 Task: Add a signature Kristen Martinez containing Have a great National Child Health Day, Kristen Martinez to email address softage.3@softage.net and add a label Shipping and receiving
Action: Mouse moved to (84, 157)
Screenshot: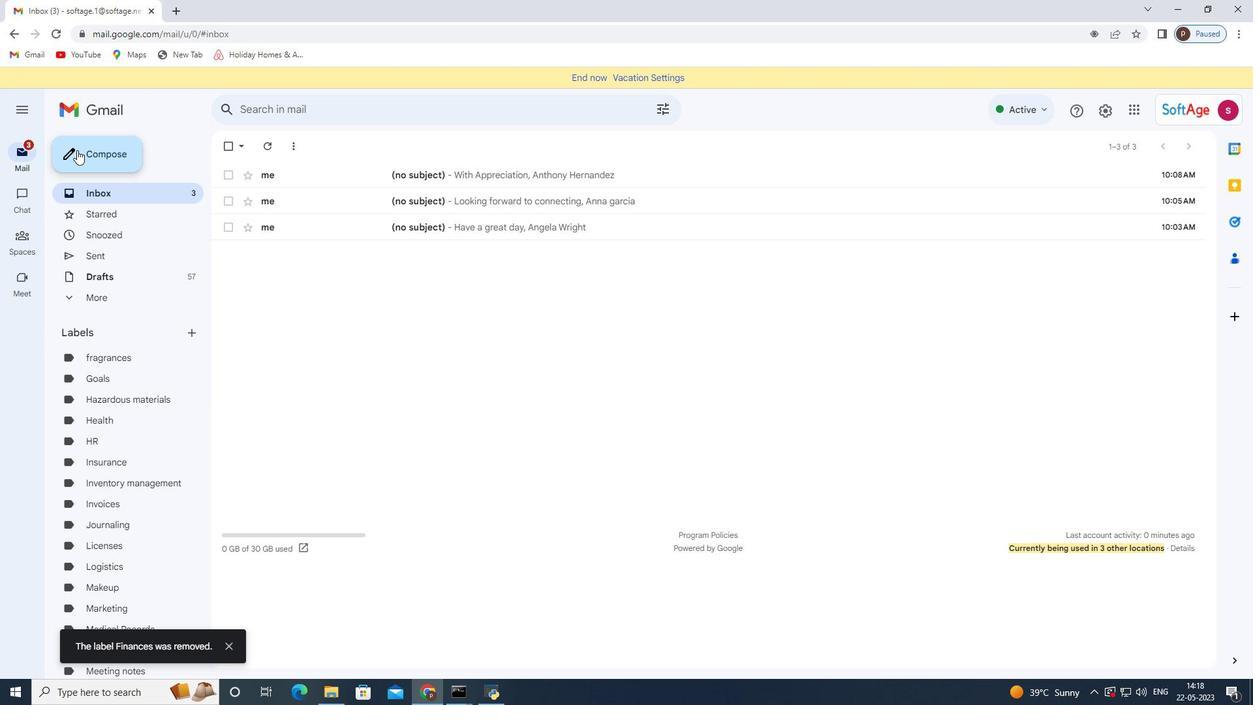 
Action: Mouse pressed left at (84, 157)
Screenshot: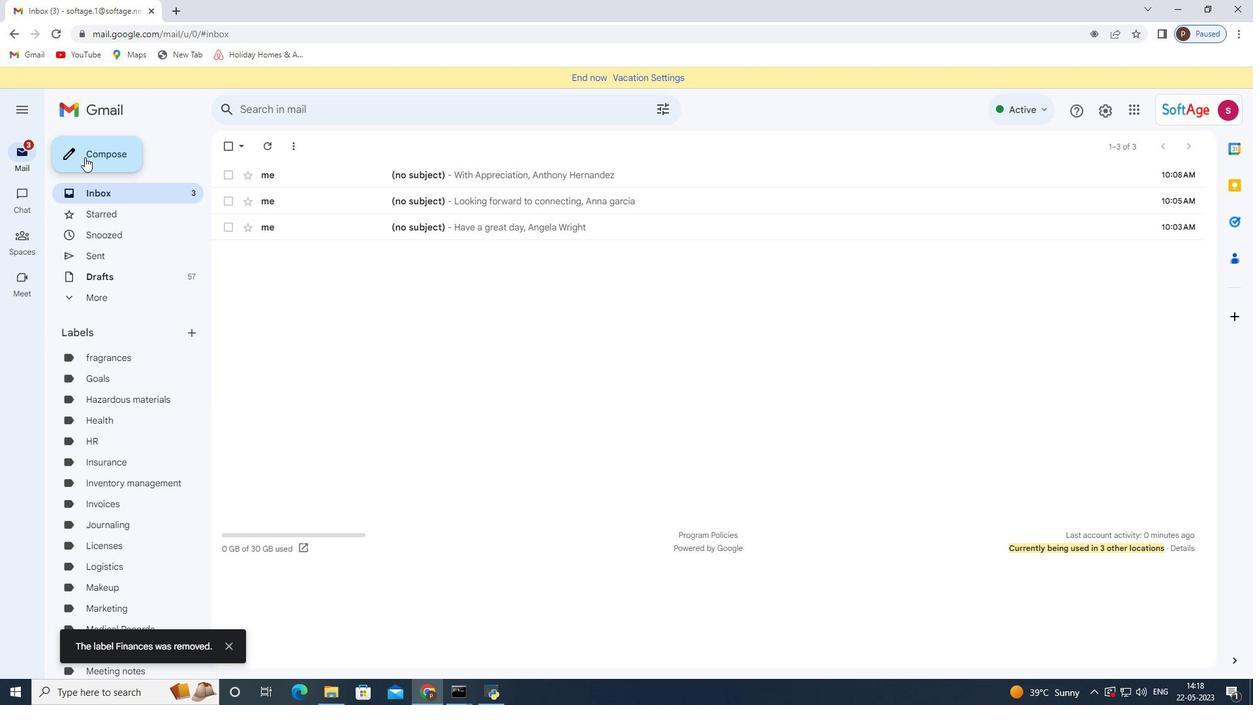 
Action: Mouse moved to (1064, 661)
Screenshot: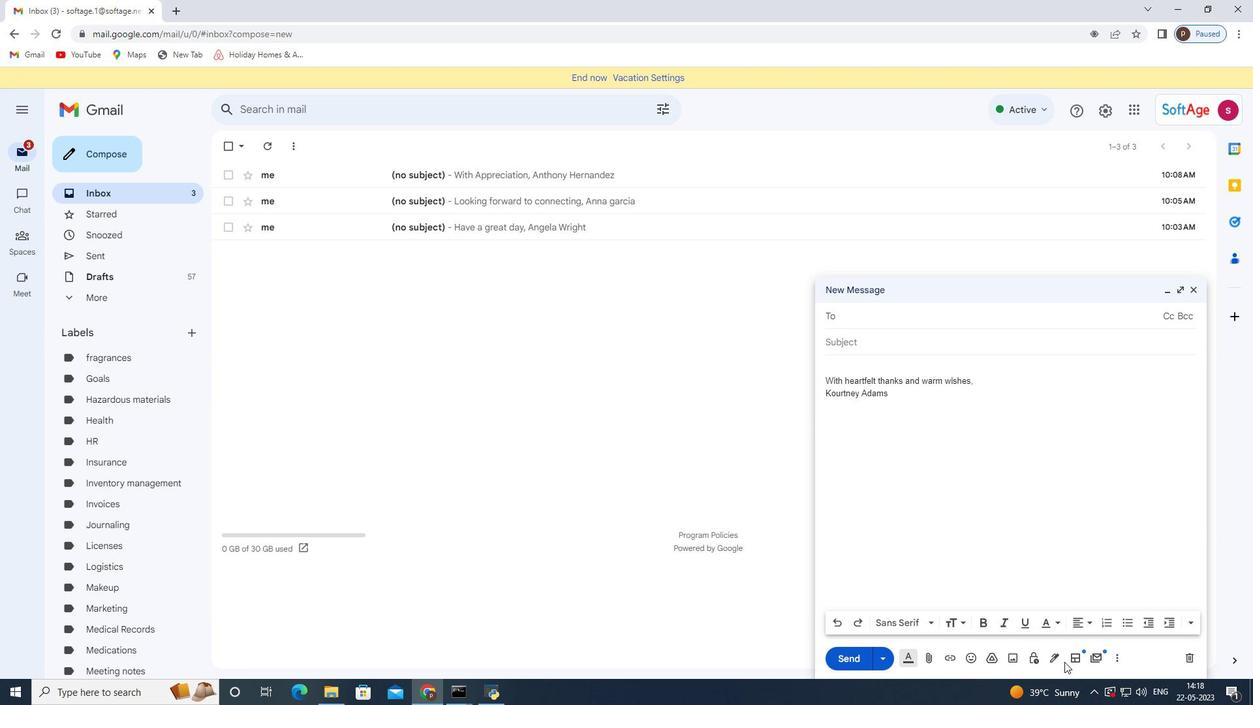 
Action: Mouse pressed left at (1064, 661)
Screenshot: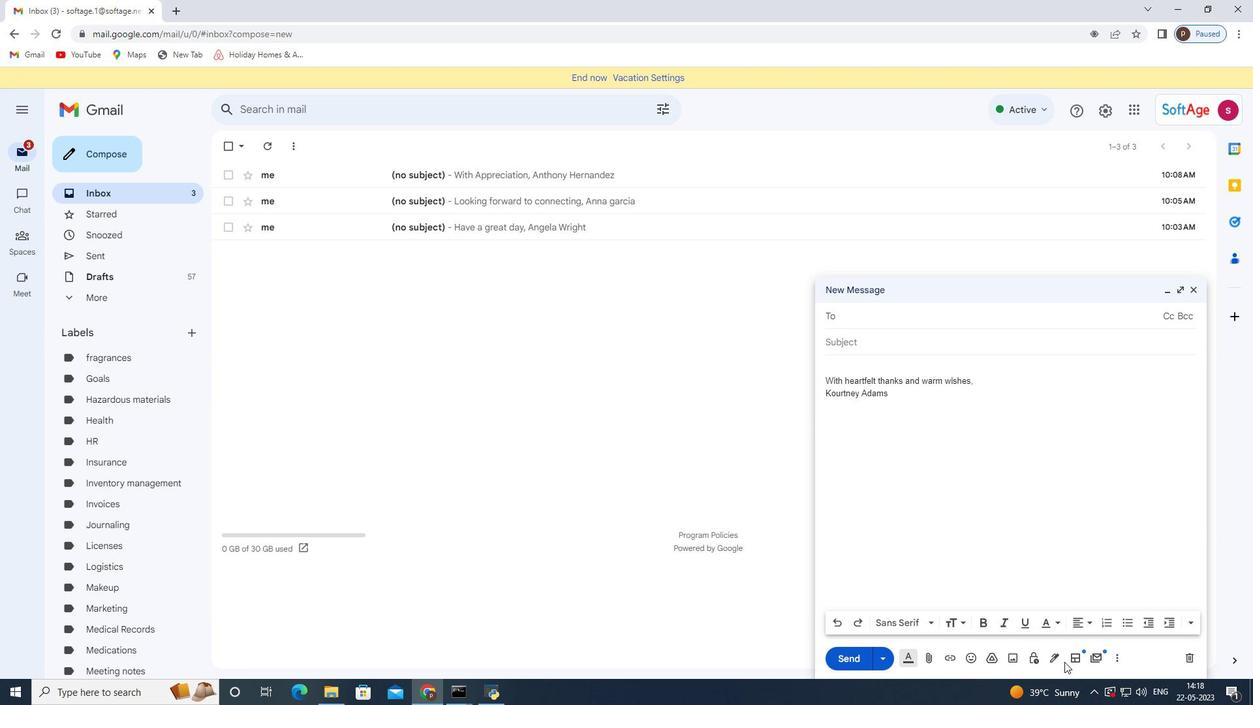 
Action: Mouse moved to (1053, 661)
Screenshot: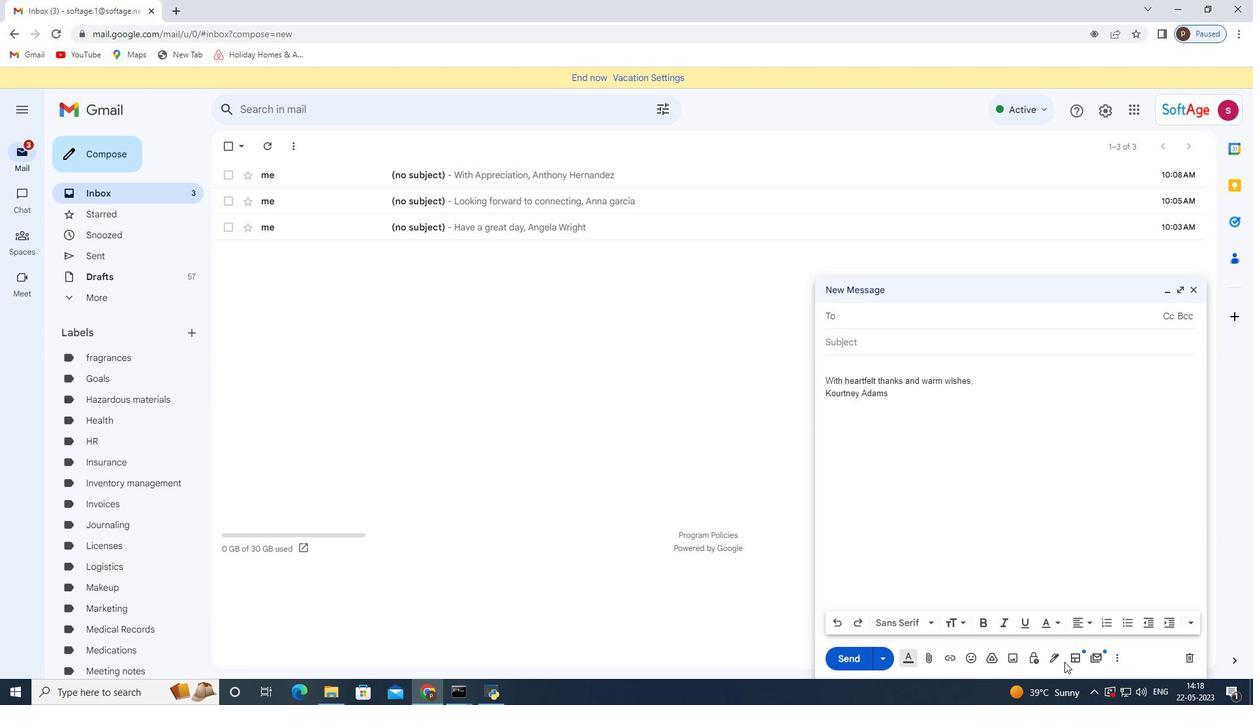 
Action: Mouse pressed left at (1053, 661)
Screenshot: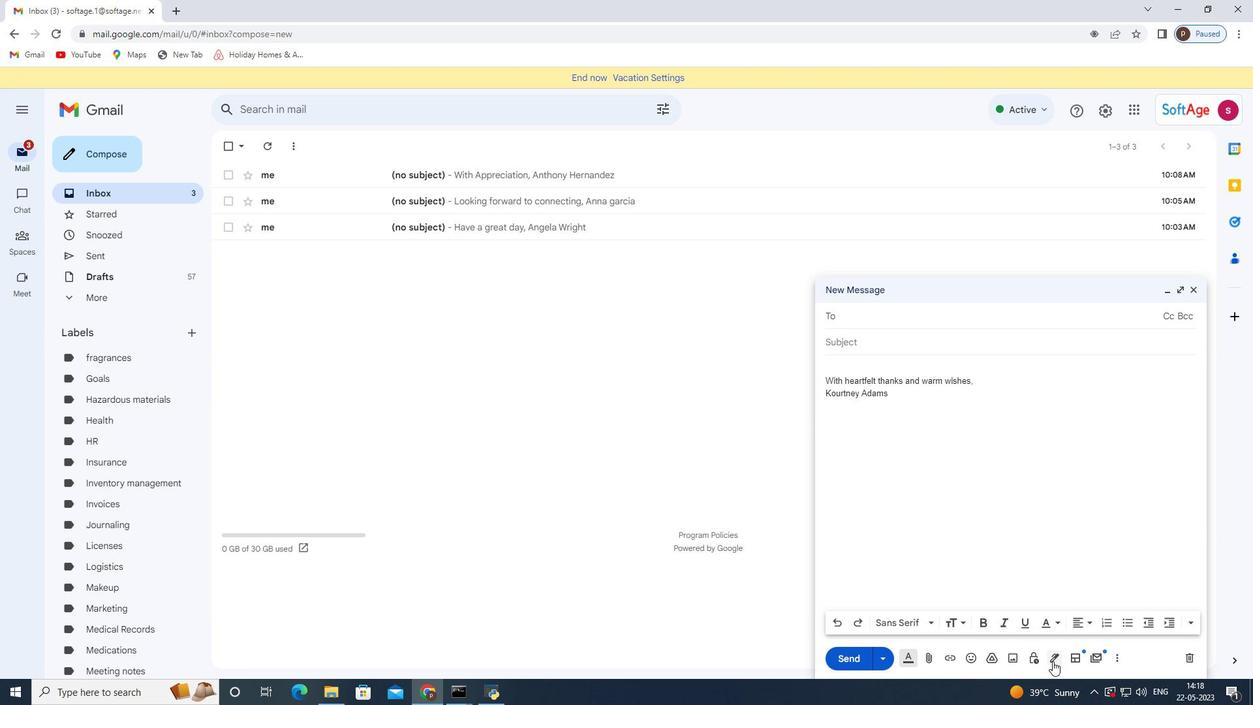 
Action: Mouse moved to (1103, 588)
Screenshot: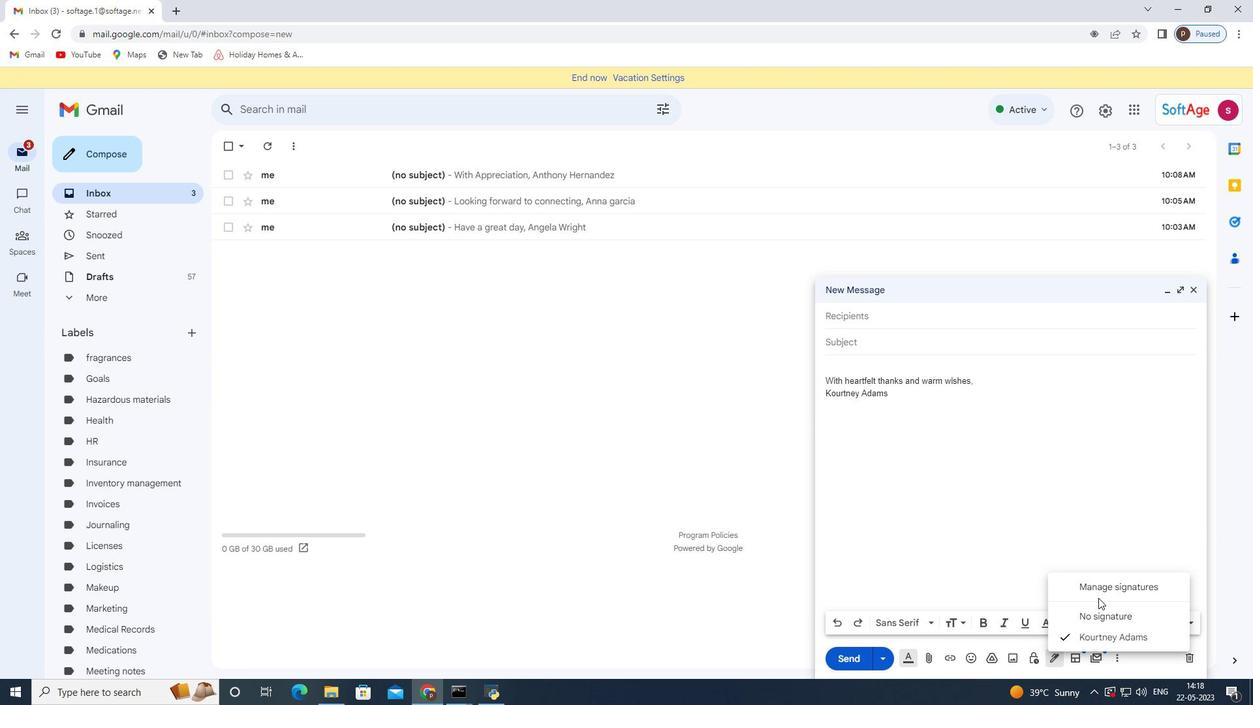 
Action: Mouse pressed left at (1103, 588)
Screenshot: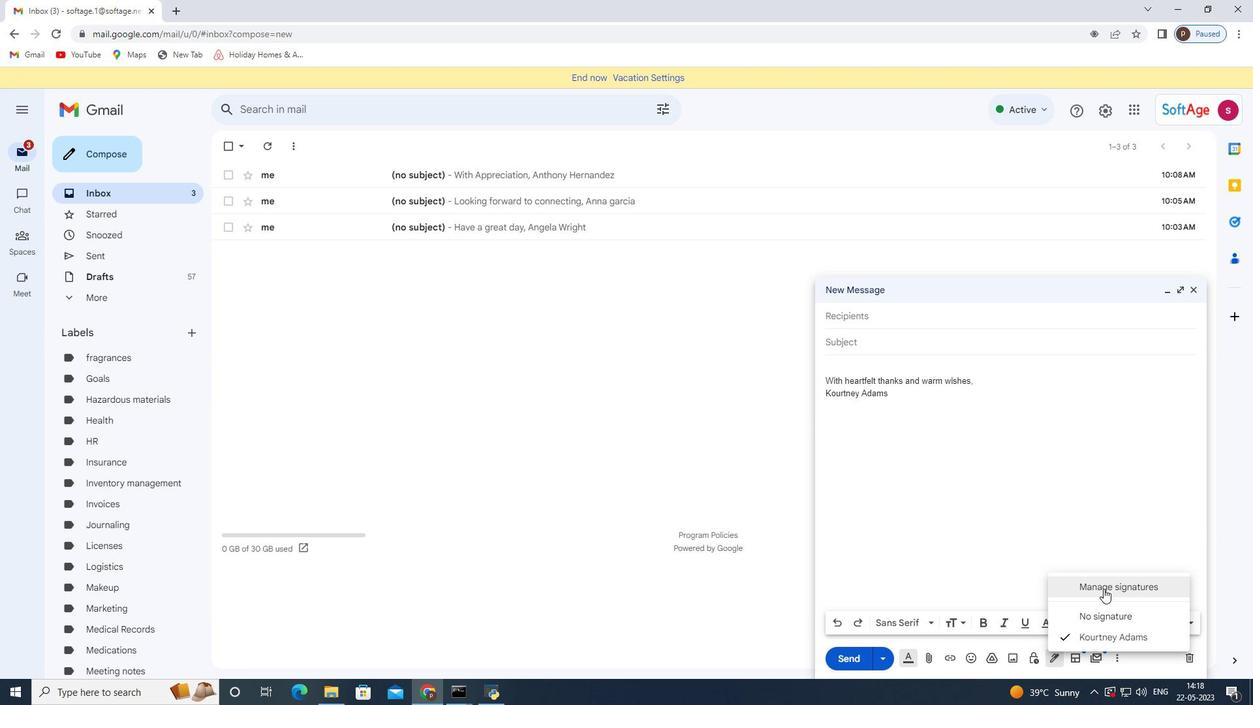 
Action: Mouse moved to (479, 511)
Screenshot: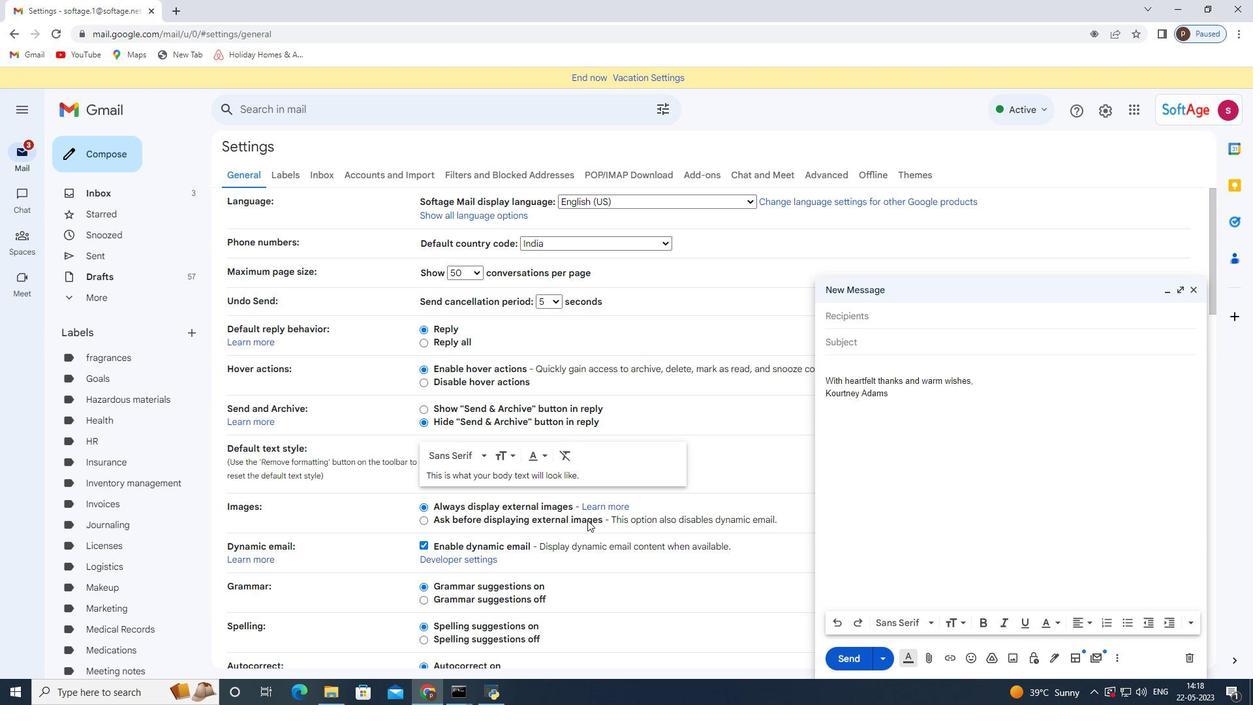 
Action: Mouse scrolled (479, 510) with delta (0, 0)
Screenshot: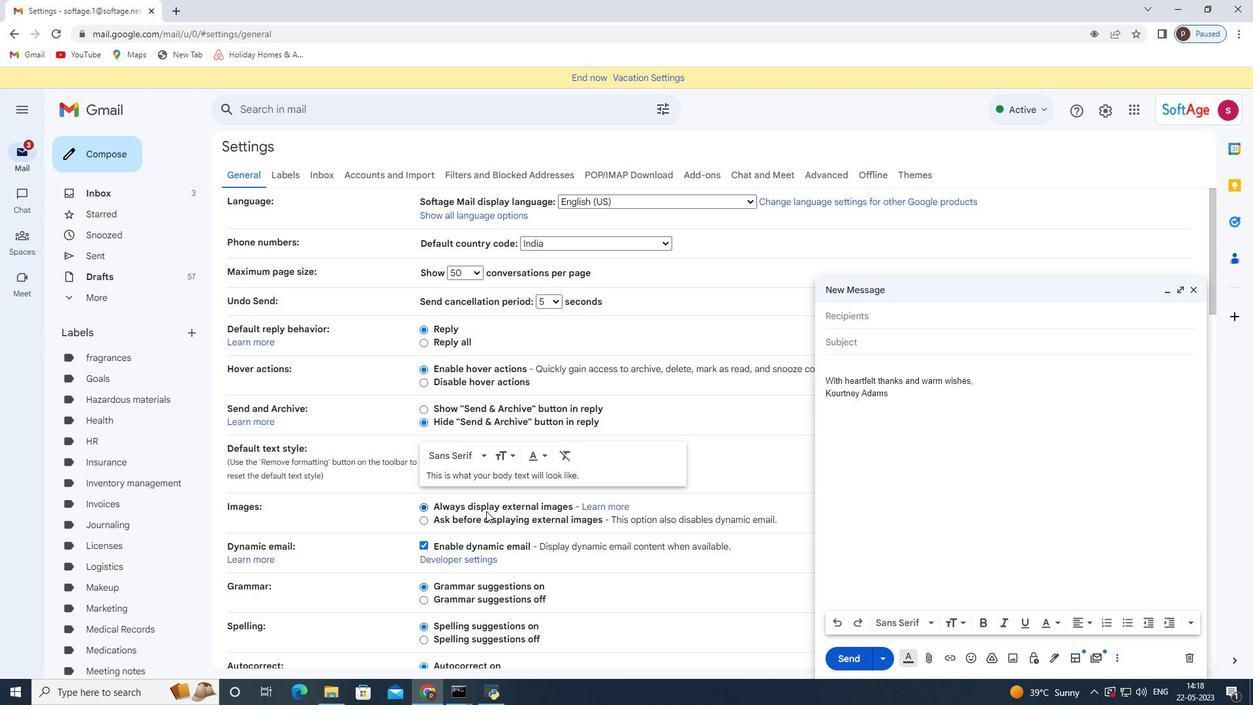 
Action: Mouse scrolled (479, 510) with delta (0, 0)
Screenshot: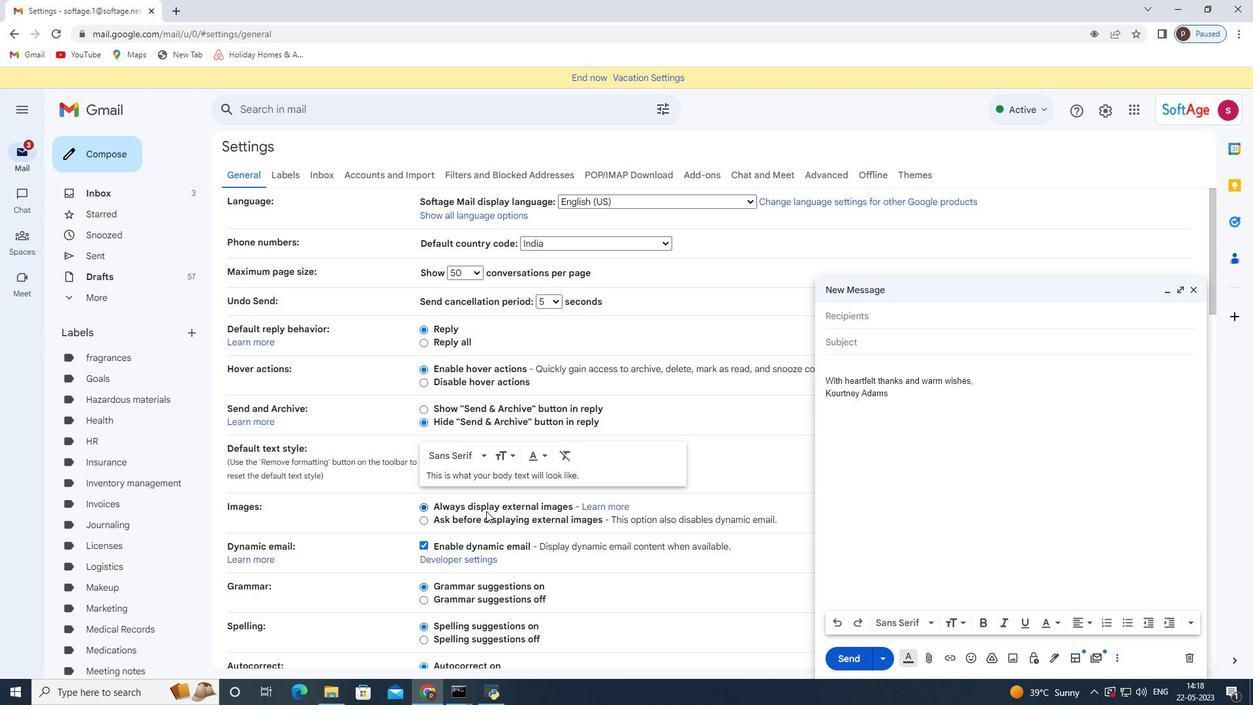 
Action: Mouse moved to (479, 511)
Screenshot: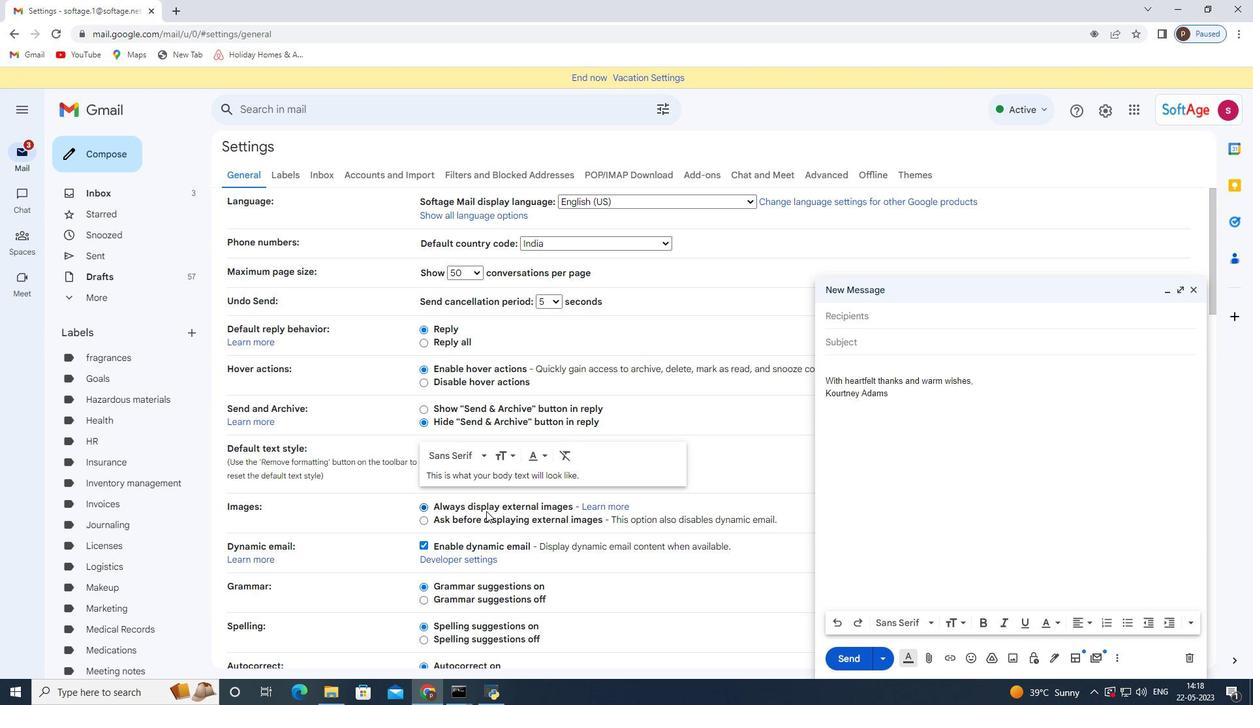 
Action: Mouse scrolled (479, 510) with delta (0, 0)
Screenshot: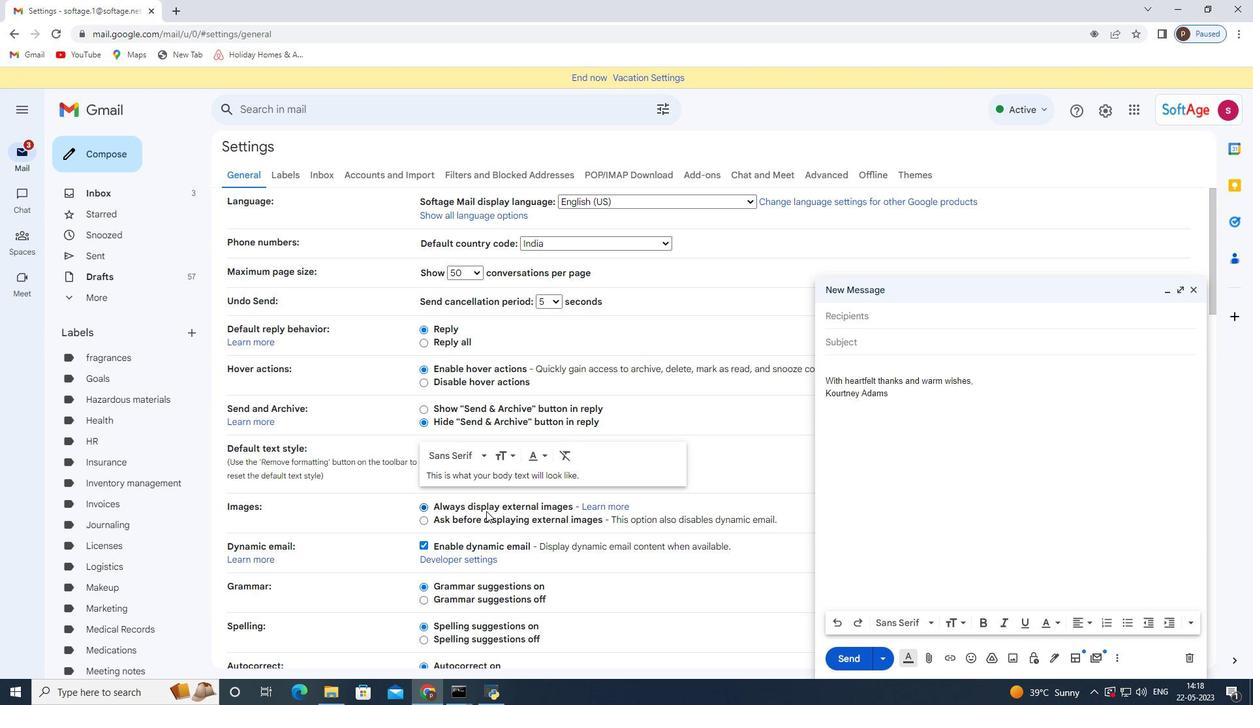 
Action: Mouse scrolled (479, 510) with delta (0, 0)
Screenshot: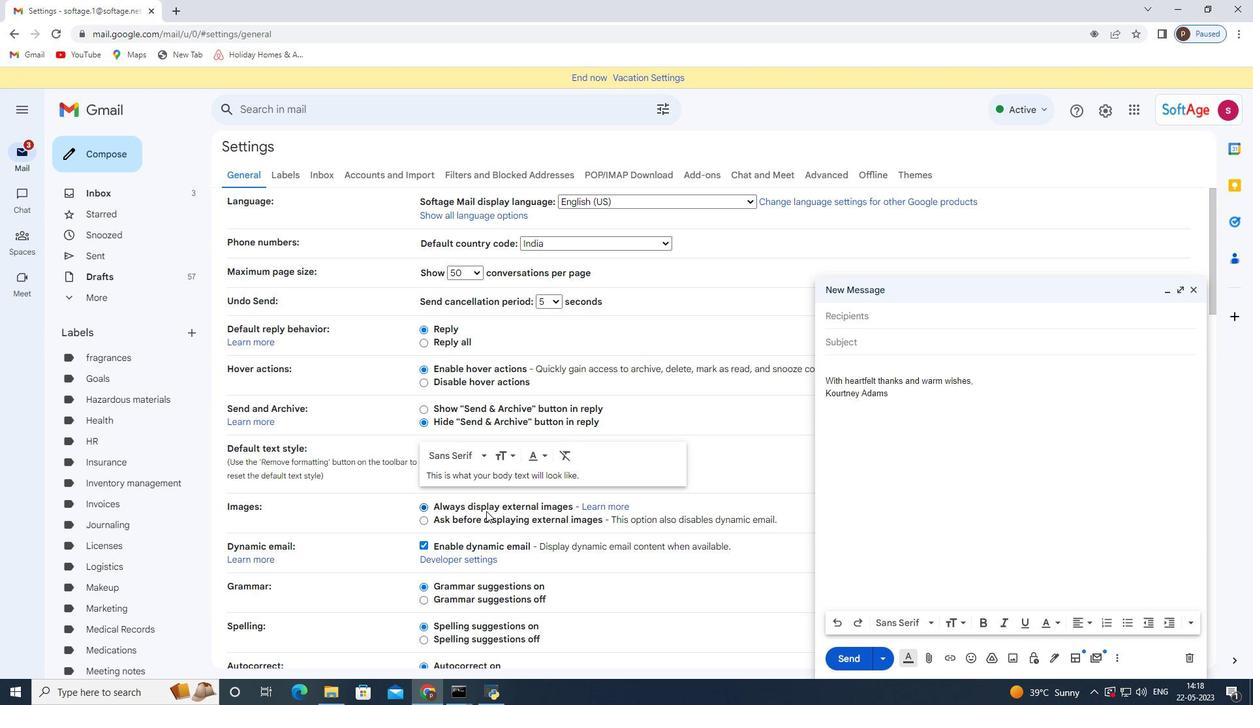 
Action: Mouse scrolled (479, 510) with delta (0, 0)
Screenshot: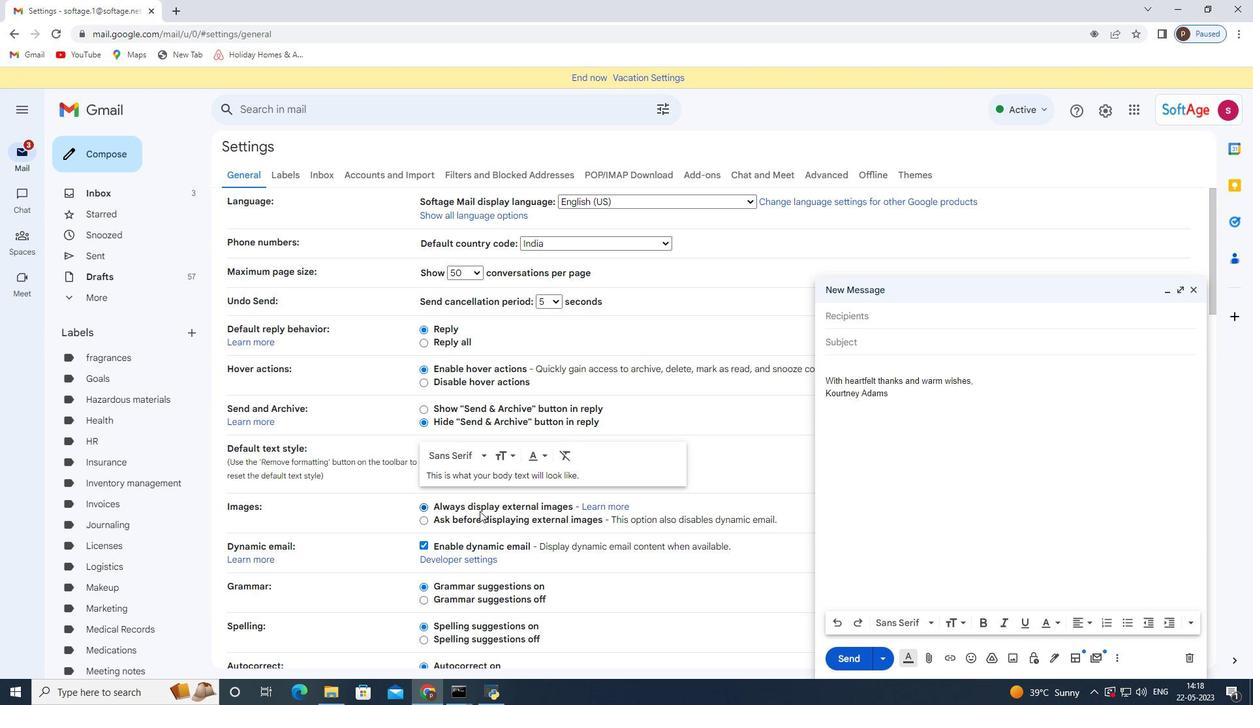 
Action: Mouse moved to (478, 511)
Screenshot: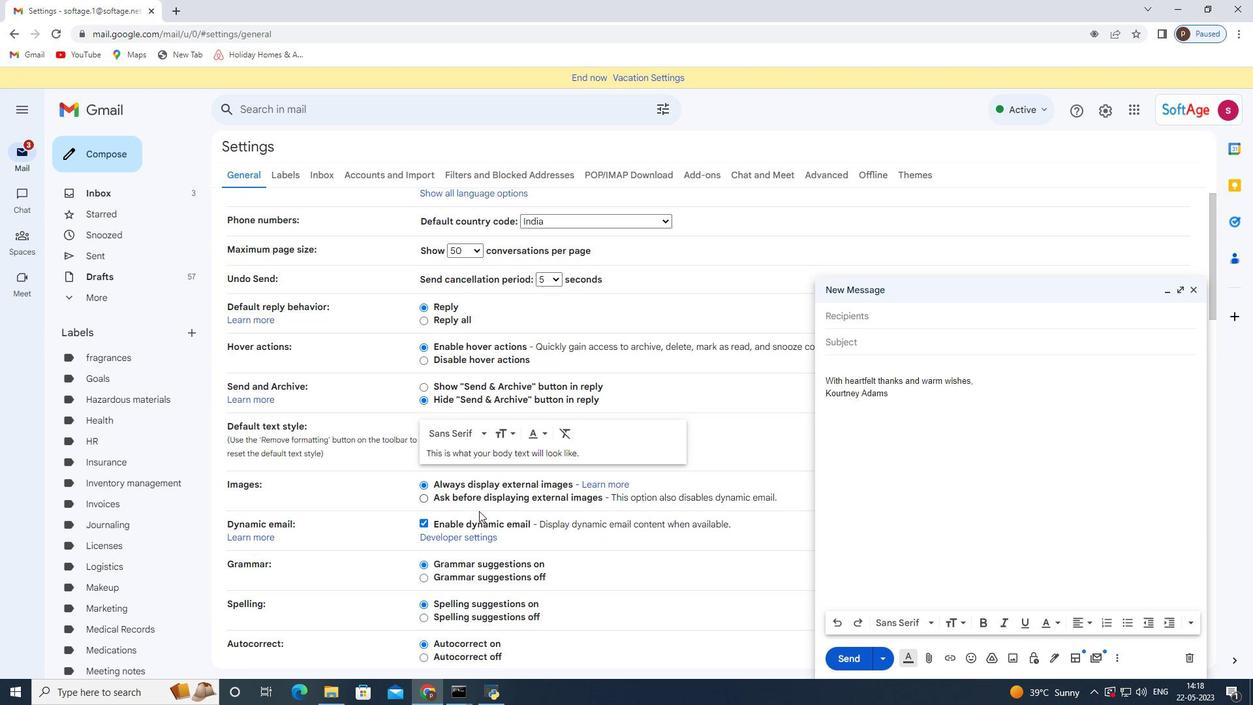 
Action: Mouse scrolled (478, 510) with delta (0, 0)
Screenshot: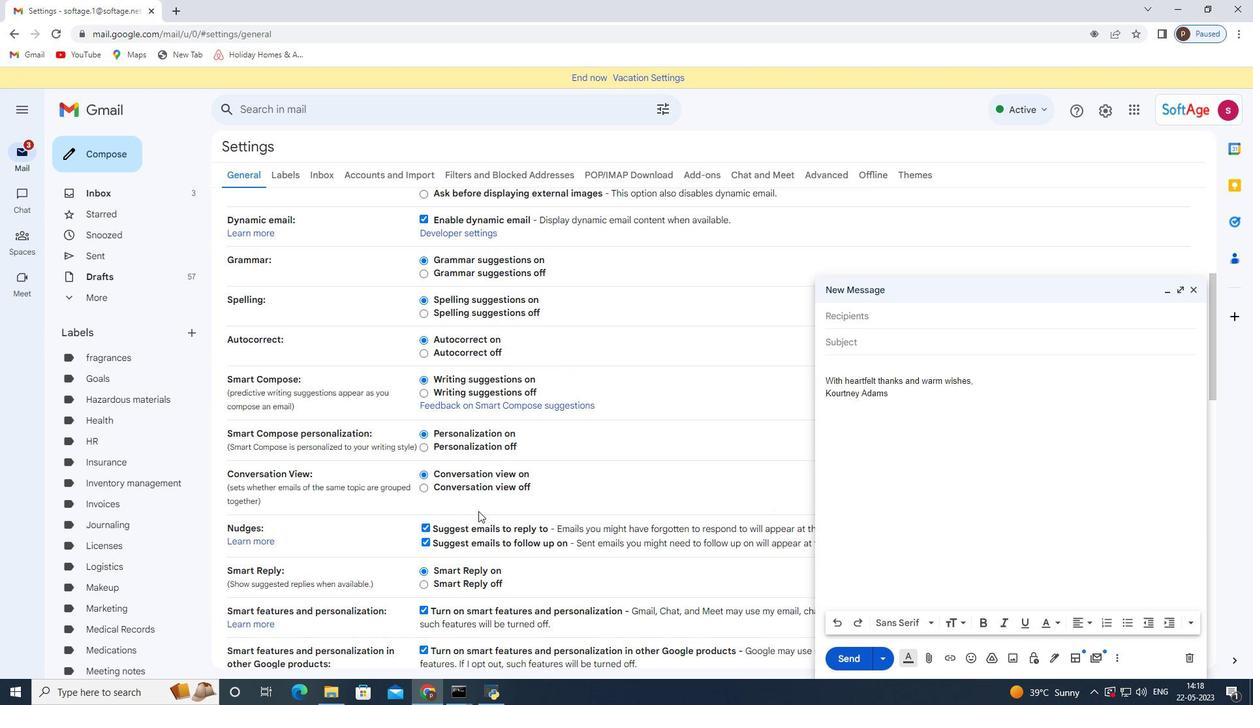 
Action: Mouse scrolled (478, 510) with delta (0, 0)
Screenshot: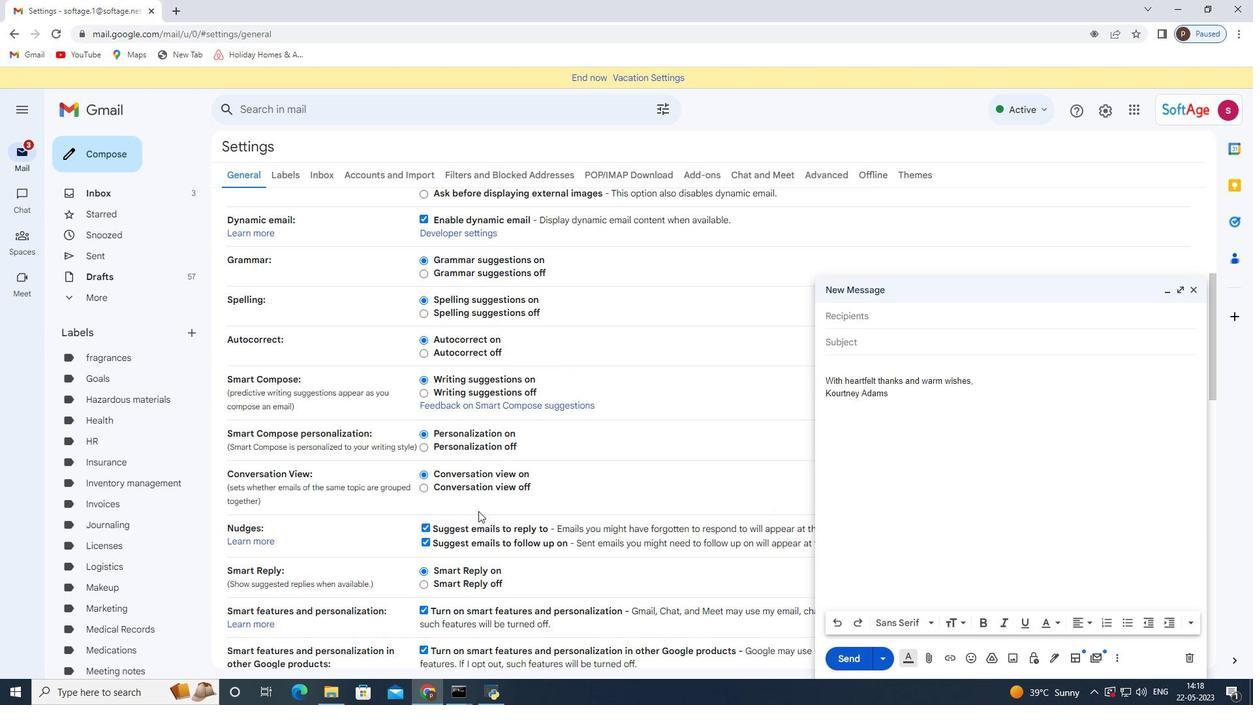 
Action: Mouse scrolled (478, 510) with delta (0, 0)
Screenshot: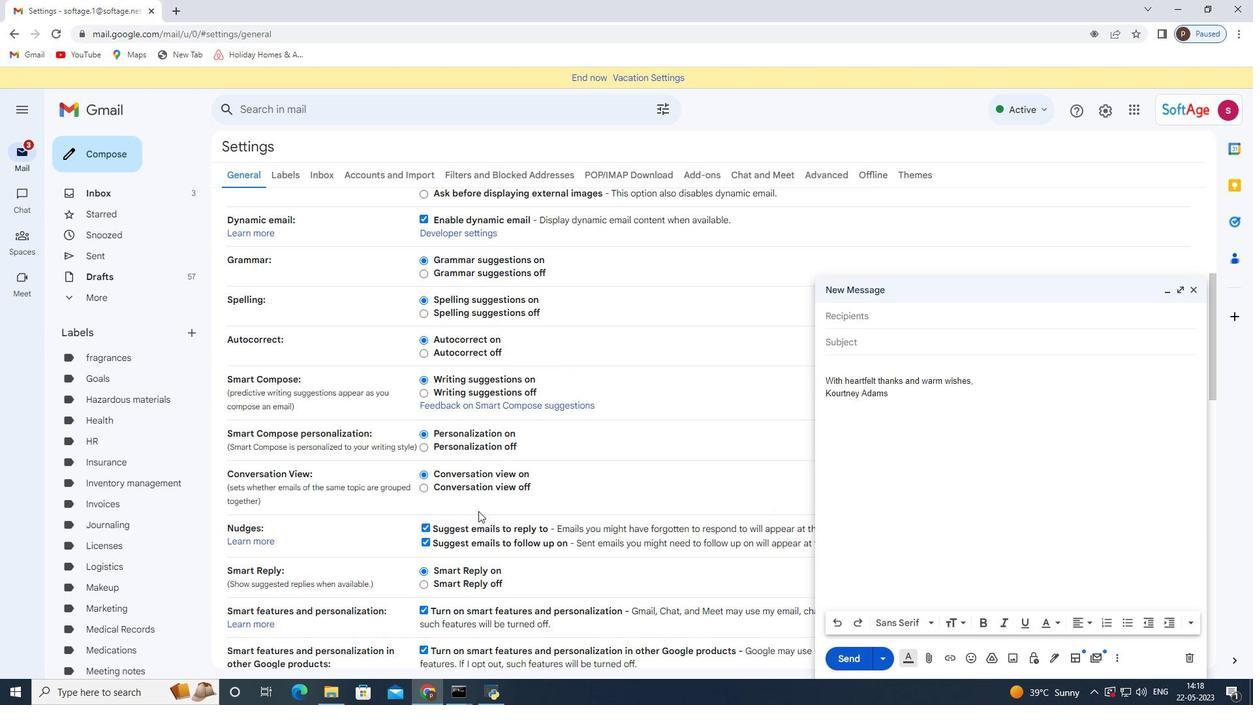 
Action: Mouse scrolled (478, 510) with delta (0, 0)
Screenshot: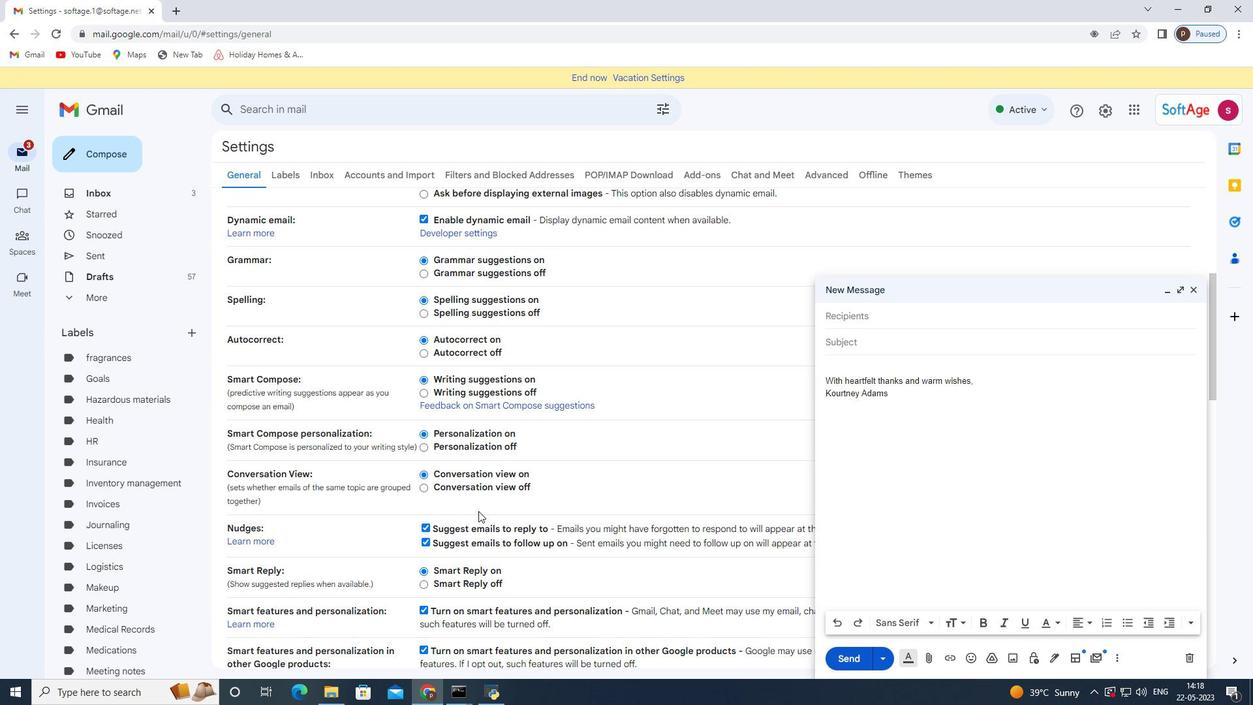 
Action: Mouse moved to (478, 511)
Screenshot: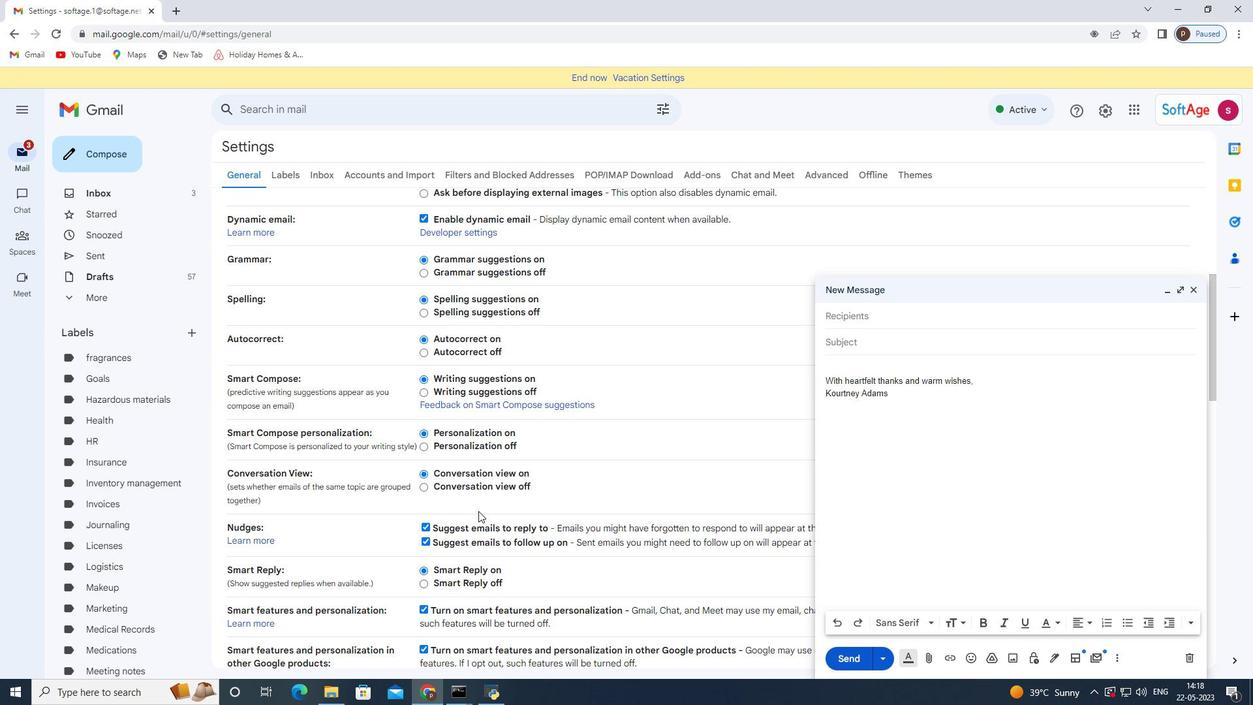 
Action: Mouse scrolled (478, 510) with delta (0, 0)
Screenshot: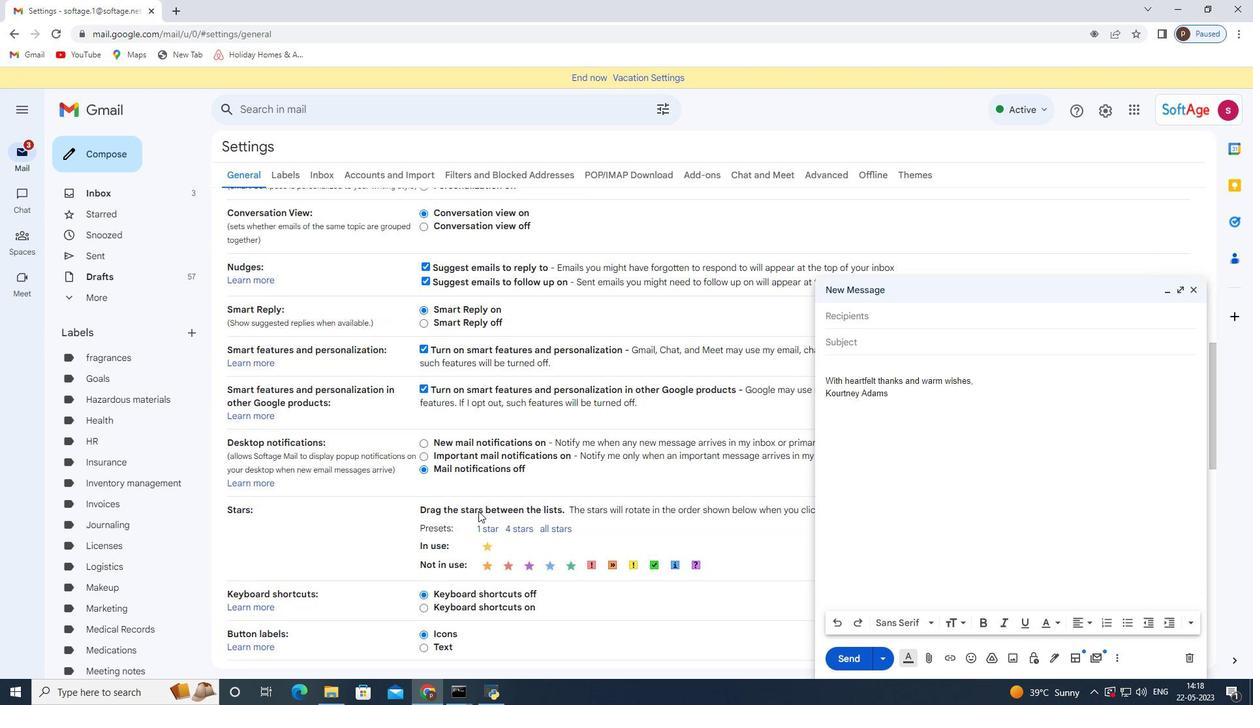 
Action: Mouse scrolled (478, 510) with delta (0, 0)
Screenshot: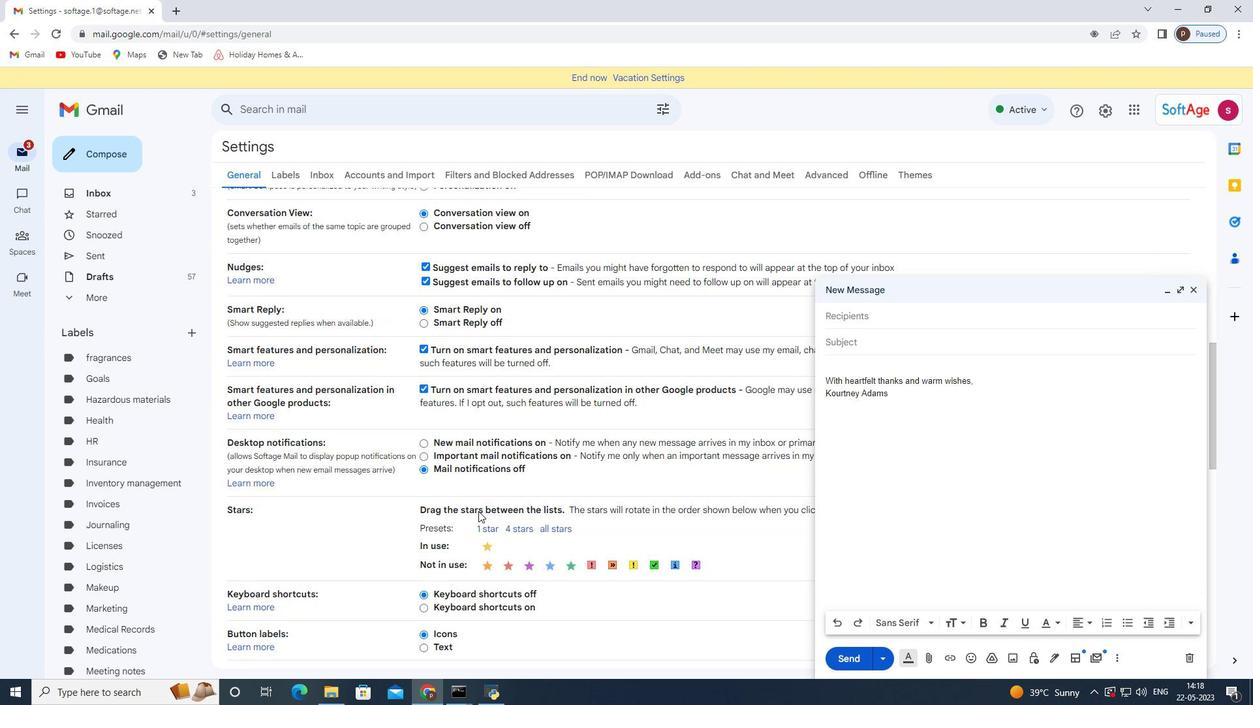 
Action: Mouse scrolled (478, 511) with delta (0, 0)
Screenshot: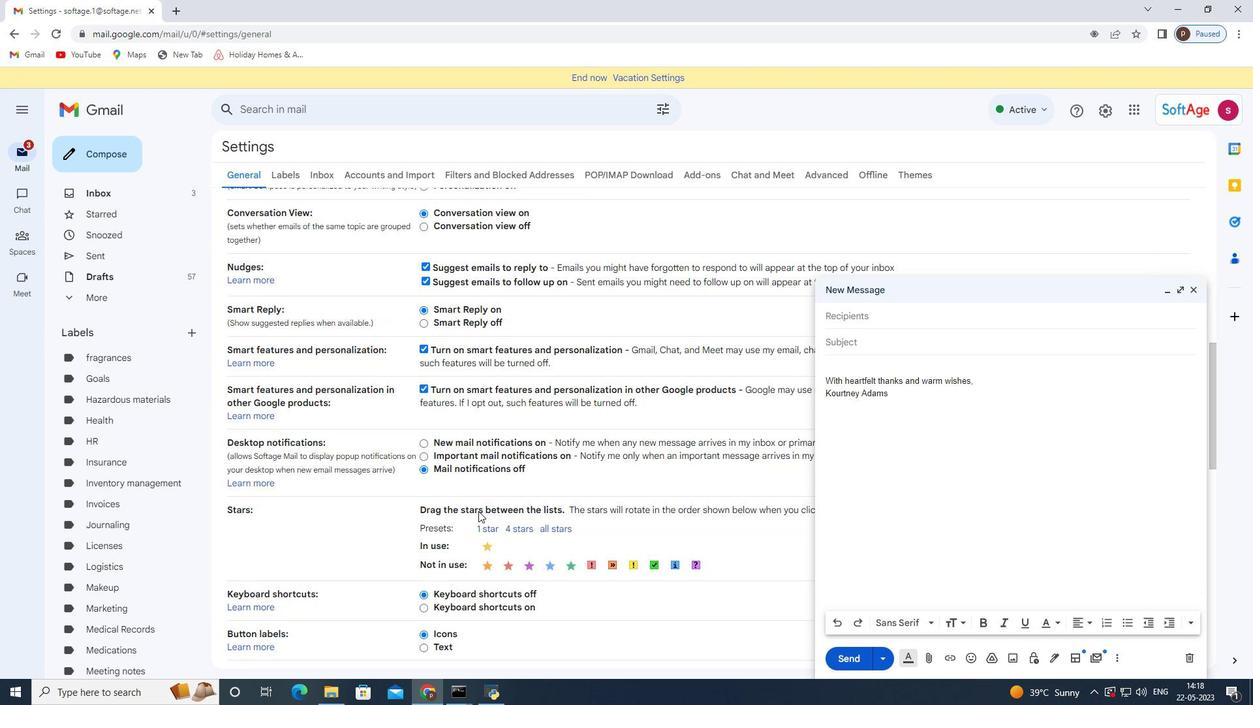 
Action: Mouse scrolled (478, 510) with delta (0, 0)
Screenshot: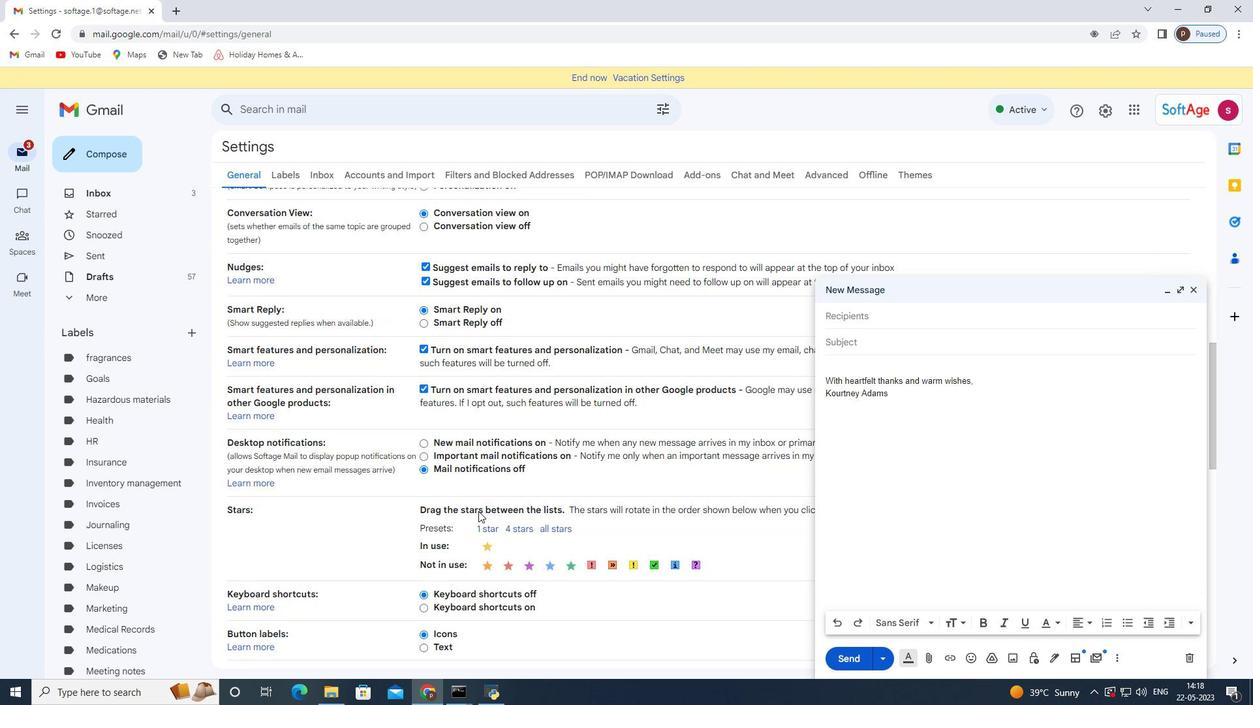 
Action: Mouse moved to (545, 506)
Screenshot: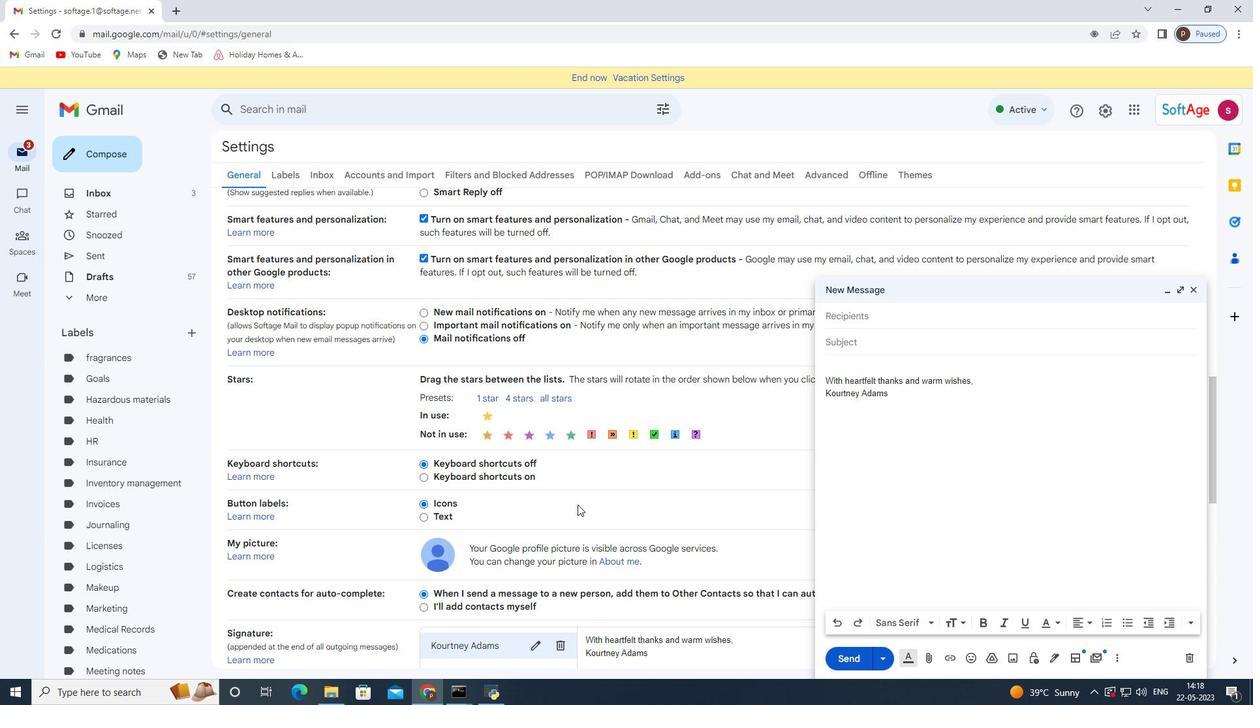 
Action: Mouse scrolled (545, 505) with delta (0, 0)
Screenshot: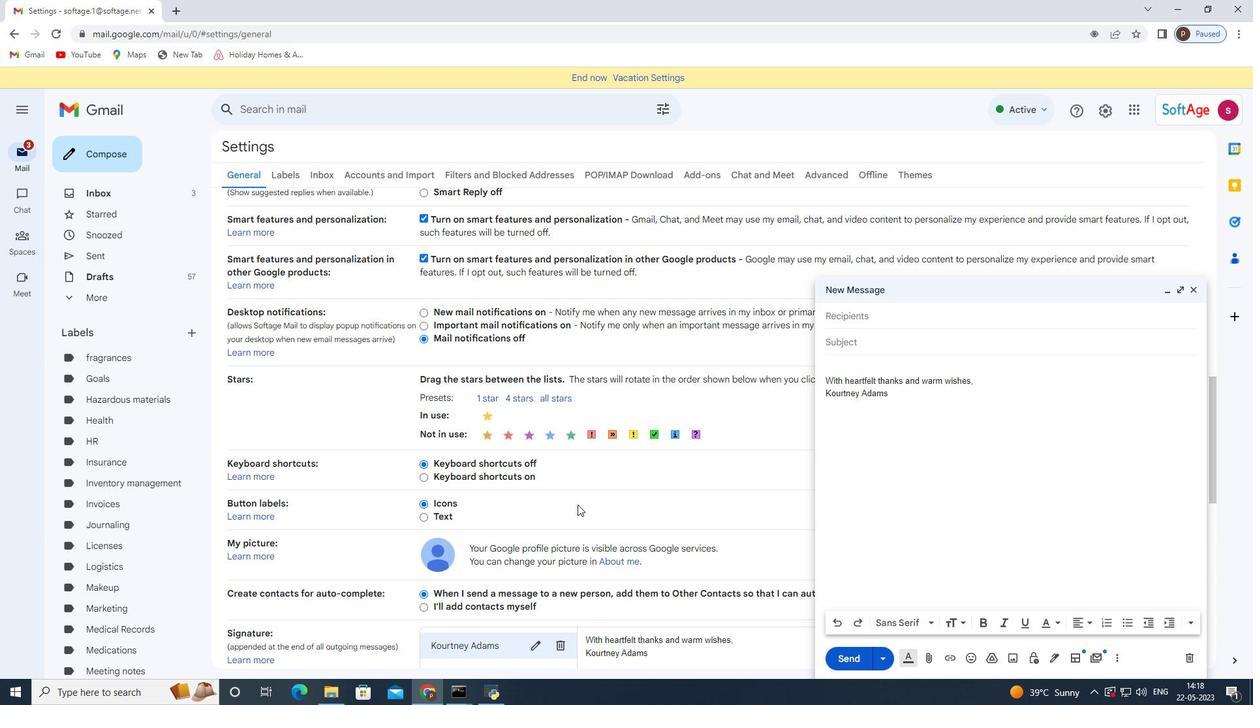 
Action: Mouse moved to (537, 506)
Screenshot: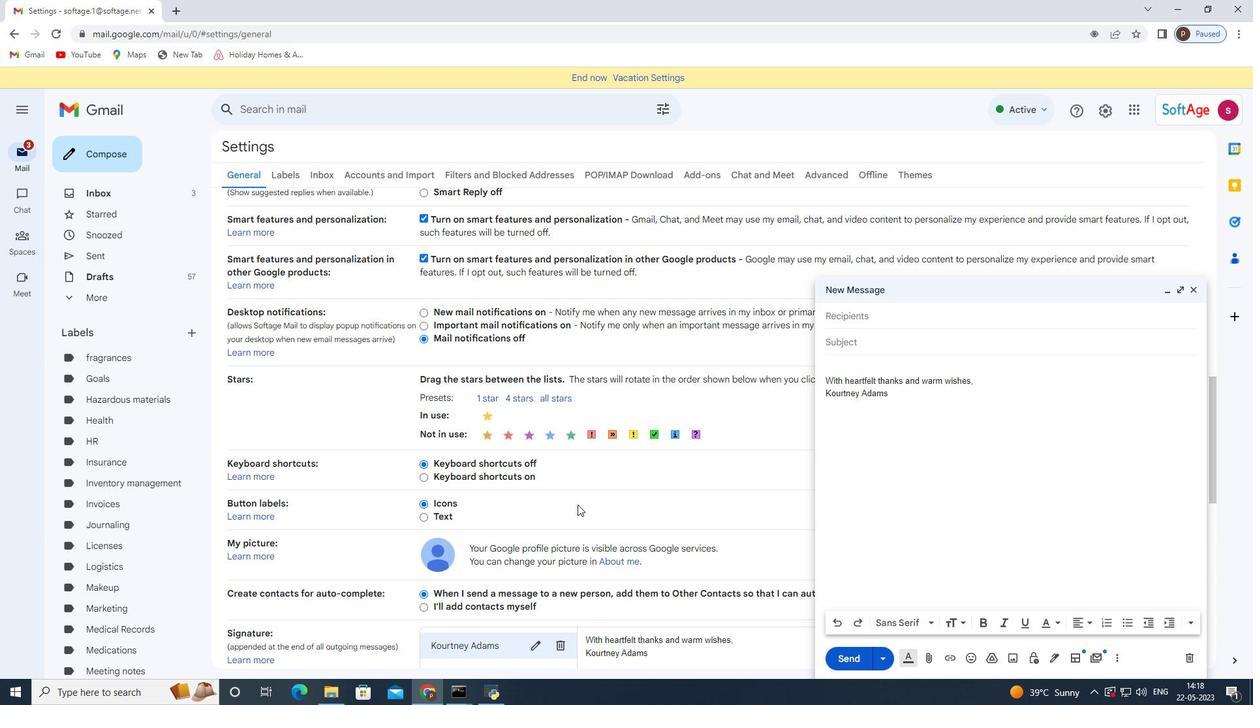 
Action: Mouse scrolled (537, 505) with delta (0, 0)
Screenshot: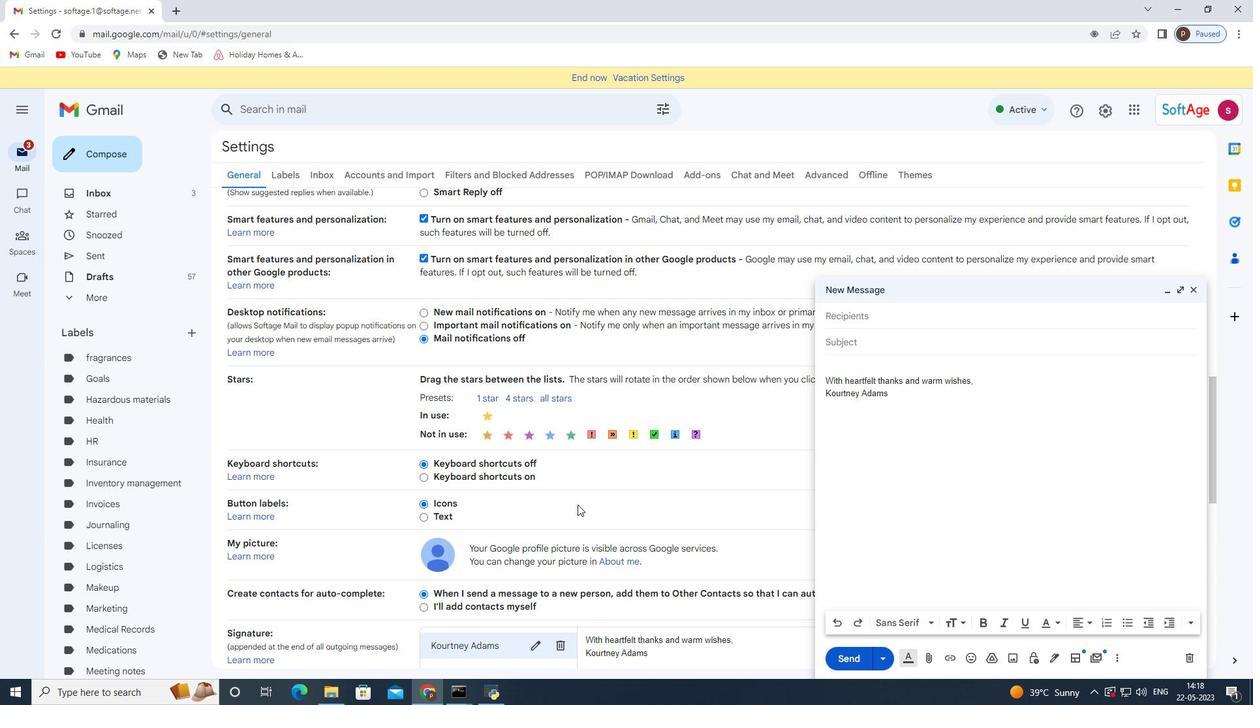 
Action: Mouse moved to (530, 506)
Screenshot: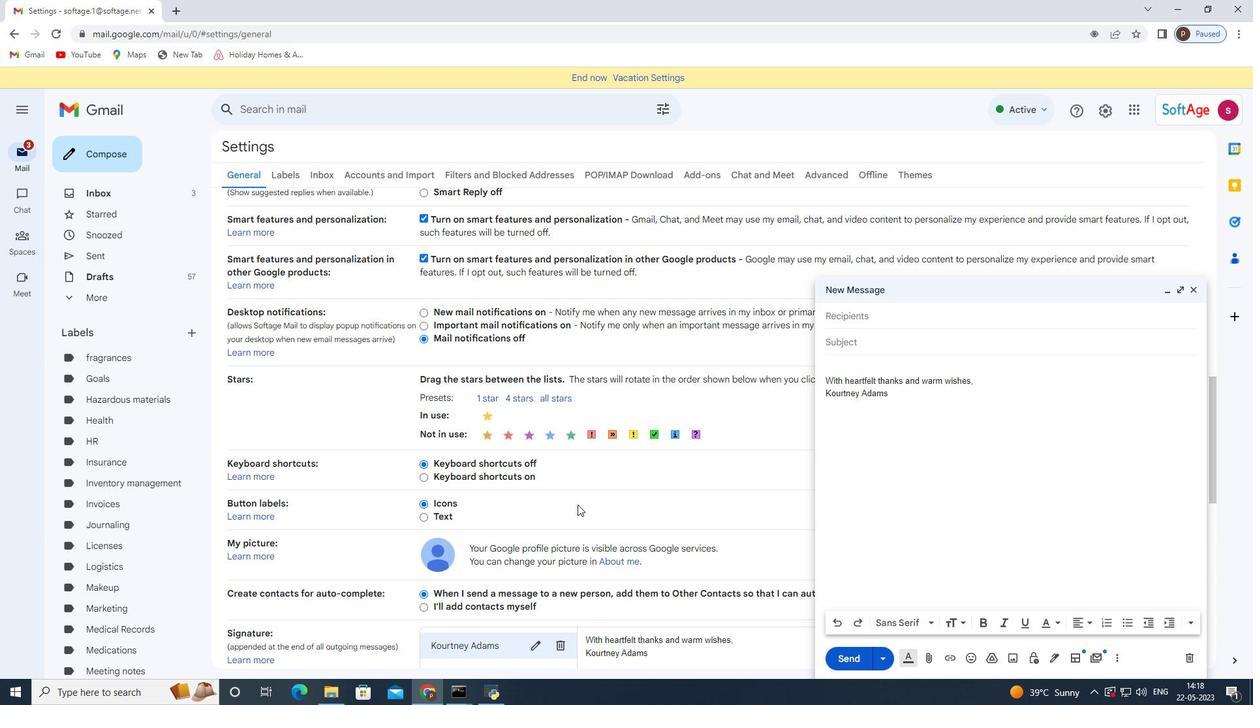 
Action: Mouse scrolled (530, 505) with delta (0, 0)
Screenshot: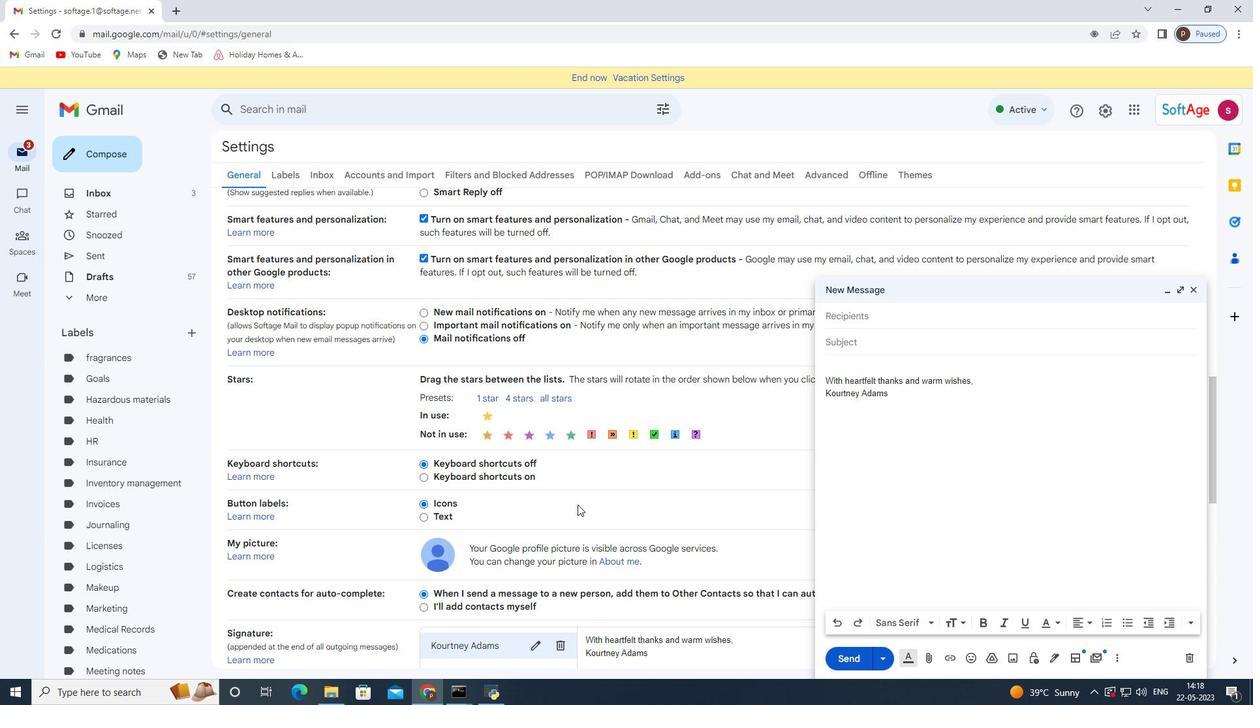 
Action: Mouse moved to (530, 506)
Screenshot: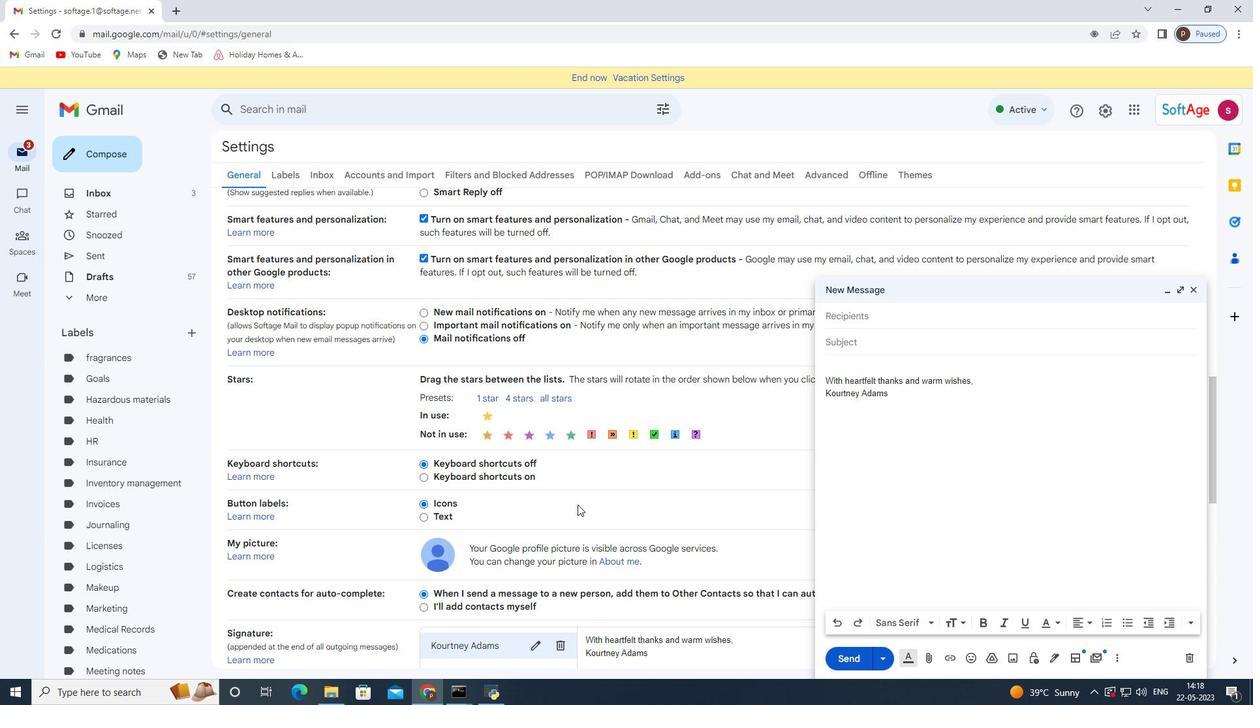 
Action: Mouse scrolled (530, 505) with delta (0, 0)
Screenshot: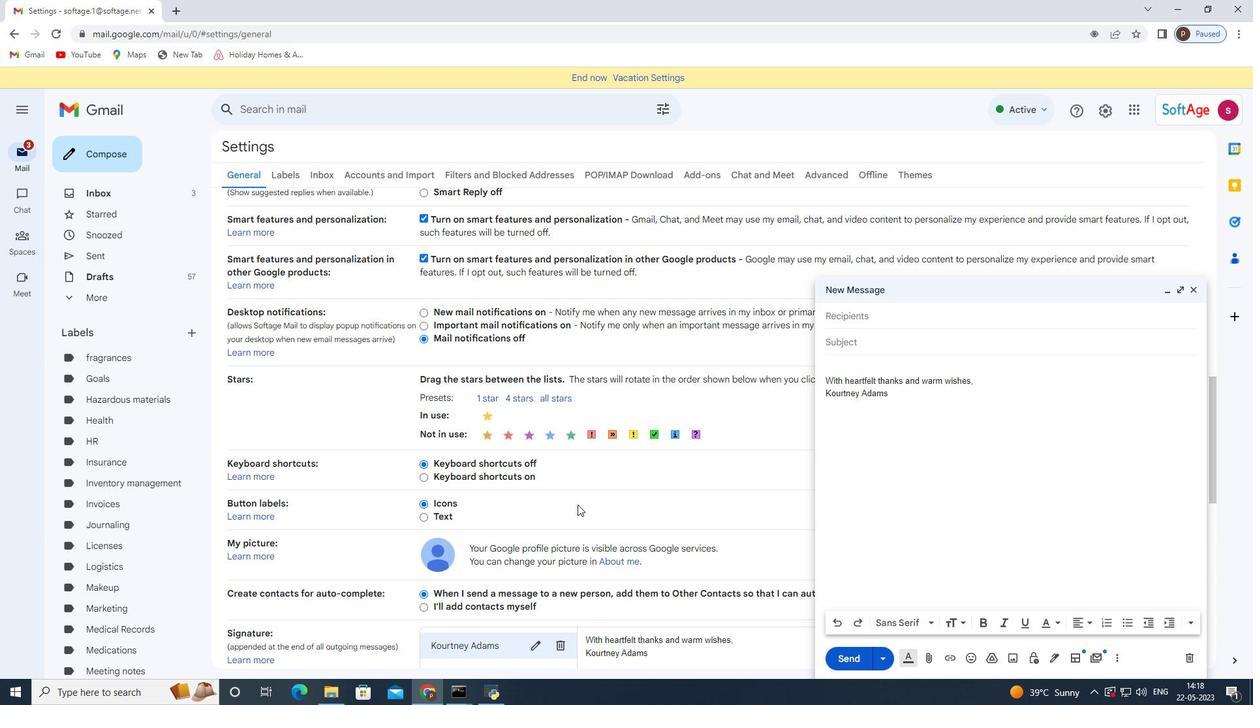 
Action: Mouse moved to (563, 389)
Screenshot: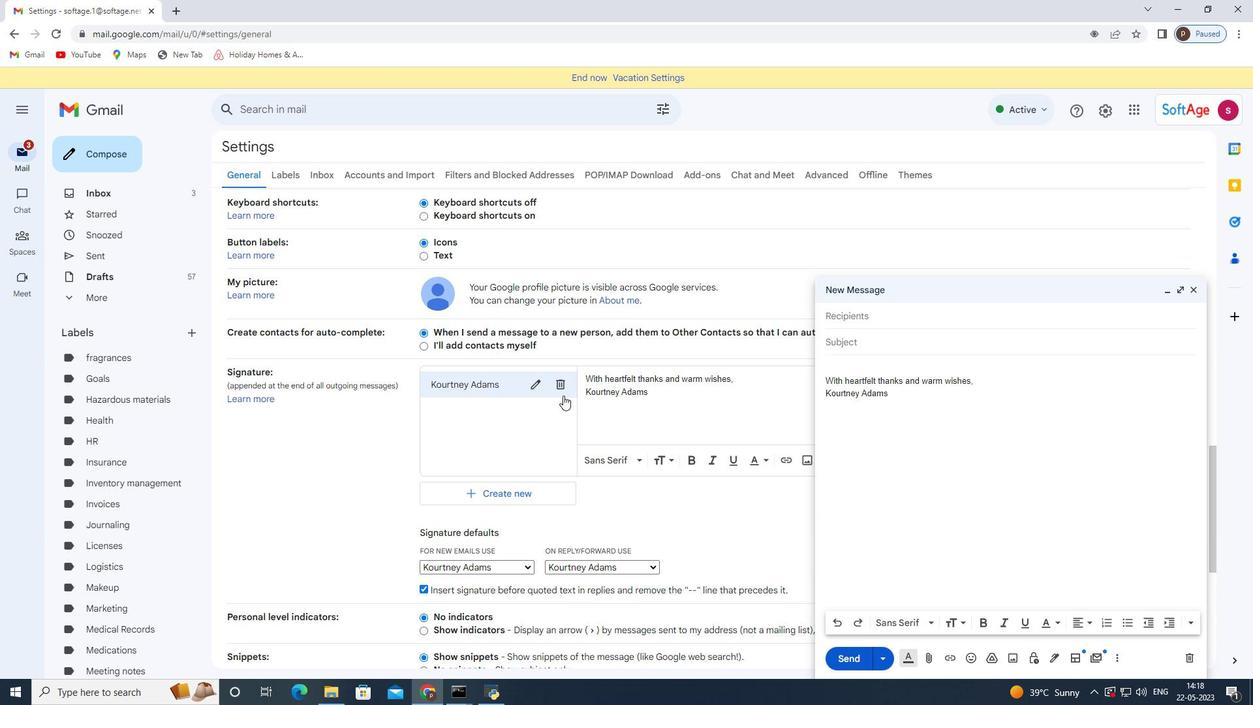 
Action: Mouse pressed left at (563, 389)
Screenshot: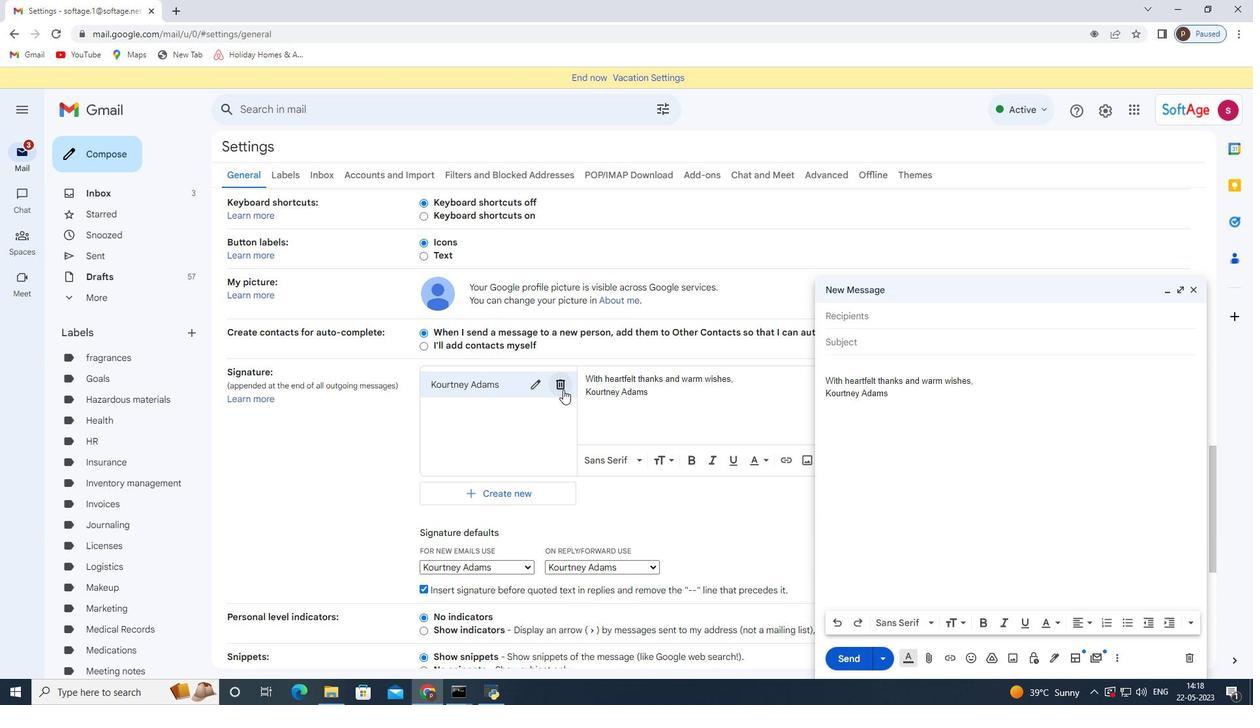 
Action: Mouse moved to (744, 402)
Screenshot: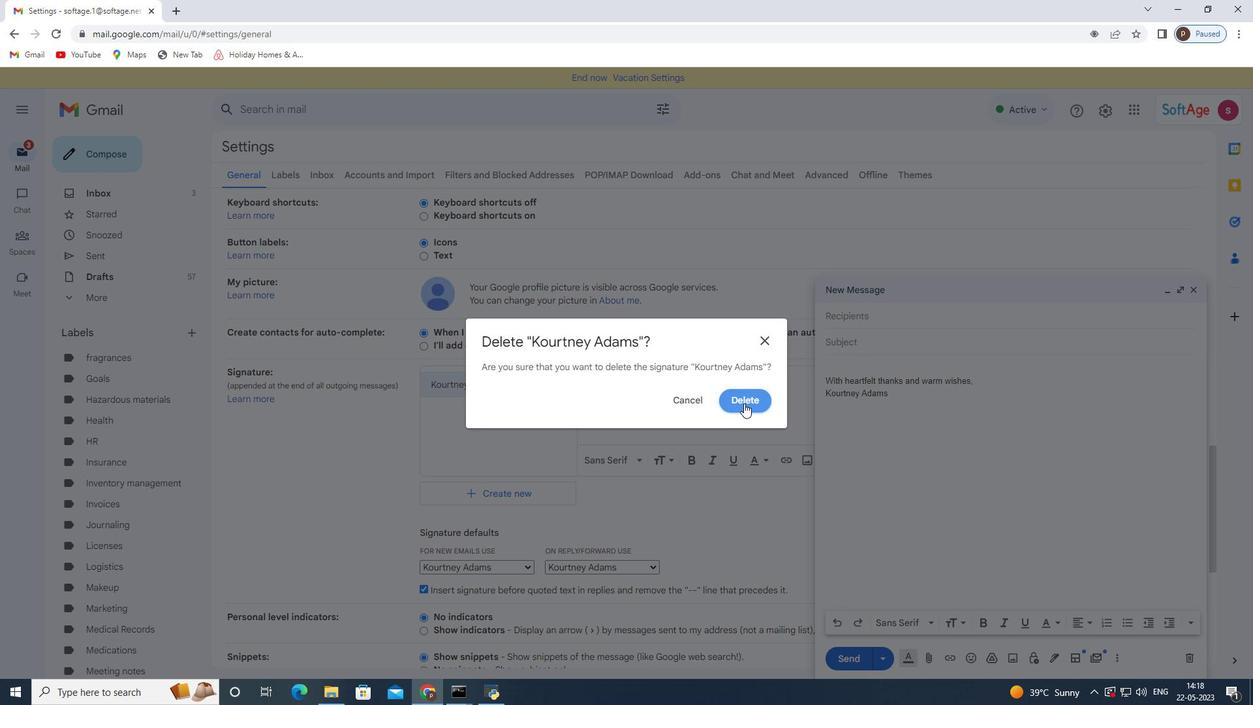 
Action: Mouse pressed left at (744, 402)
Screenshot: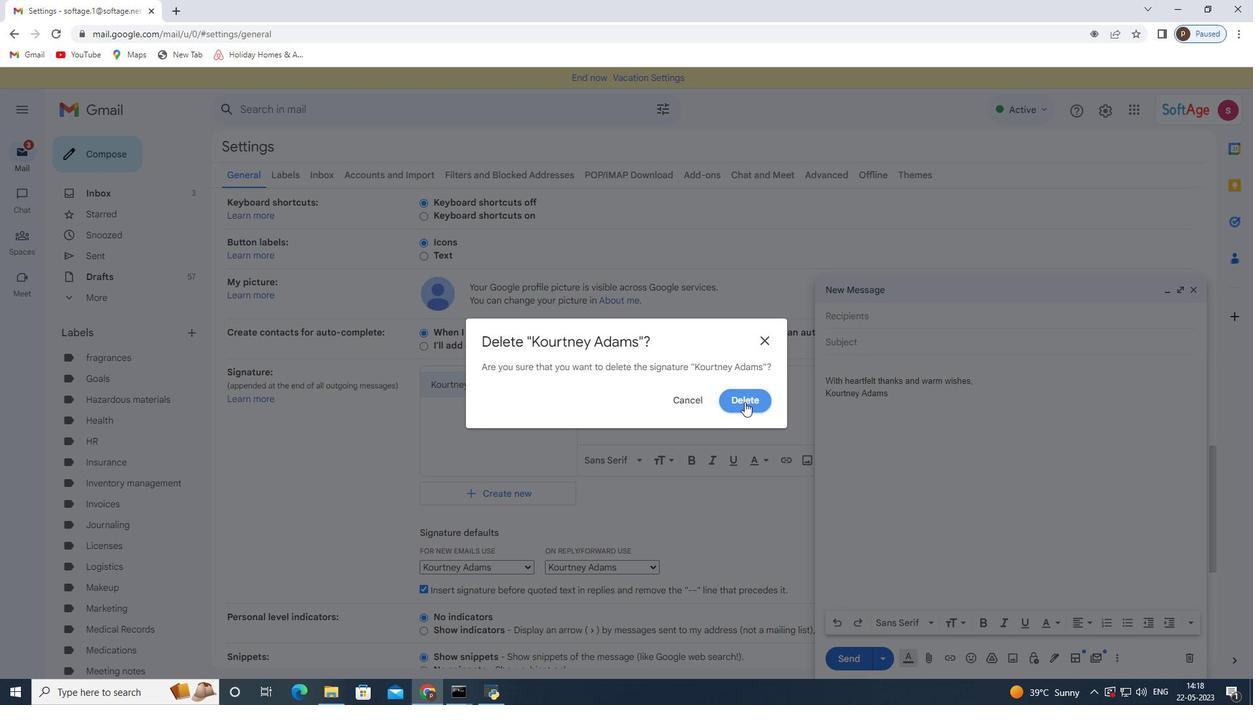 
Action: Mouse moved to (466, 396)
Screenshot: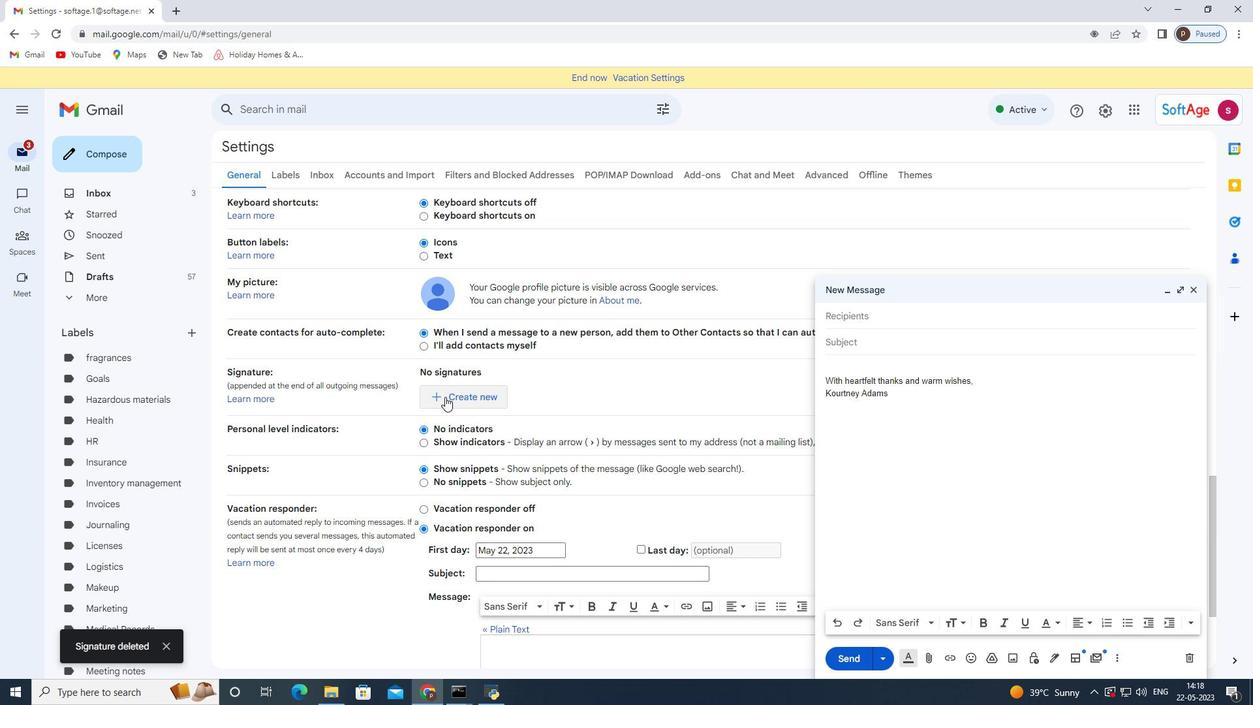 
Action: Mouse pressed left at (466, 396)
Screenshot: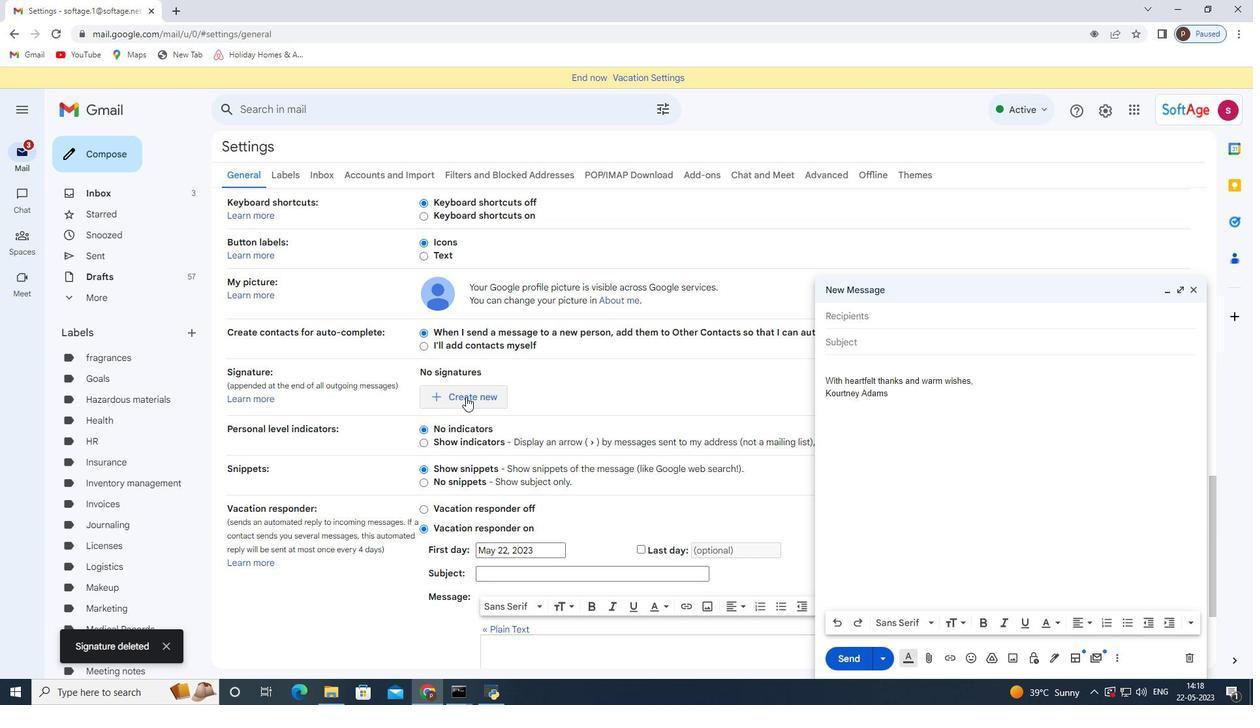
Action: Mouse moved to (505, 368)
Screenshot: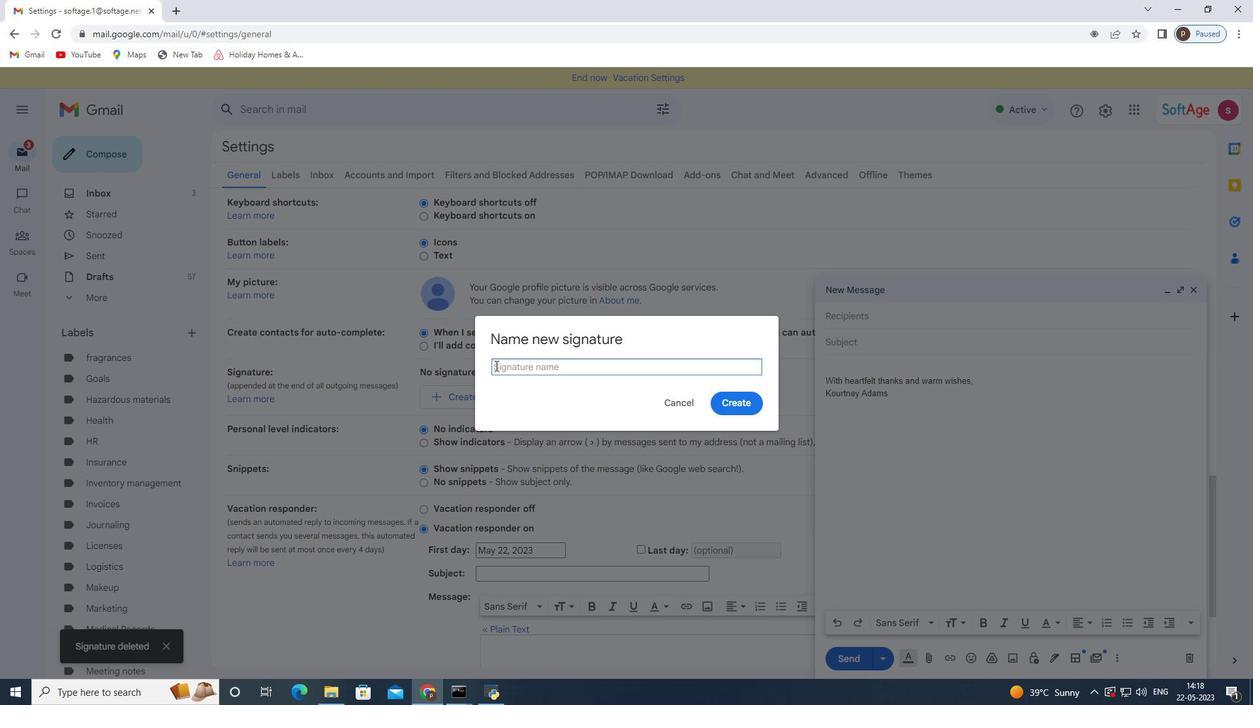 
Action: Mouse pressed left at (505, 368)
Screenshot: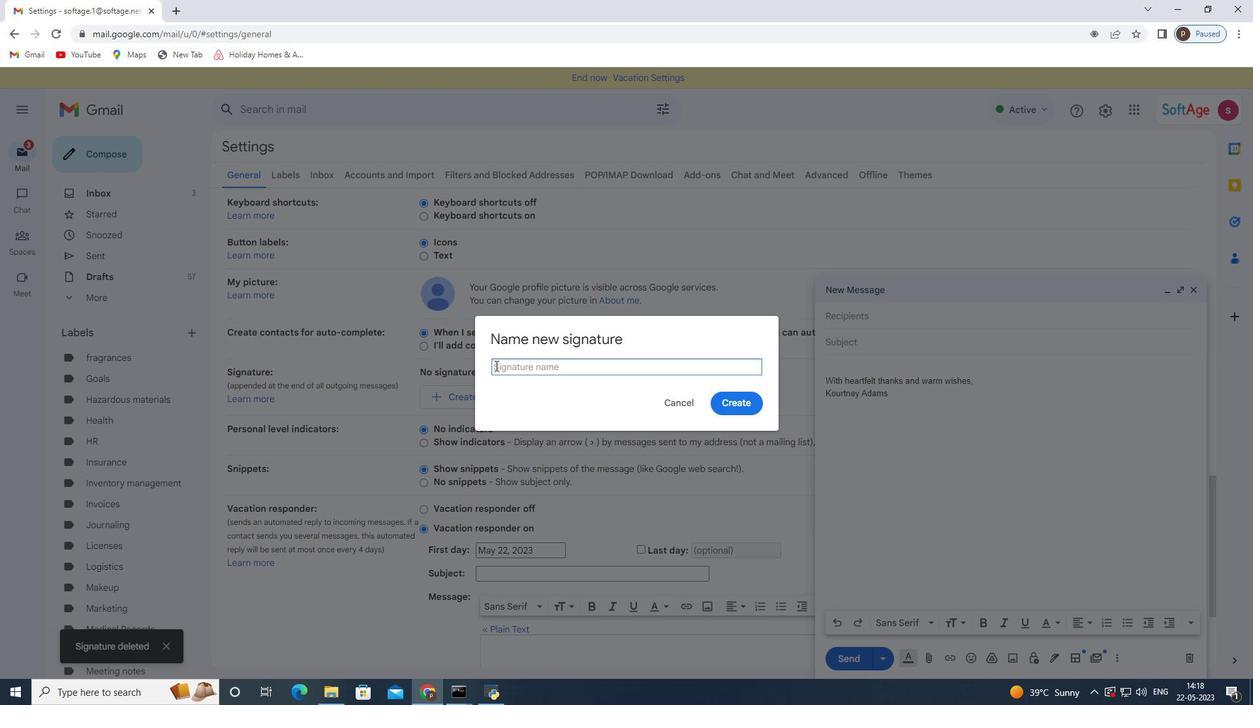 
Action: Key pressed <Key.shift><Key.shift>Kristen<Key.space><Key.shift>Martinez
Screenshot: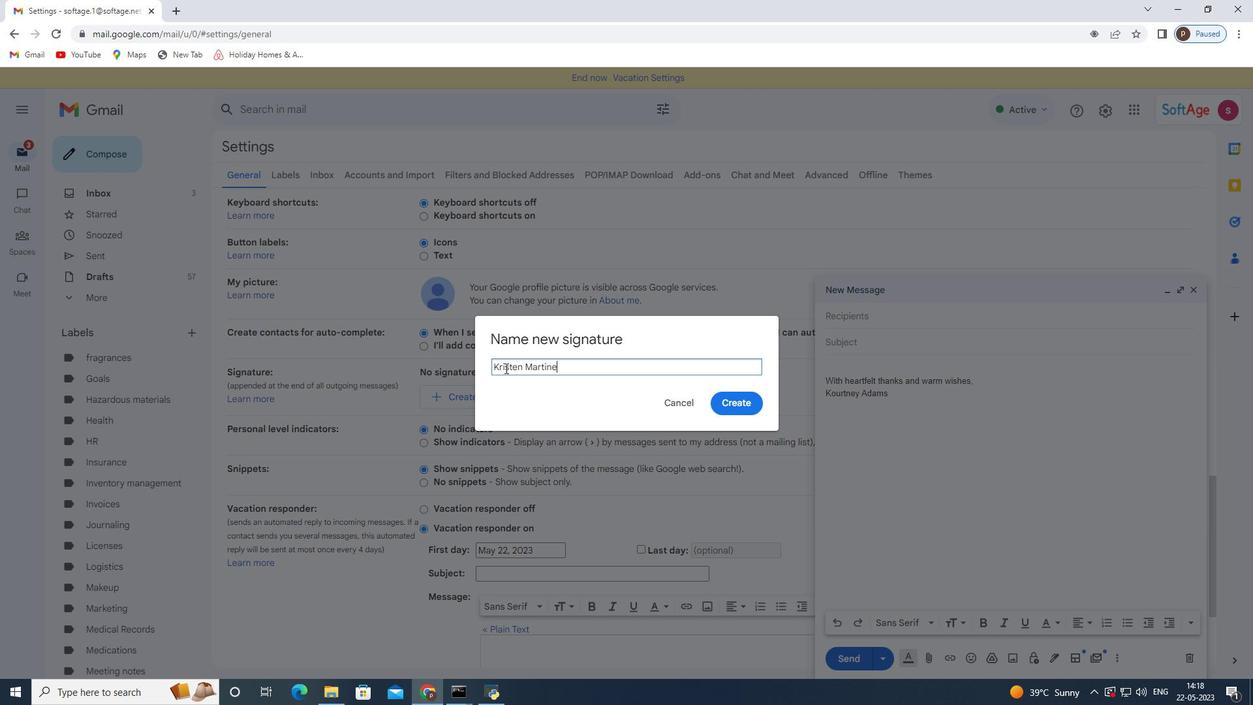 
Action: Mouse moved to (740, 411)
Screenshot: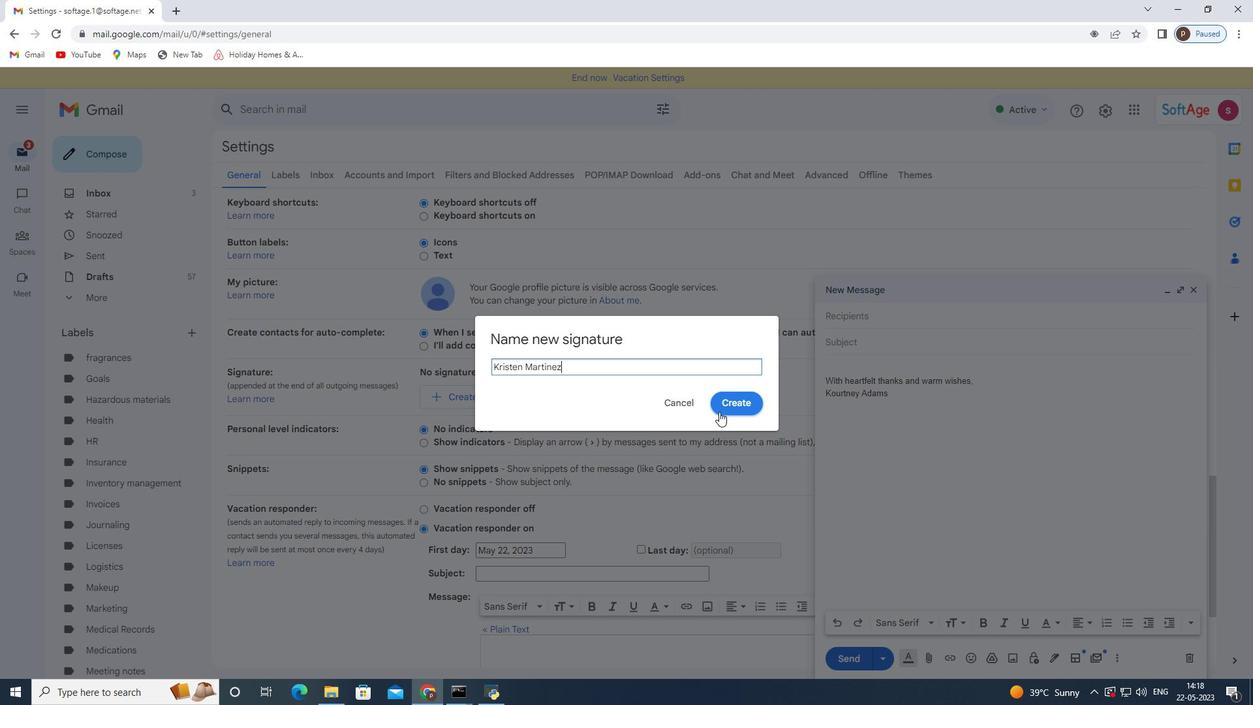 
Action: Mouse pressed left at (740, 411)
Screenshot: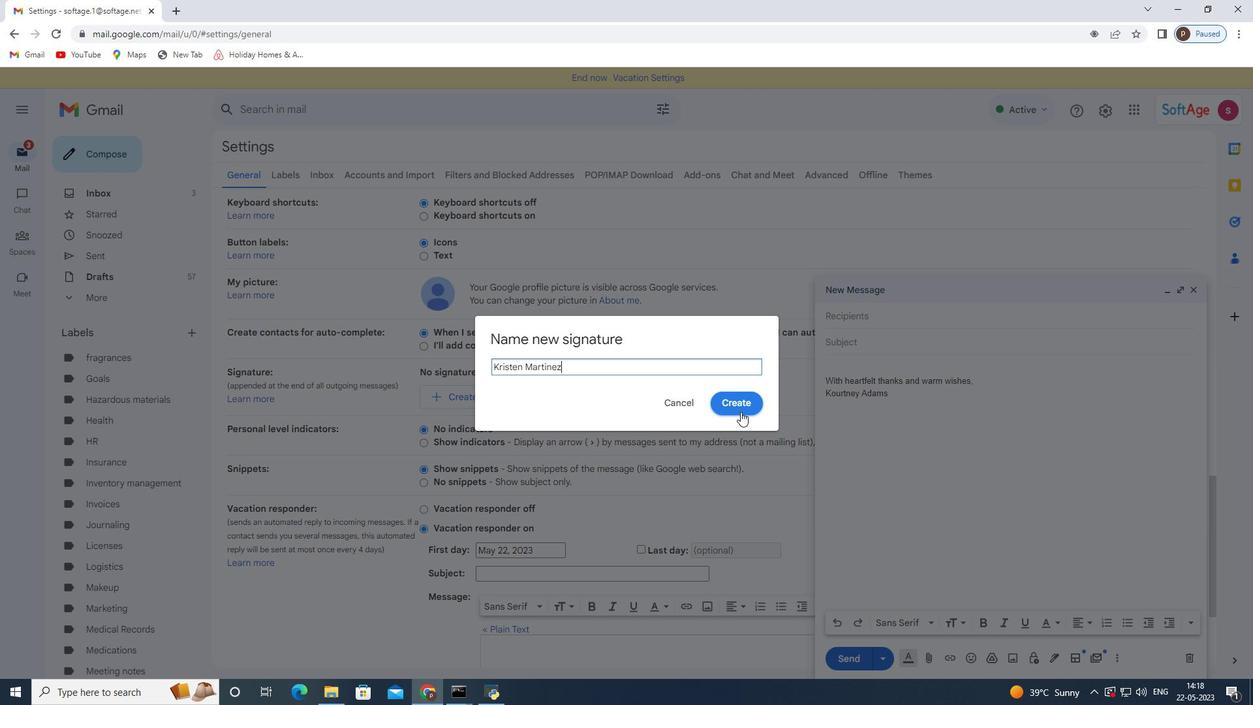 
Action: Mouse moved to (628, 386)
Screenshot: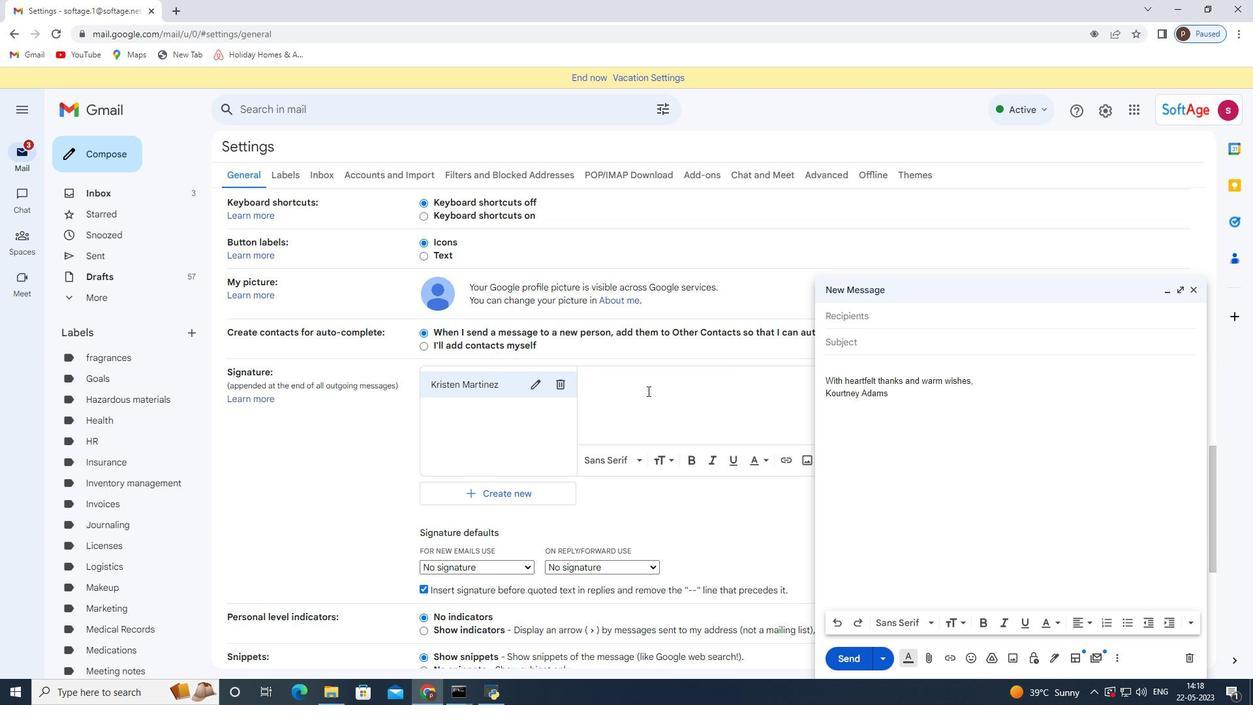 
Action: Mouse pressed left at (628, 386)
Screenshot: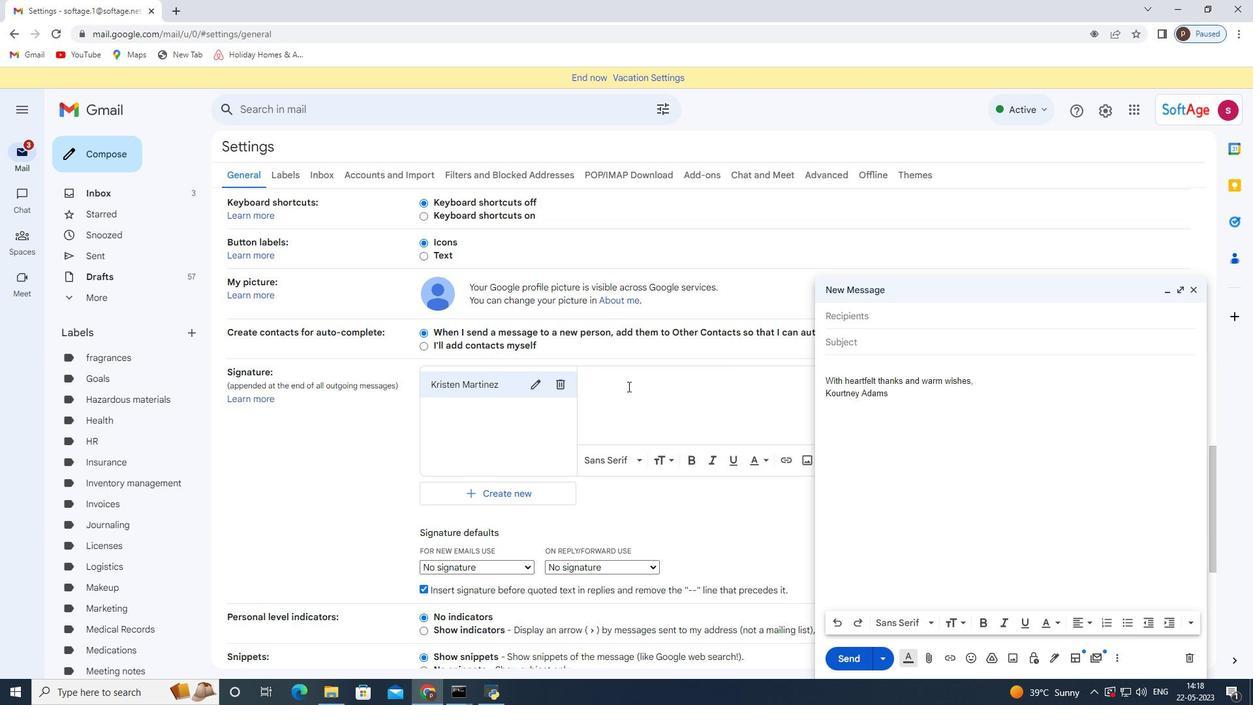 
Action: Key pressed <Key.shift>Have<Key.space>a<Key.space>great<Key.space><Key.shift>National<Key.space><Key.shift>Child<Key.space><Key.shift>Health<Key.space><Key.shift>Day,<Key.enter><Key.shift><Key.shift><Key.shift><Key.shift><Key.shift><Key.shift><Key.shift><Key.shift><Key.shift><Key.shift><Key.shift><Key.shift><Key.shift><Key.shift><Key.shift><Key.shift><Key.shift><Key.shift><Key.shift><Key.shift><Key.shift><Key.shift><Key.shift><Key.shift><Key.shift><Key.shift><Key.shift><Key.shift><Key.shift><Key.shift><Key.shift><Key.shift><Key.shift><Key.shift><Key.shift><Key.shift><Key.shift><Key.shift><Key.shift><Key.shift><Key.shift>Kristen<Key.space><Key.shift>Martinez
Screenshot: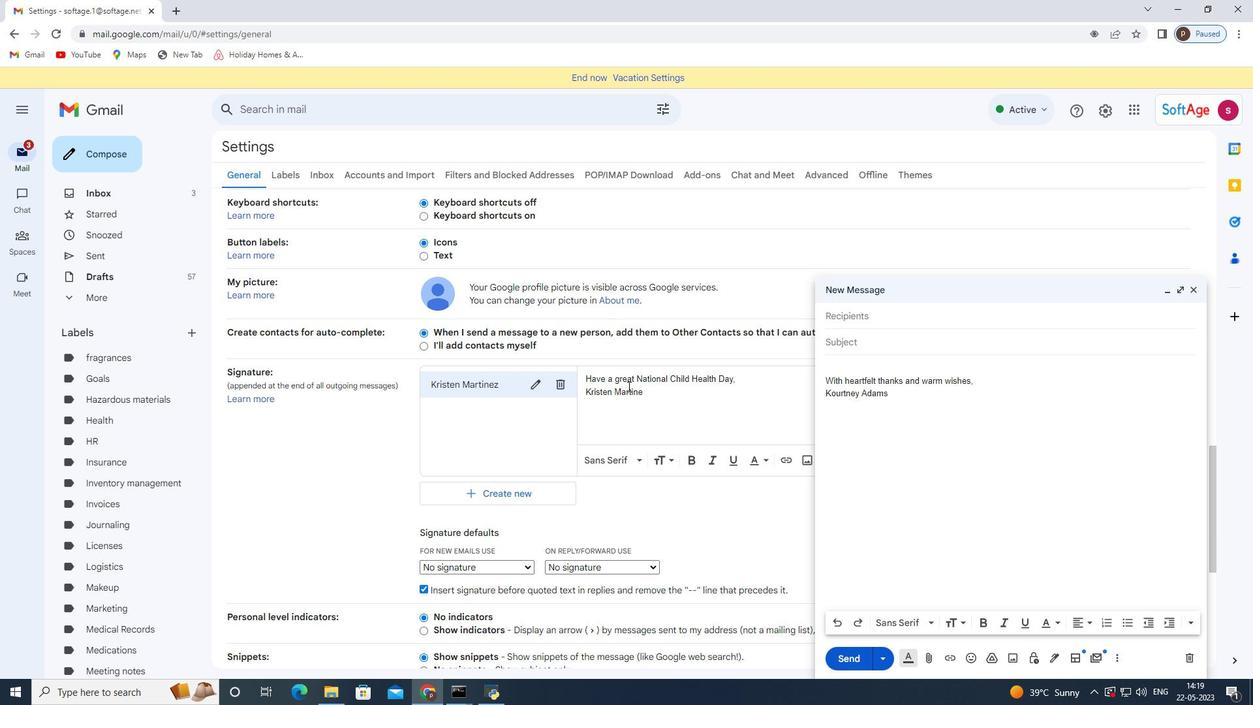 
Action: Mouse moved to (647, 373)
Screenshot: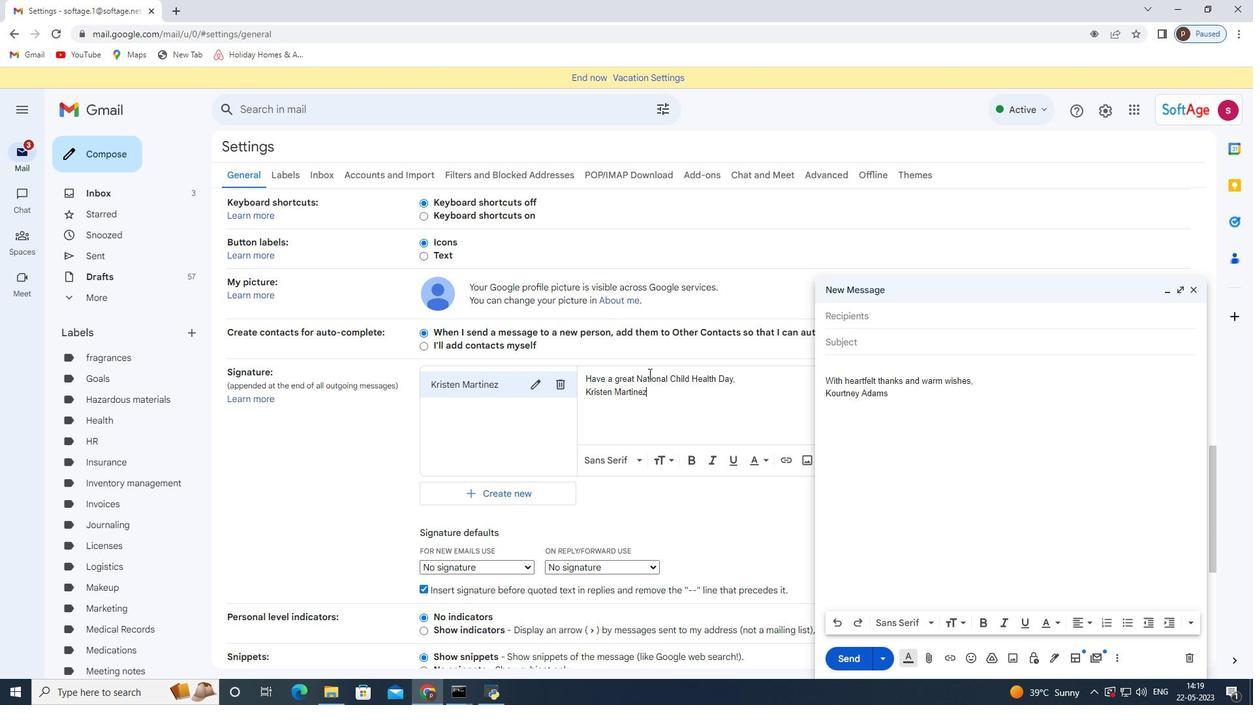 
Action: Mouse scrolled (647, 372) with delta (0, 0)
Screenshot: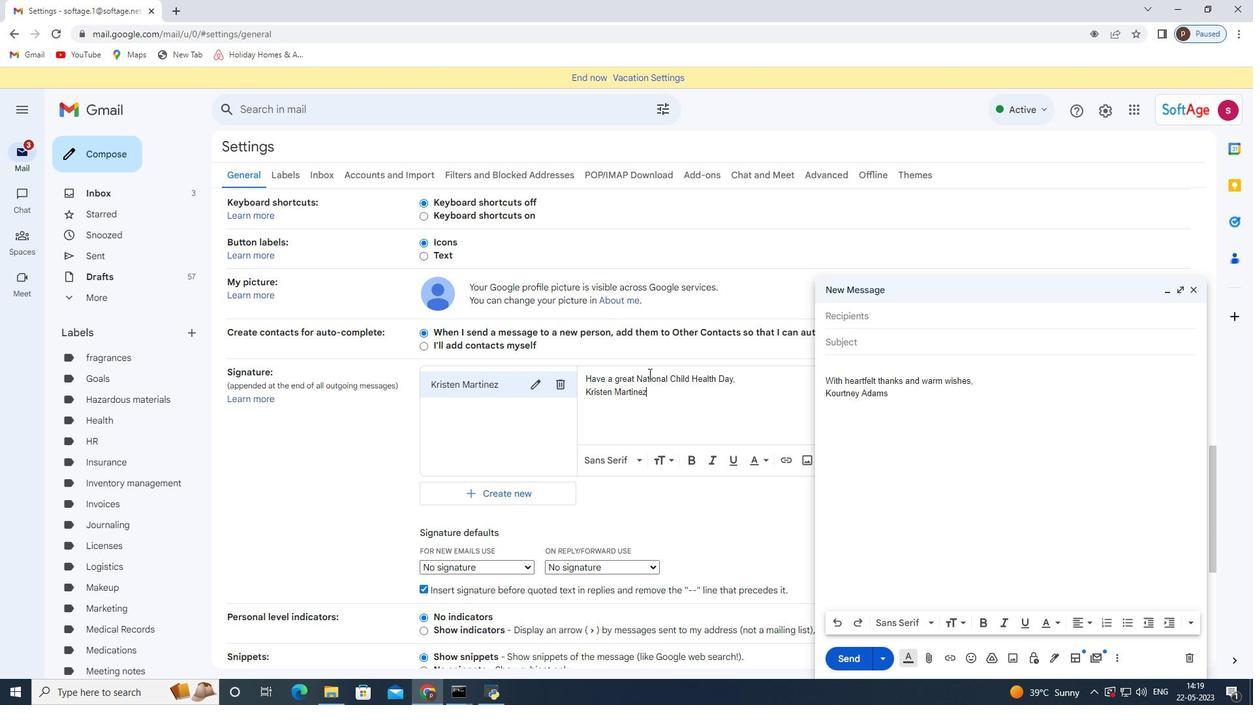 
Action: Mouse moved to (646, 374)
Screenshot: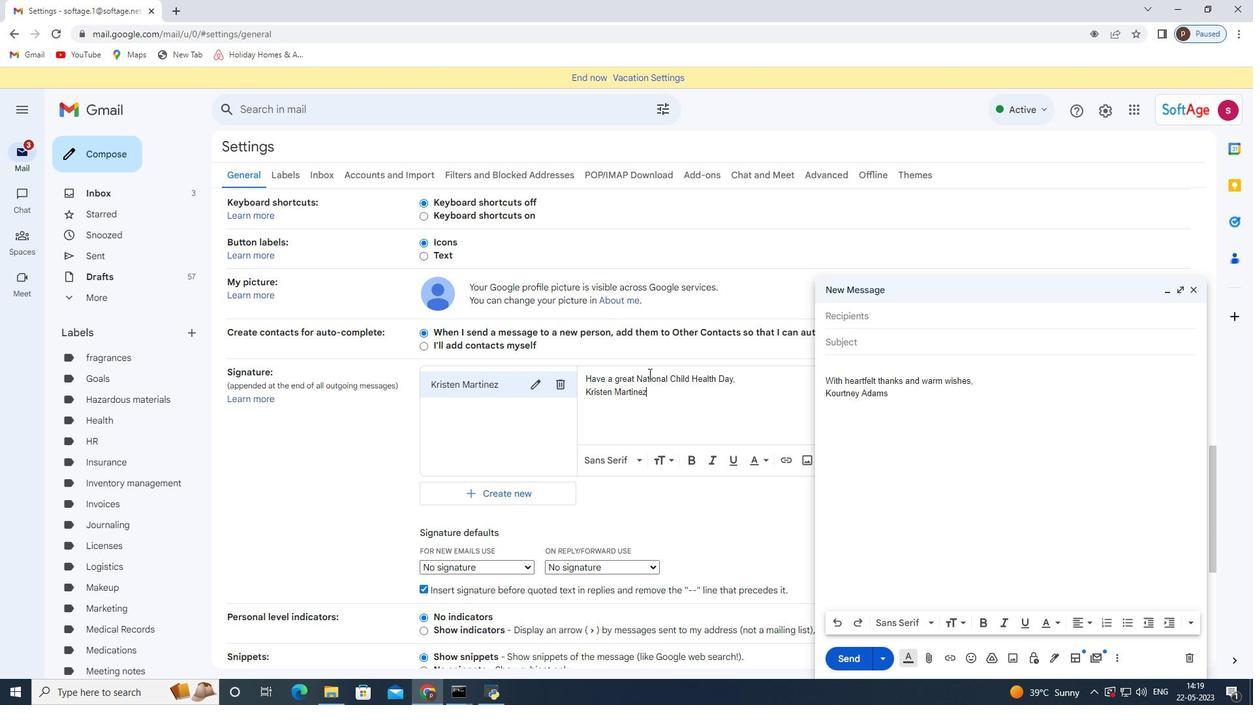 
Action: Mouse scrolled (646, 373) with delta (0, 0)
Screenshot: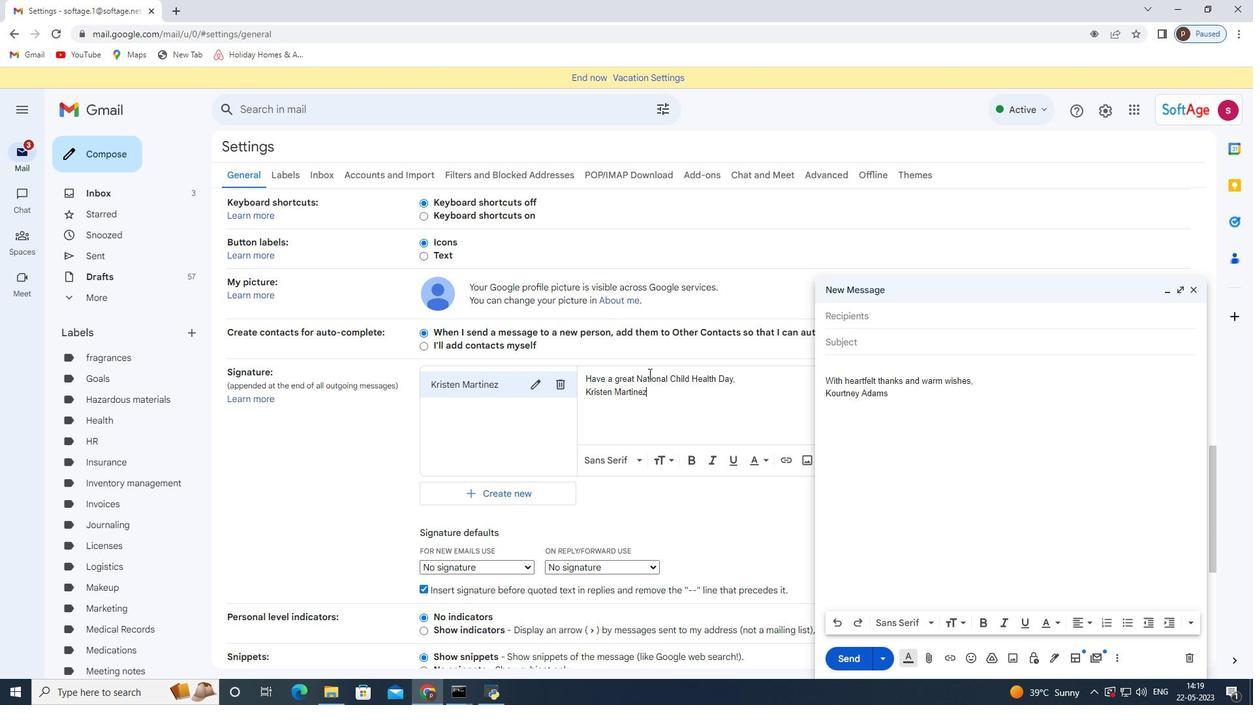 
Action: Mouse moved to (646, 374)
Screenshot: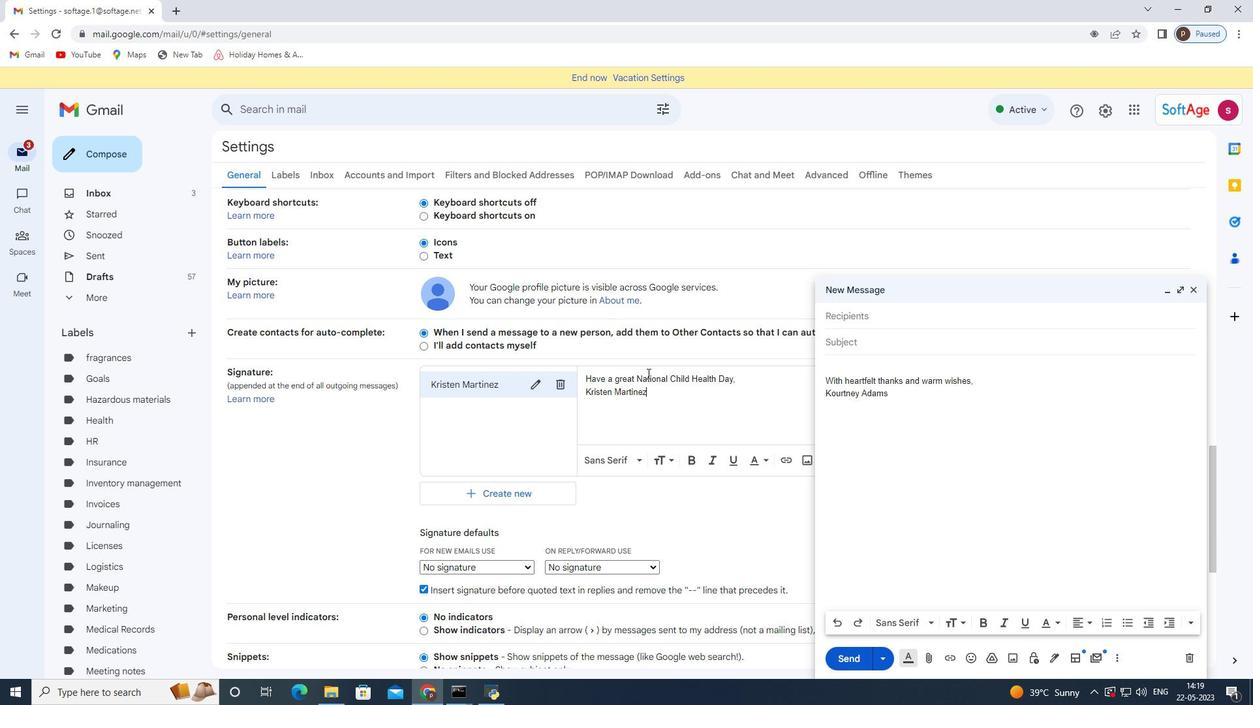 
Action: Mouse scrolled (646, 373) with delta (0, 0)
Screenshot: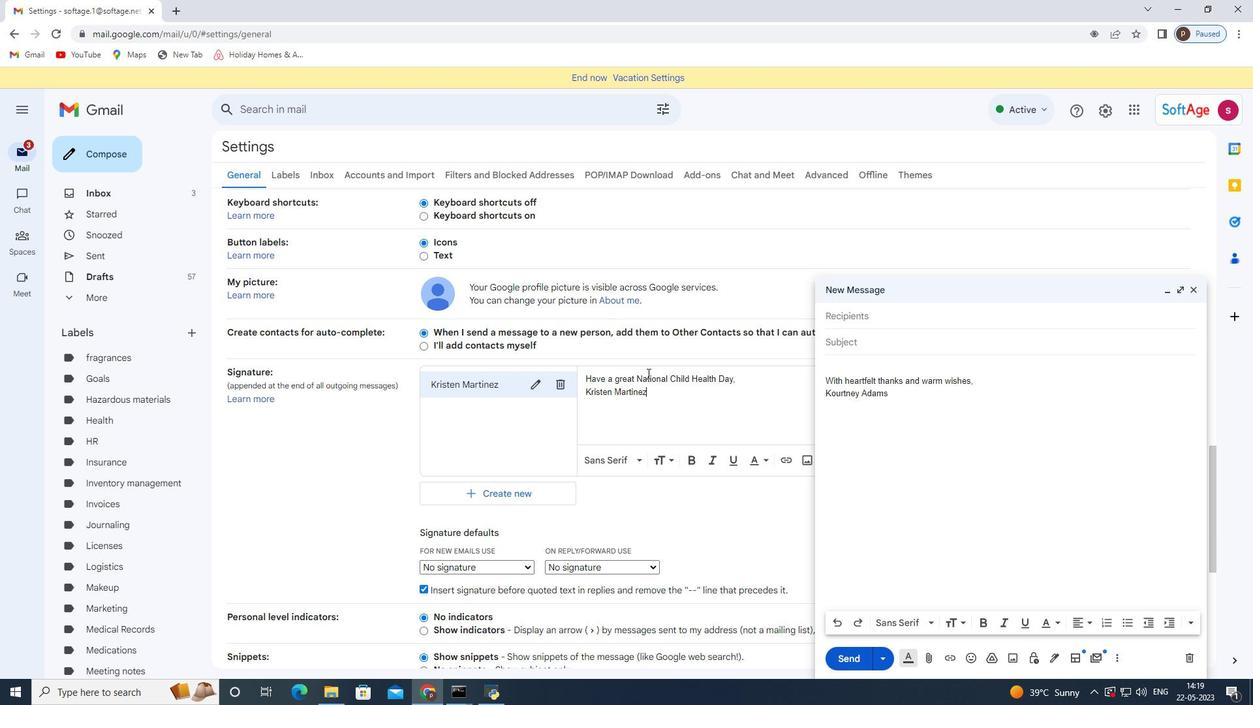 
Action: Mouse moved to (646, 374)
Screenshot: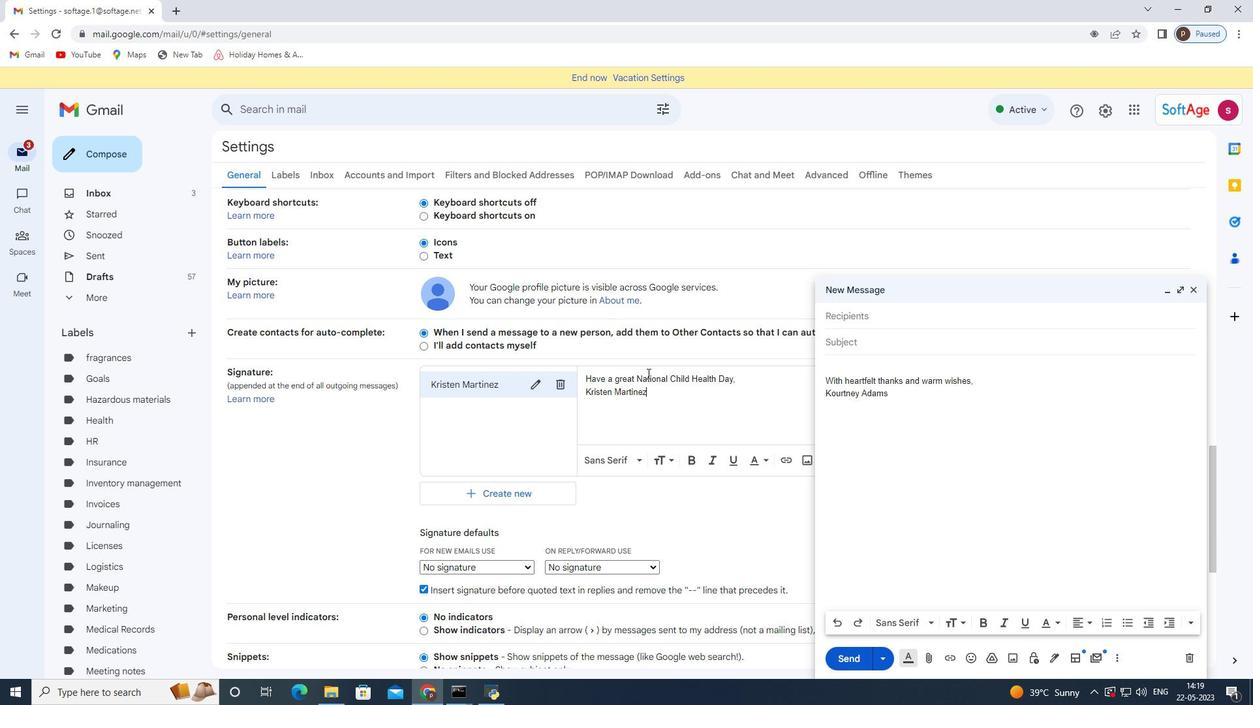 
Action: Mouse scrolled (646, 373) with delta (0, 0)
Screenshot: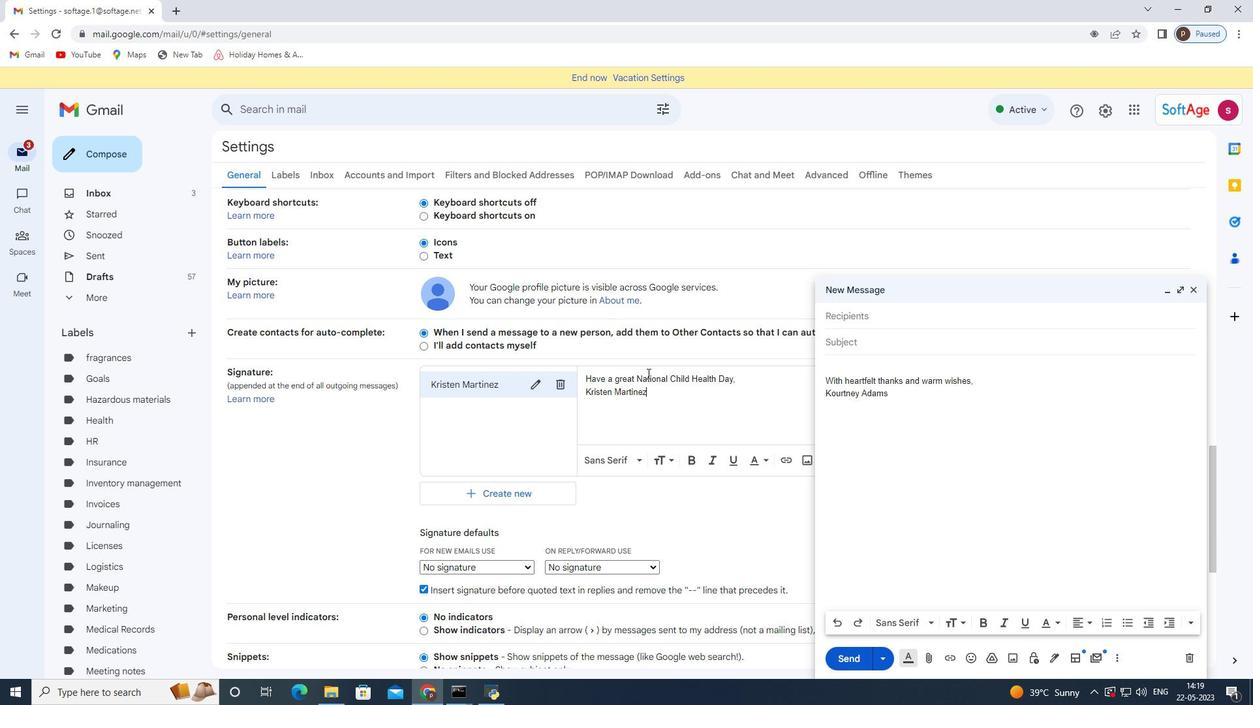 
Action: Mouse moved to (492, 302)
Screenshot: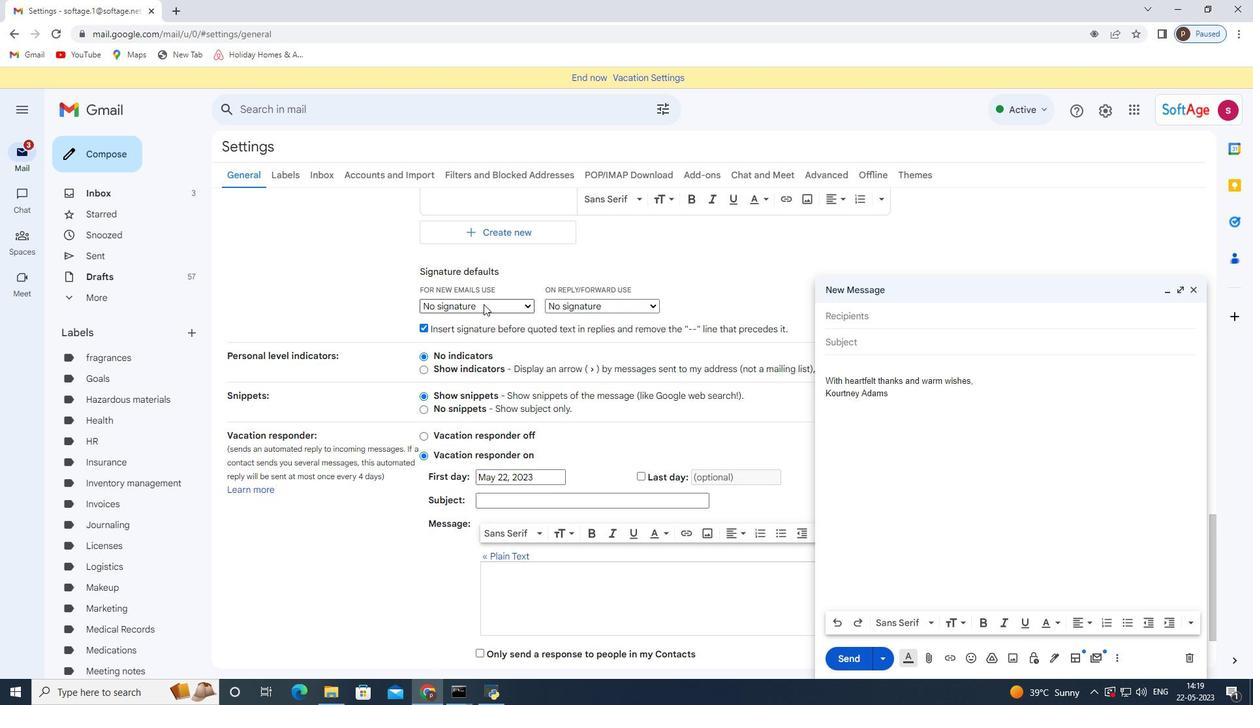 
Action: Mouse pressed left at (492, 302)
Screenshot: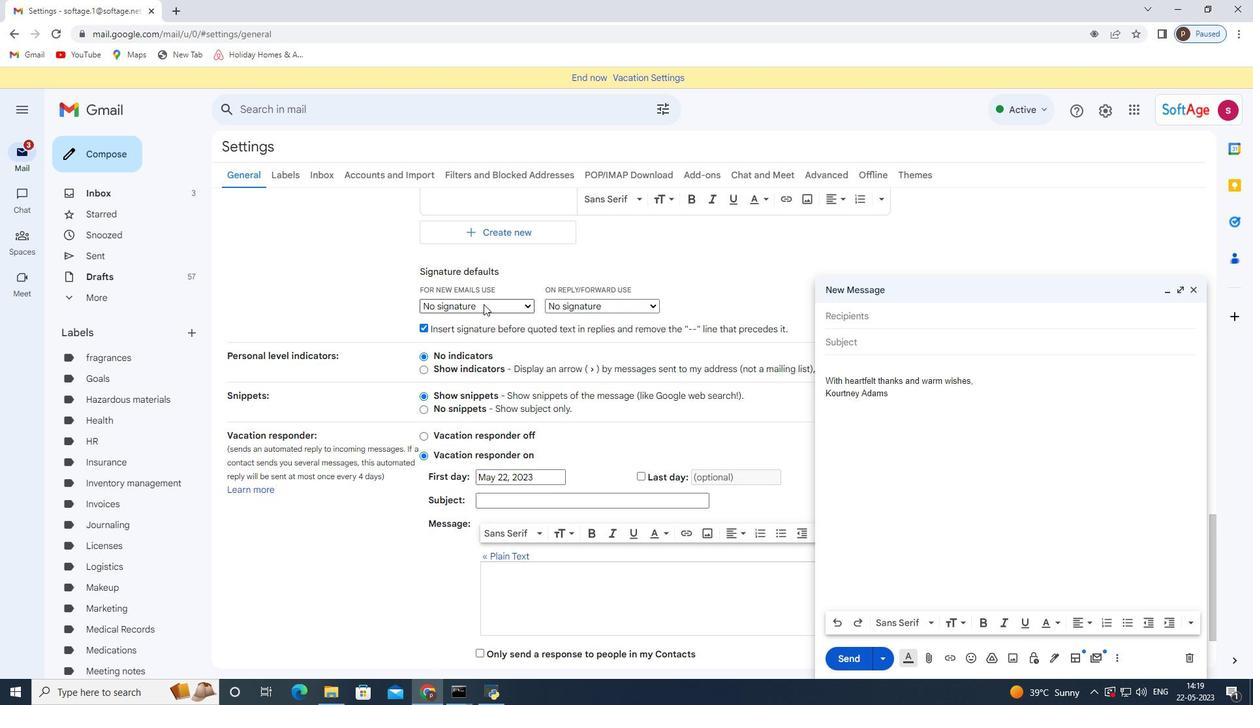 
Action: Mouse moved to (493, 334)
Screenshot: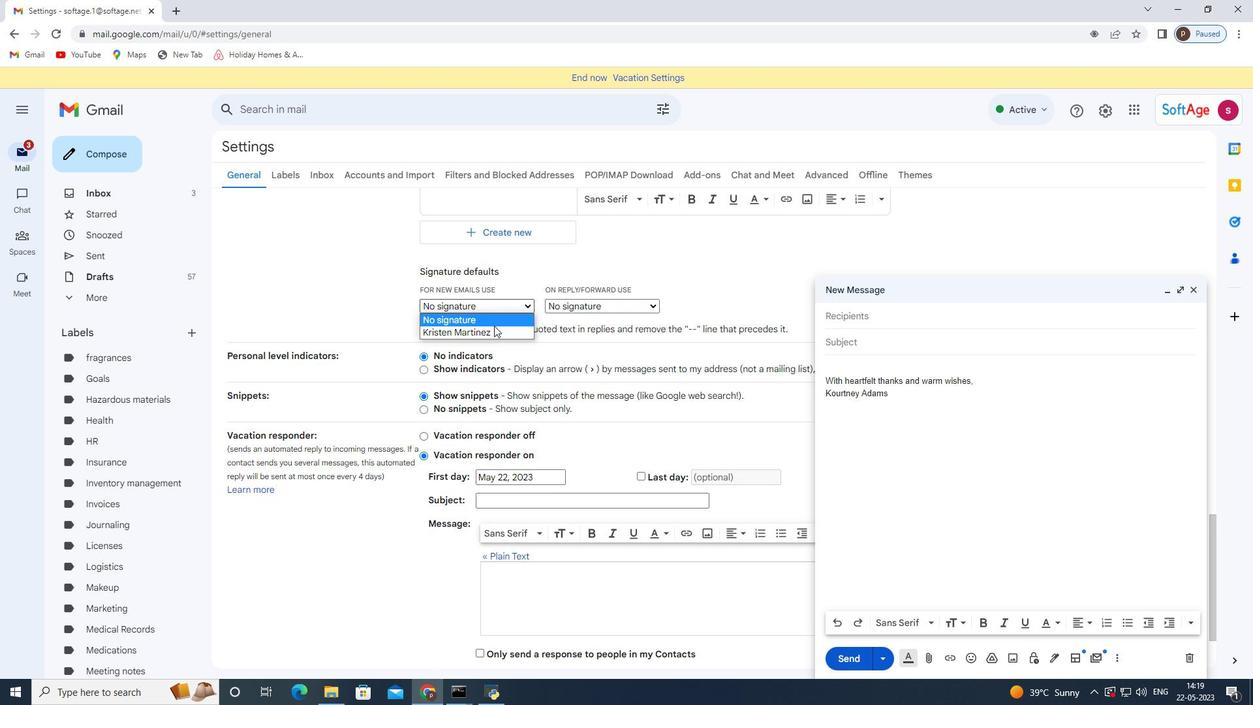 
Action: Mouse pressed left at (493, 334)
Screenshot: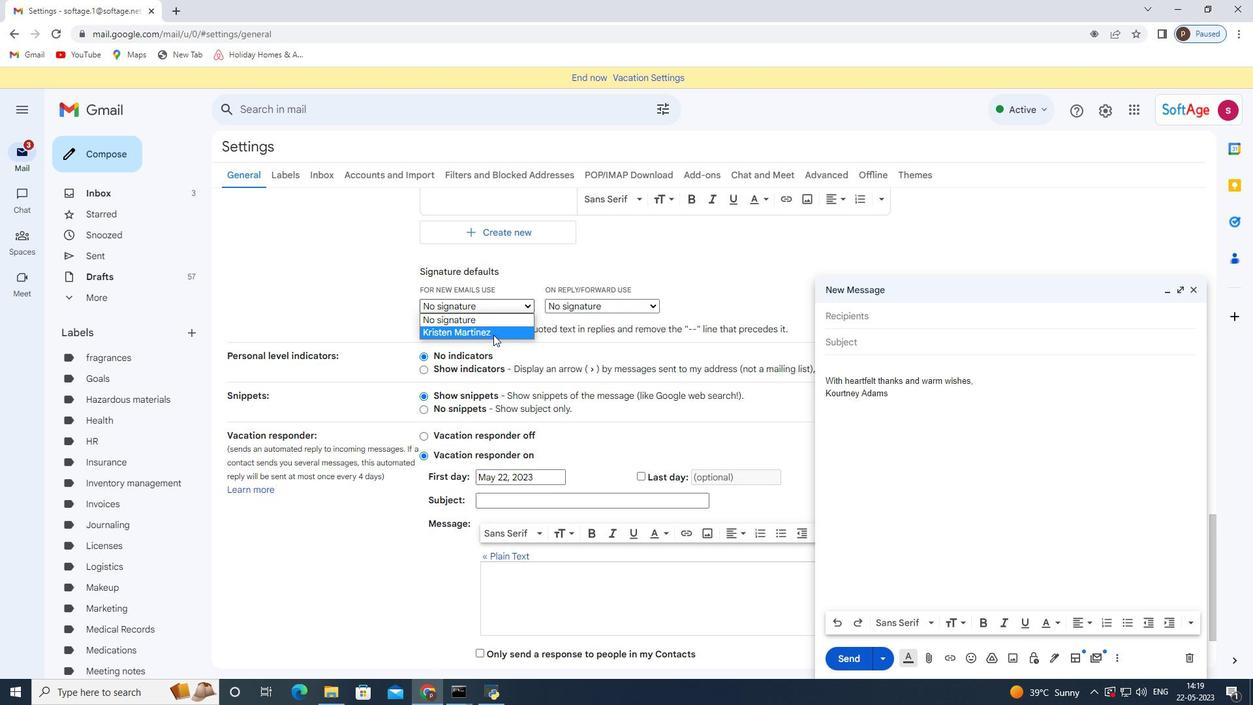 
Action: Mouse moved to (593, 306)
Screenshot: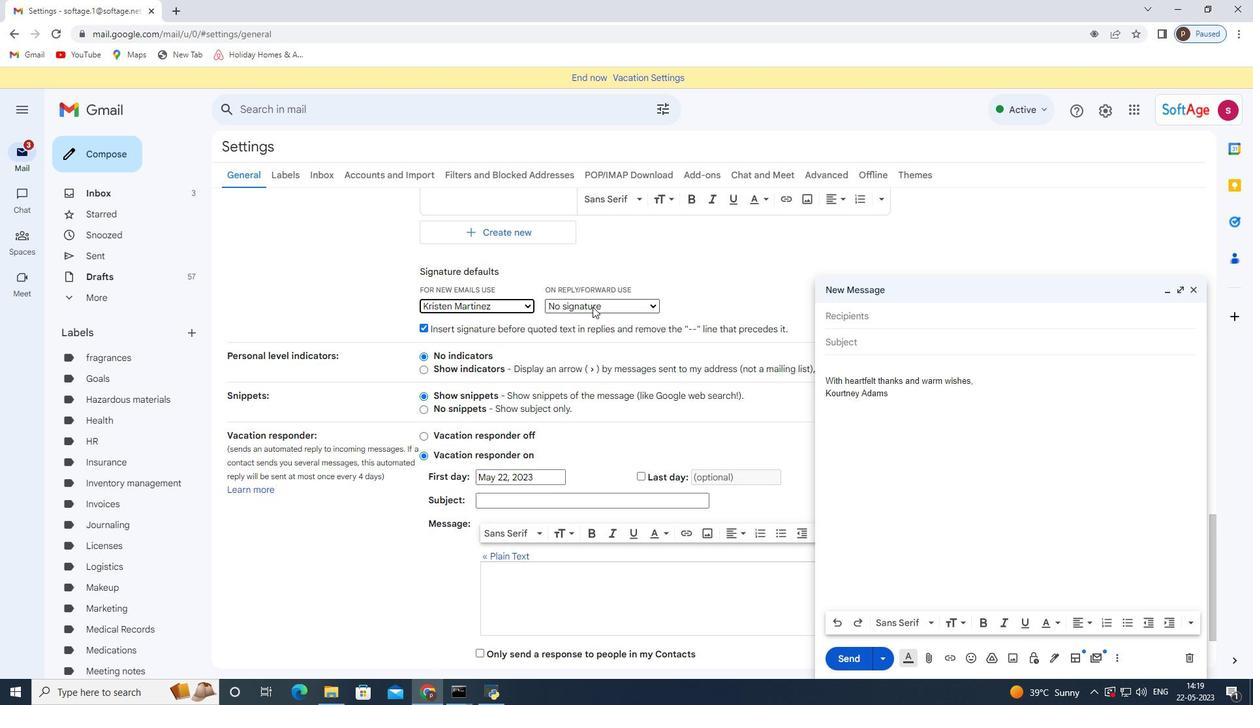 
Action: Mouse pressed left at (593, 306)
Screenshot: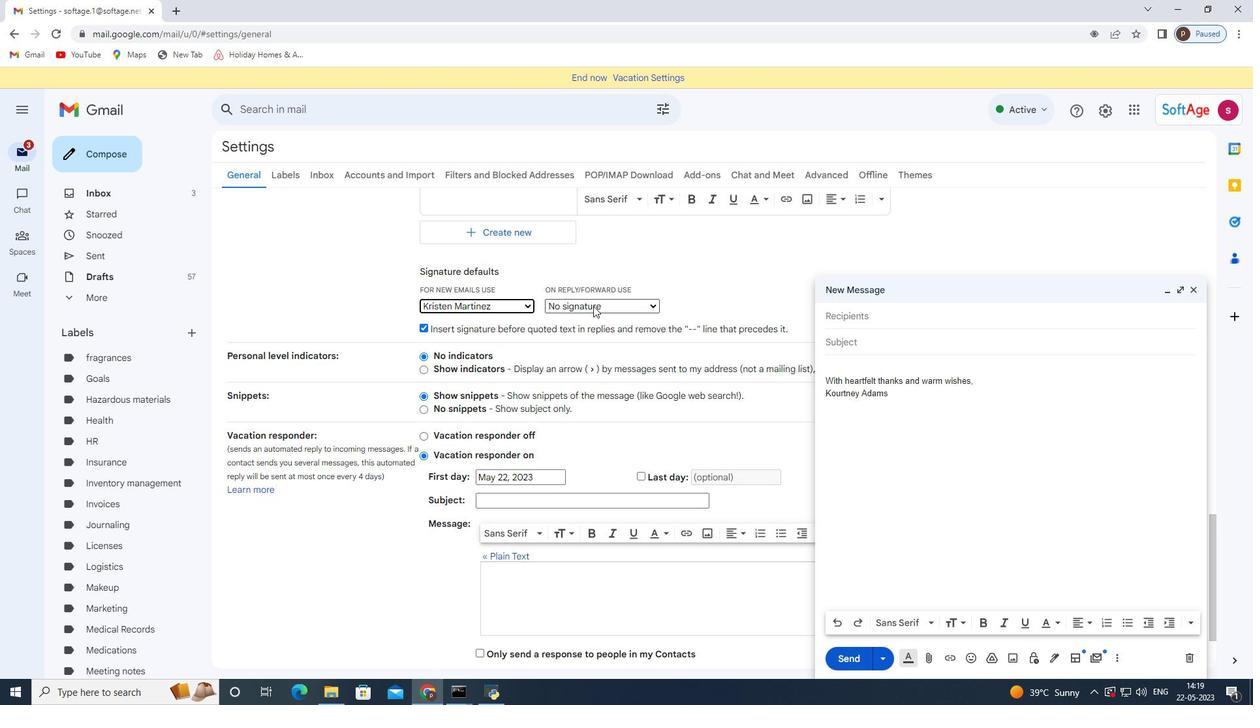 
Action: Mouse moved to (588, 333)
Screenshot: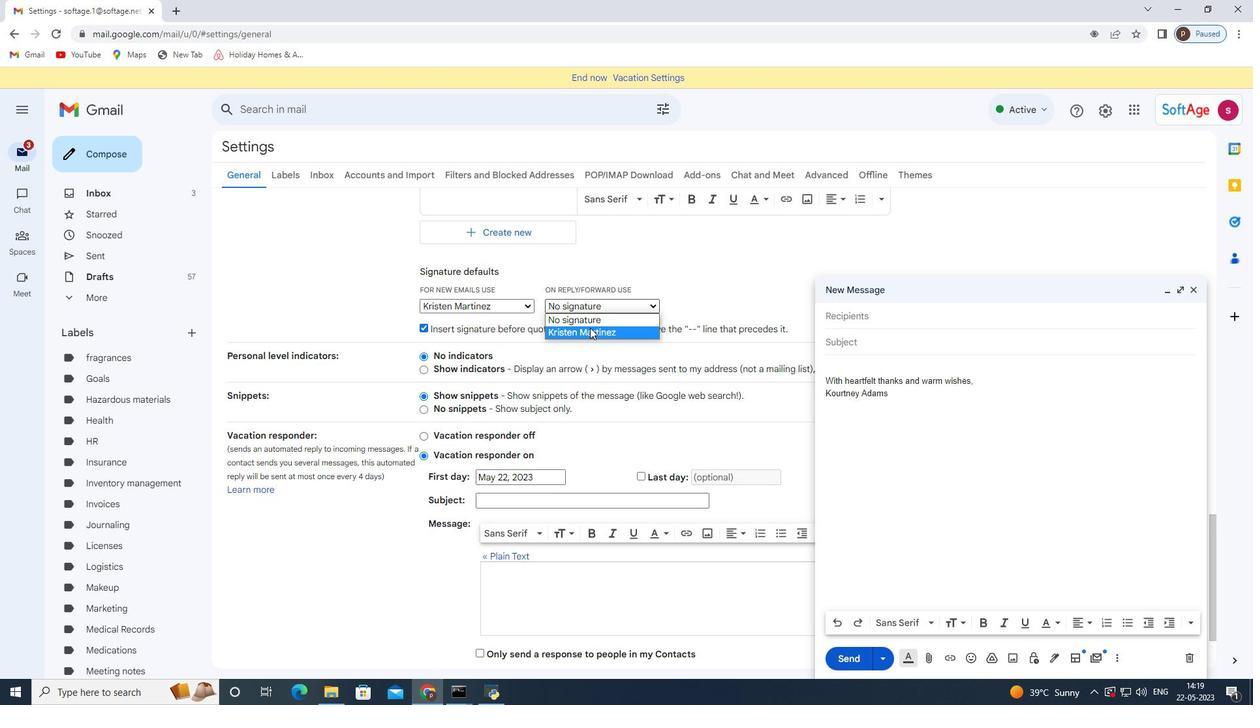
Action: Mouse pressed left at (588, 333)
Screenshot: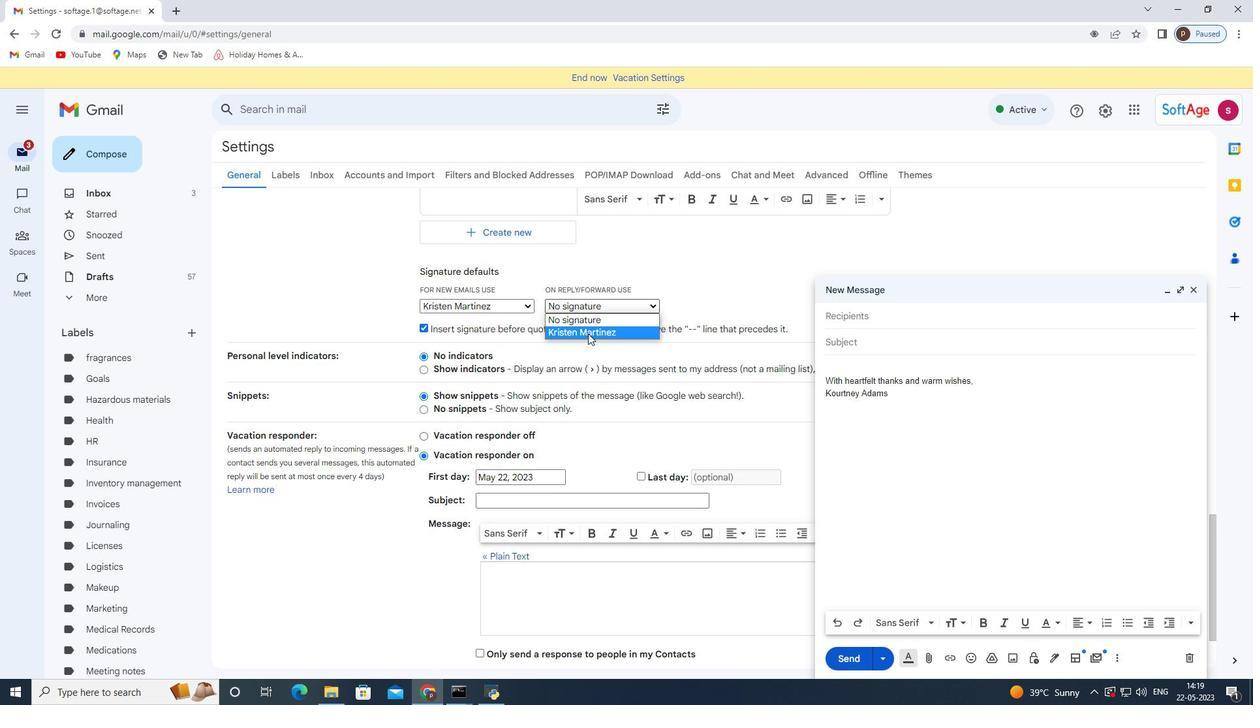 
Action: Mouse moved to (668, 602)
Screenshot: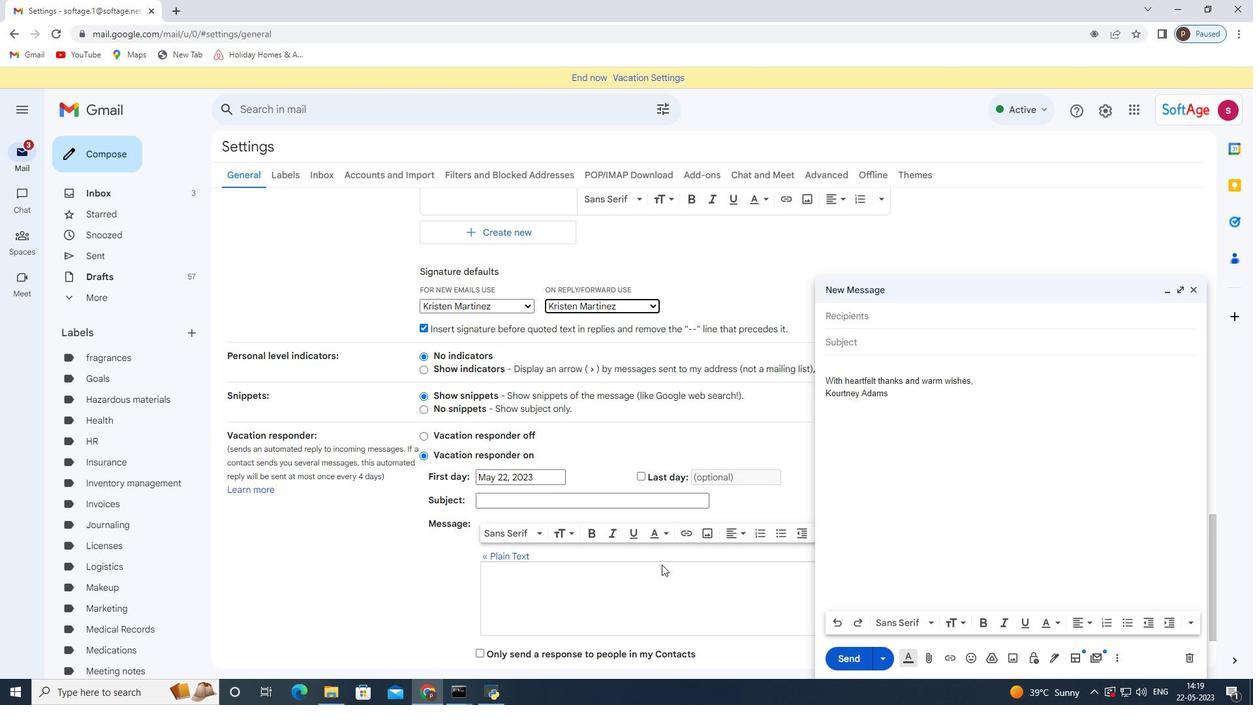 
Action: Mouse scrolled (668, 601) with delta (0, 0)
Screenshot: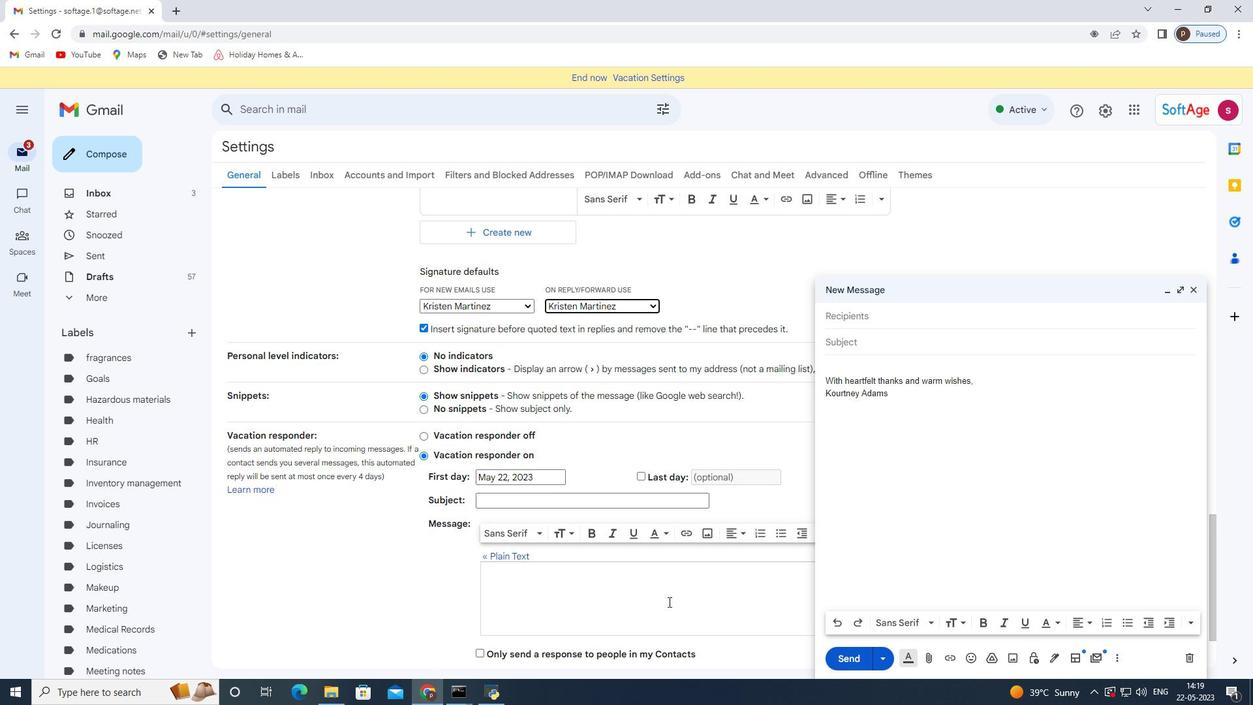 
Action: Mouse scrolled (668, 601) with delta (0, 0)
Screenshot: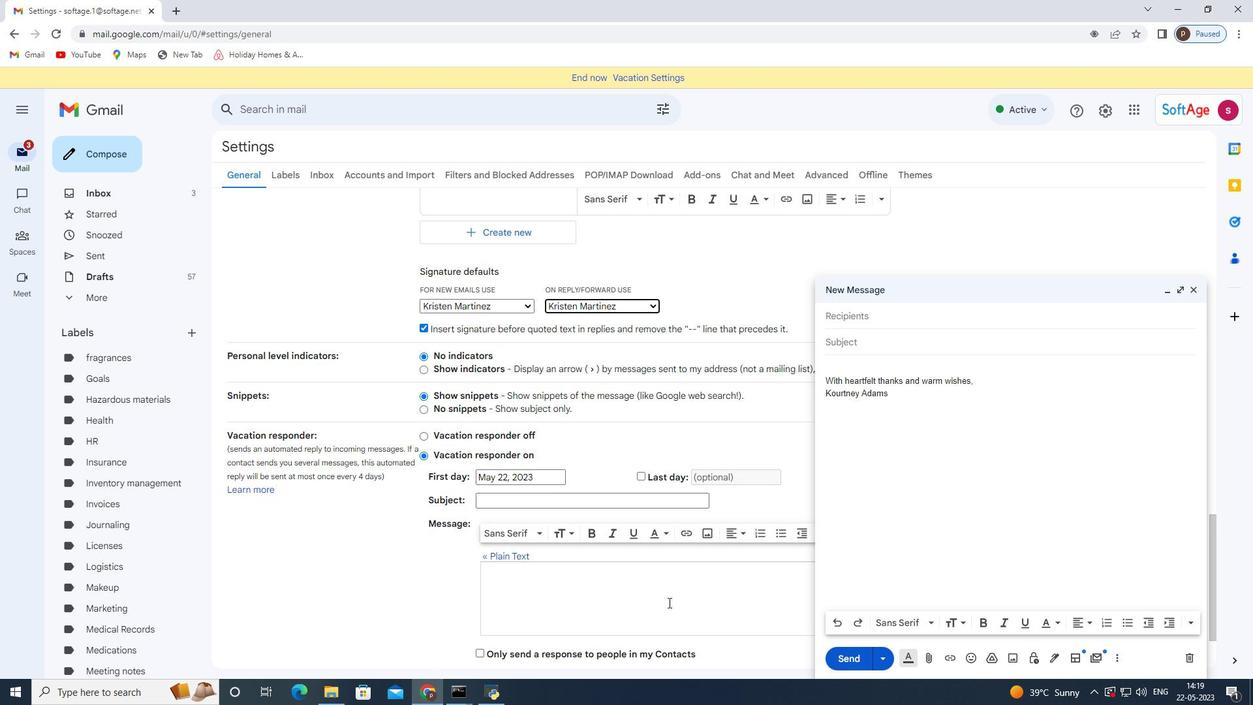
Action: Mouse scrolled (668, 601) with delta (0, 0)
Screenshot: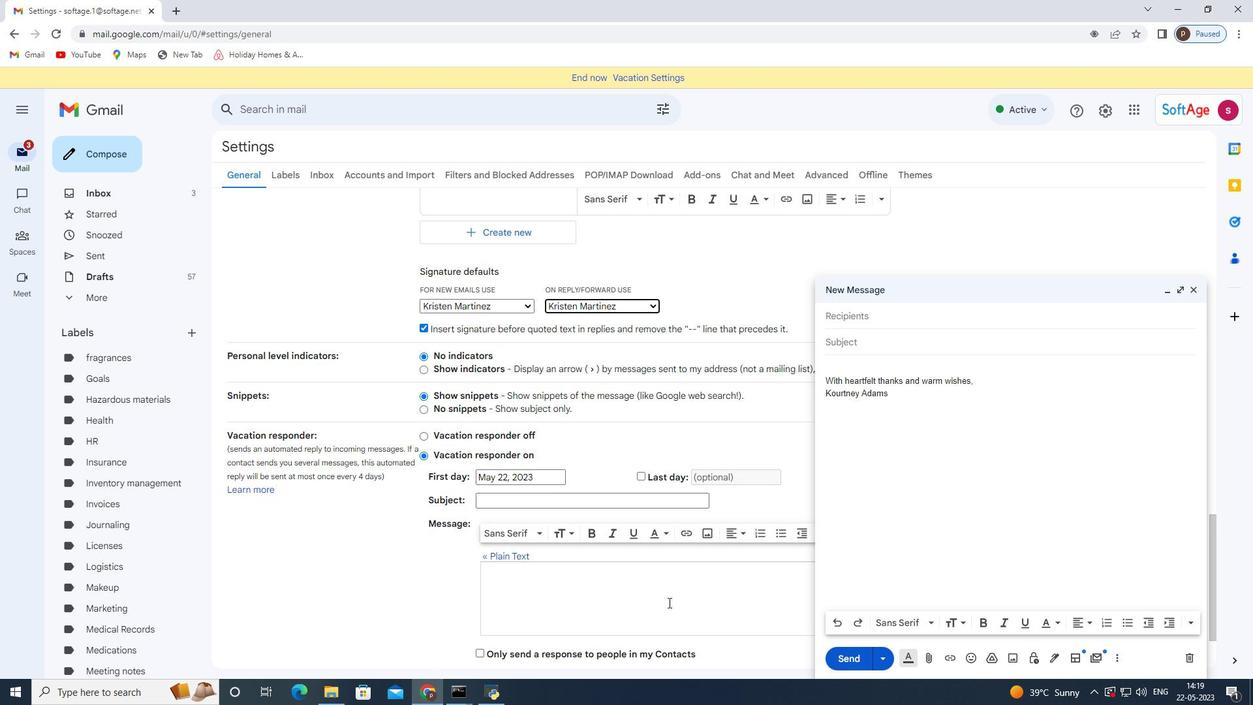 
Action: Mouse scrolled (668, 601) with delta (0, 0)
Screenshot: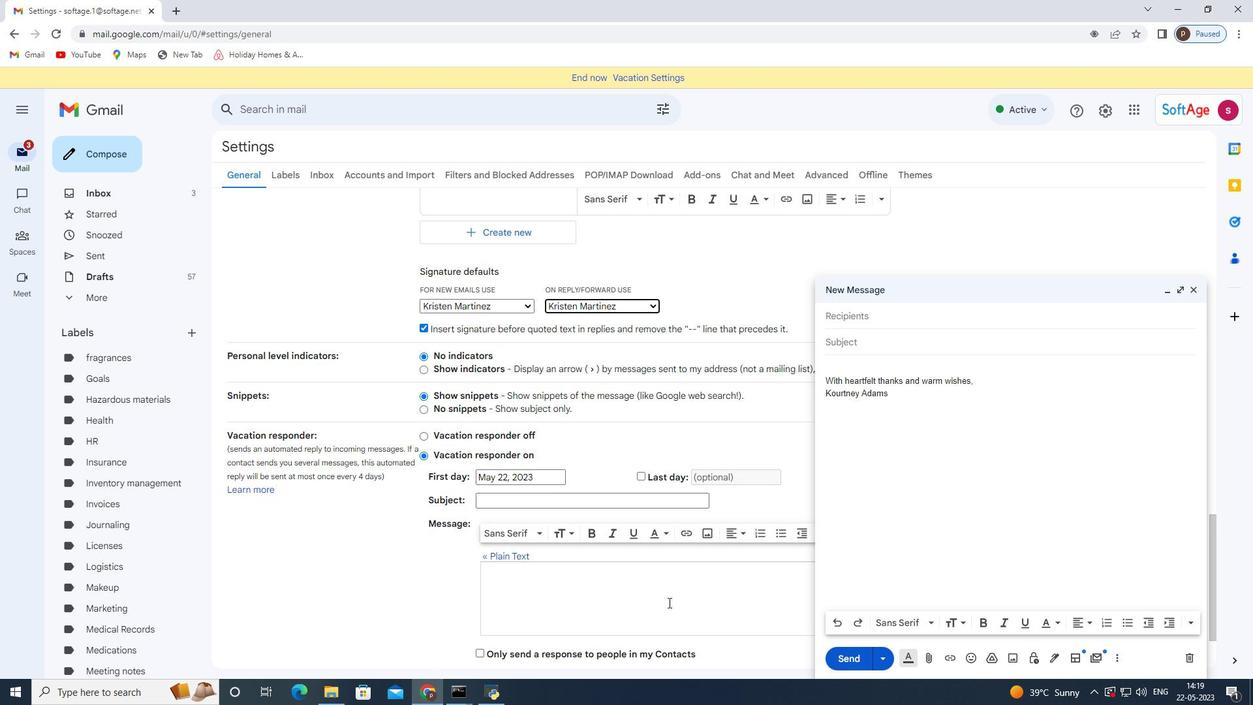 
Action: Mouse scrolled (668, 601) with delta (0, 0)
Screenshot: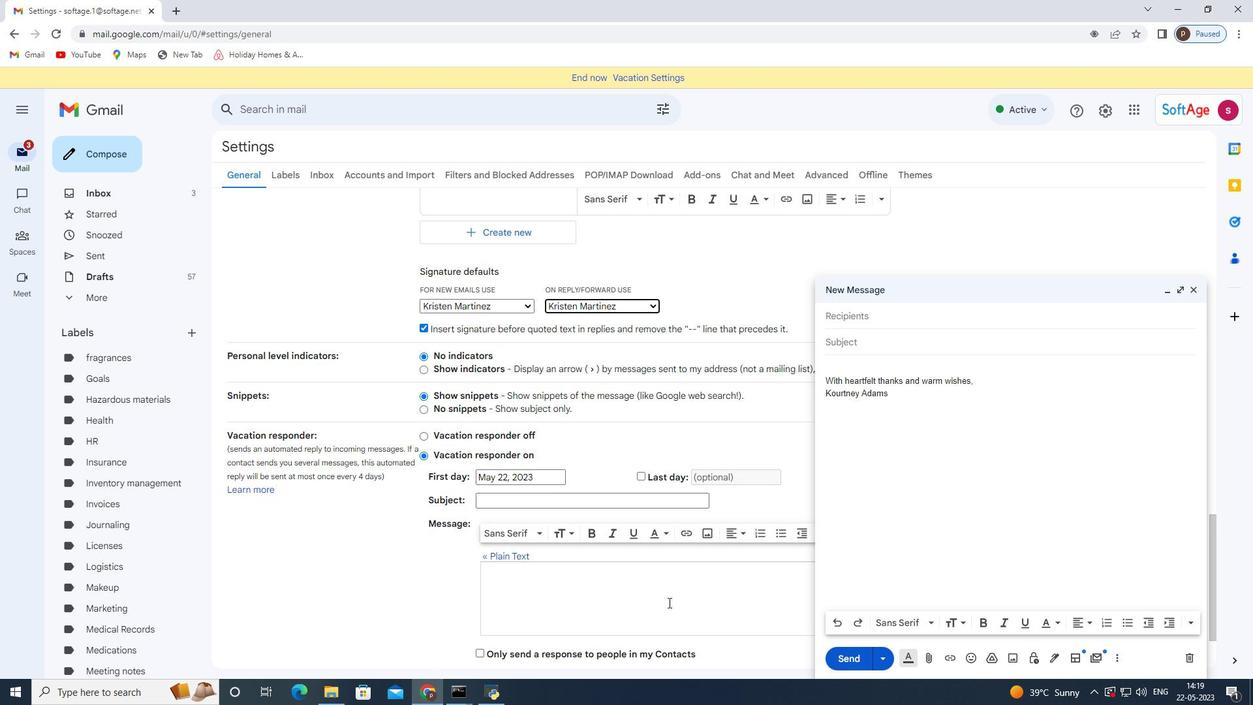 
Action: Mouse moved to (678, 595)
Screenshot: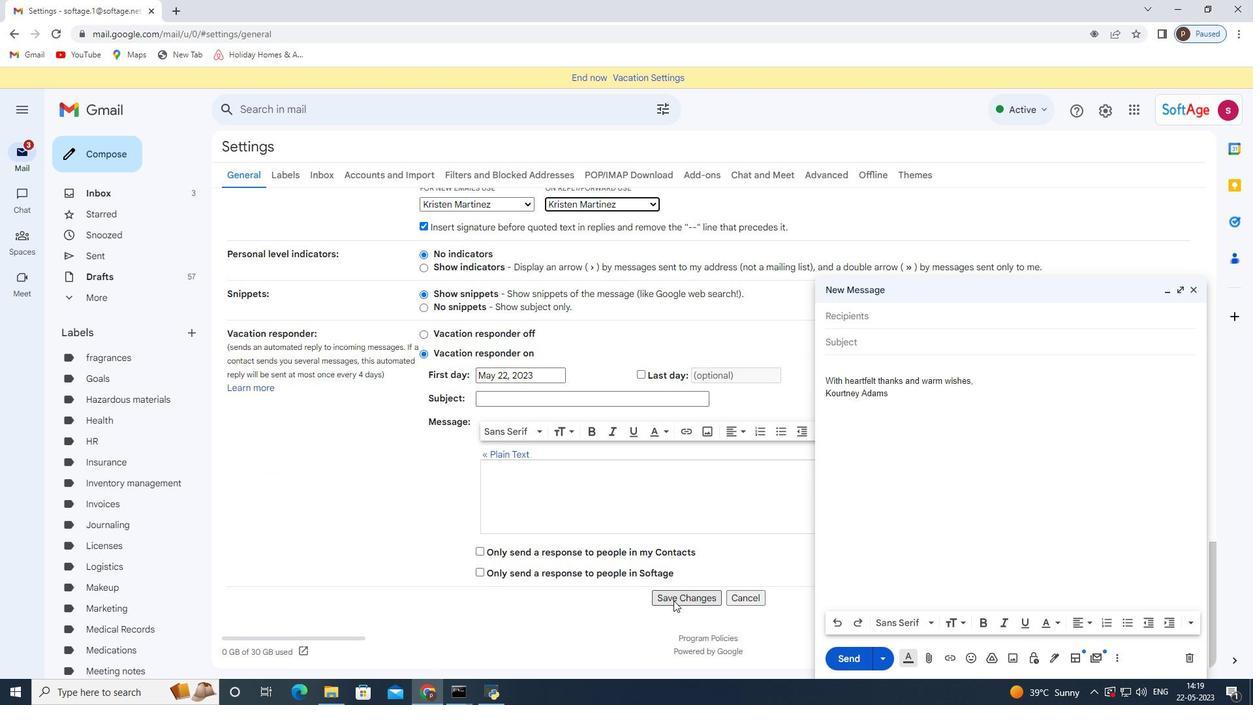 
Action: Mouse pressed left at (678, 595)
Screenshot: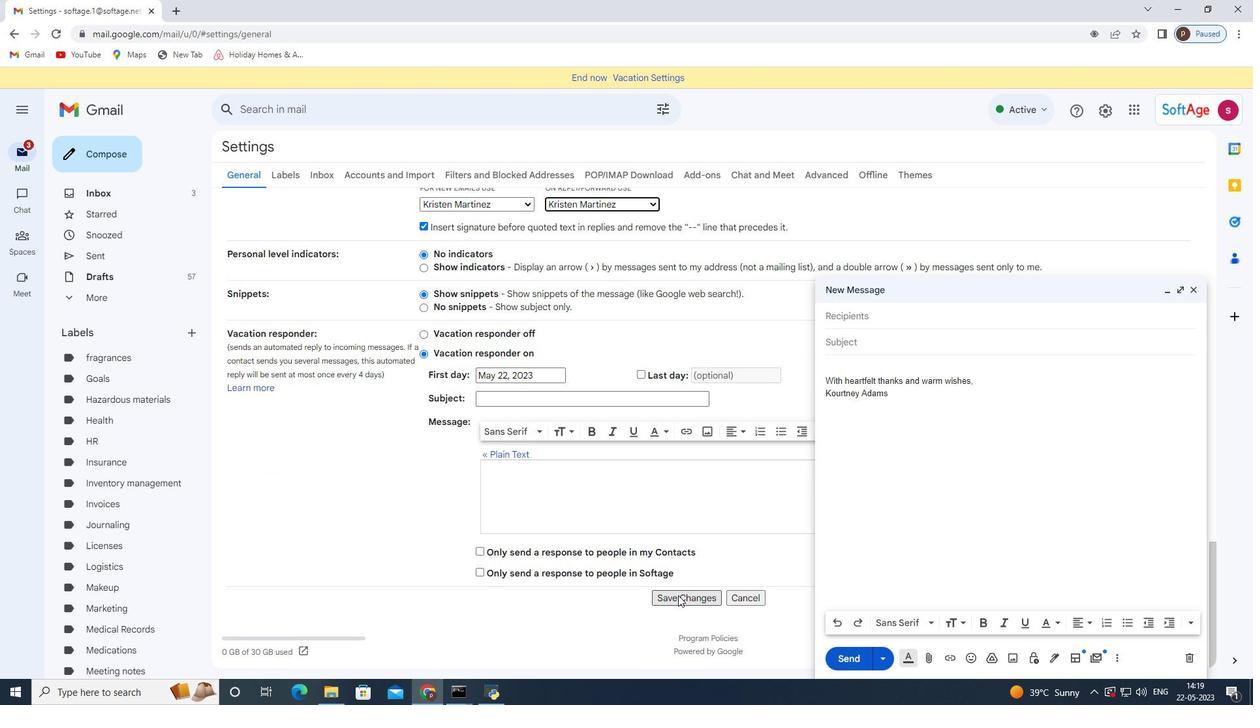 
Action: Mouse moved to (1195, 293)
Screenshot: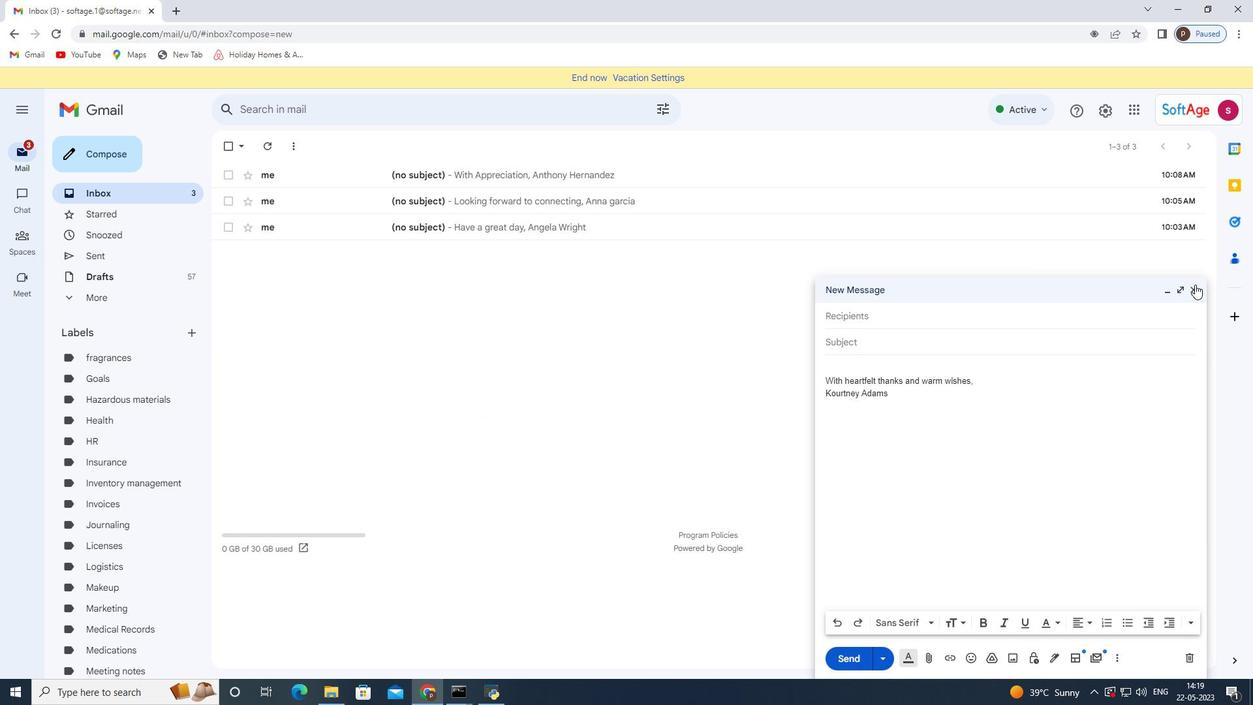 
Action: Mouse pressed left at (1195, 293)
Screenshot: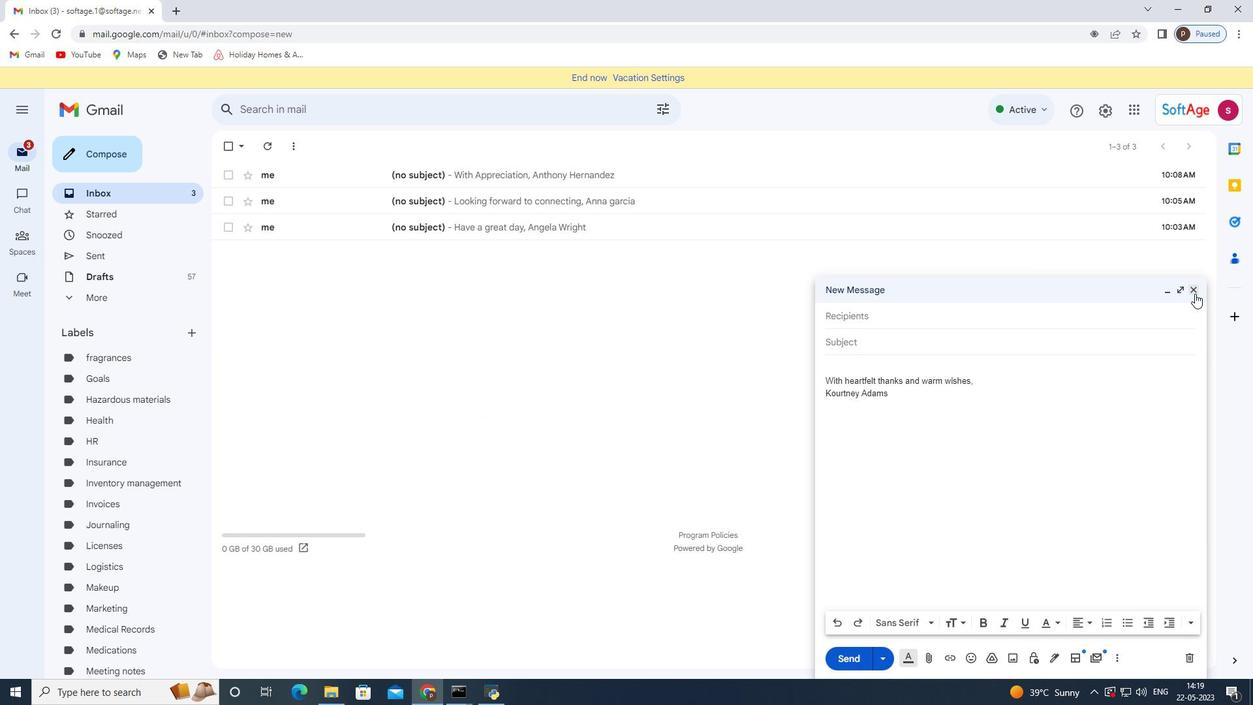 
Action: Mouse moved to (103, 149)
Screenshot: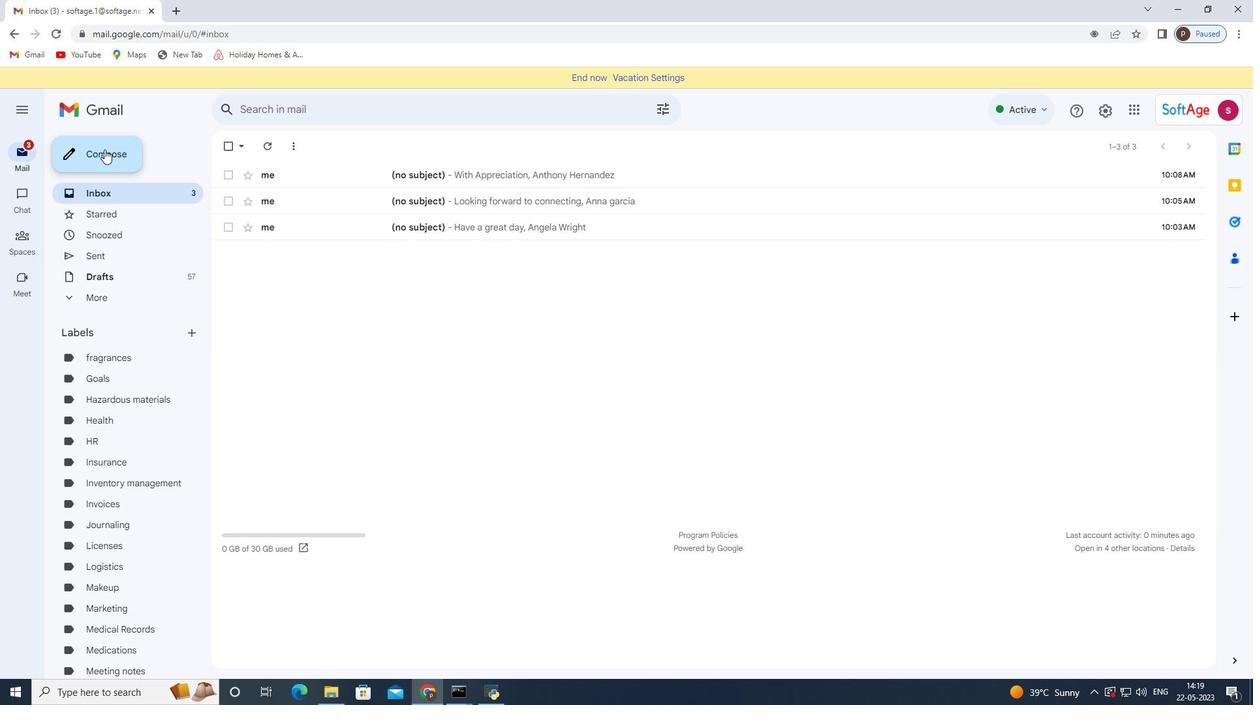
Action: Mouse pressed left at (103, 149)
Screenshot: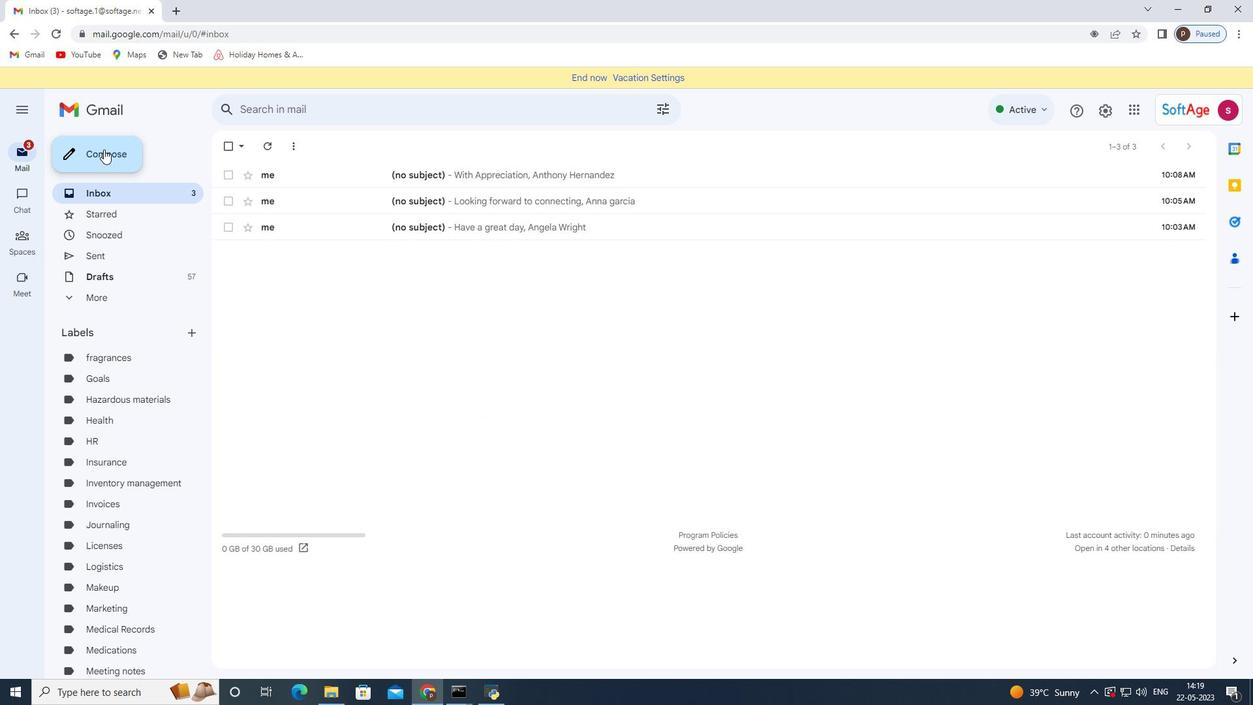 
Action: Mouse moved to (873, 321)
Screenshot: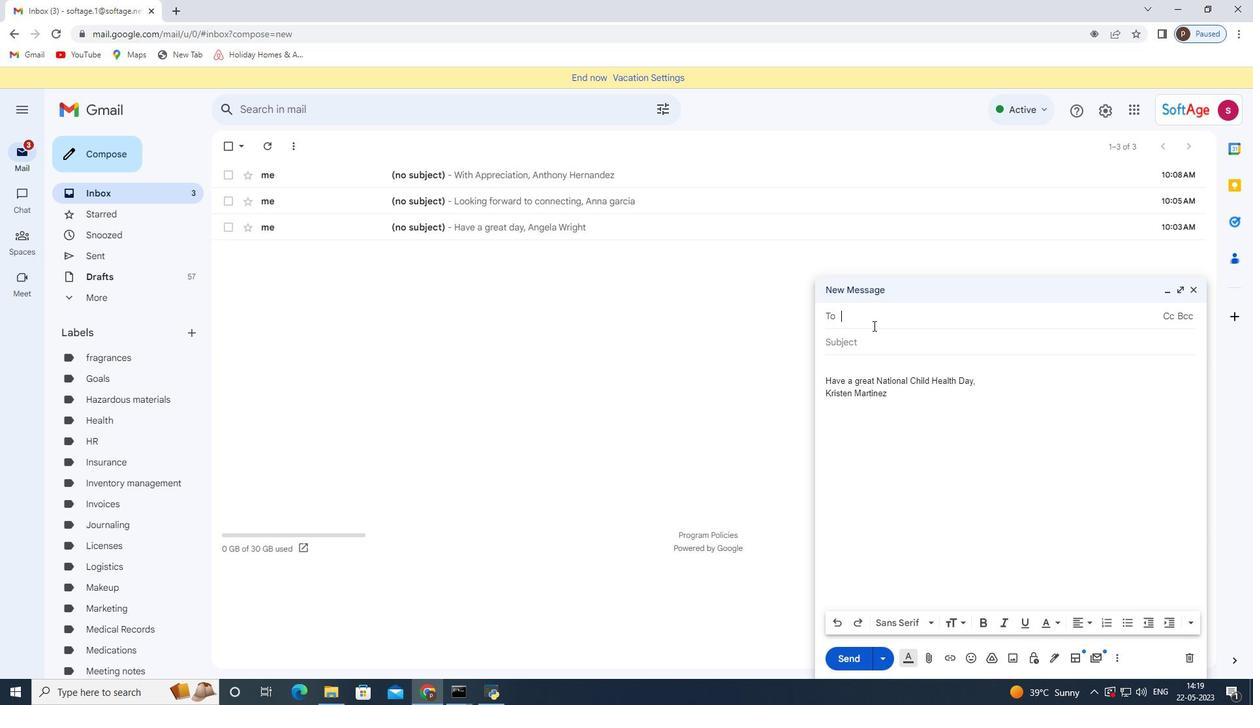 
Action: Mouse pressed left at (873, 321)
Screenshot: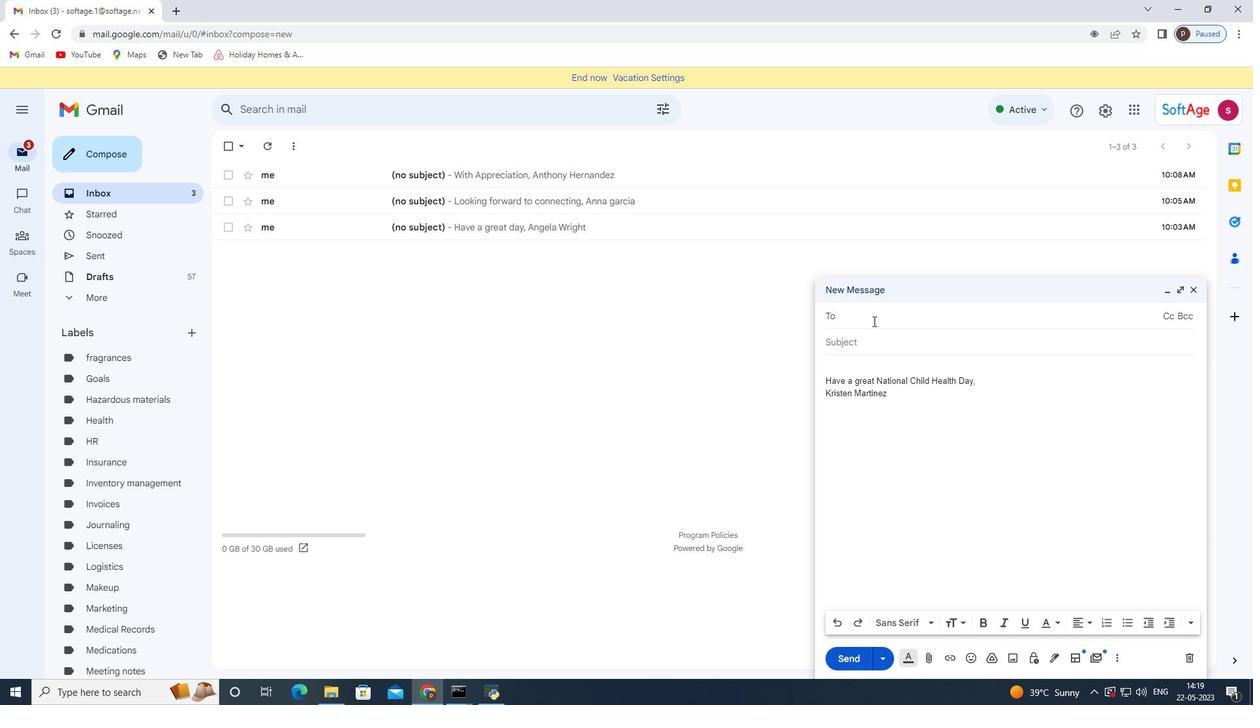 
Action: Key pressed softage.3<Key.shift>@sp<Key.backspace>oftage.net
Screenshot: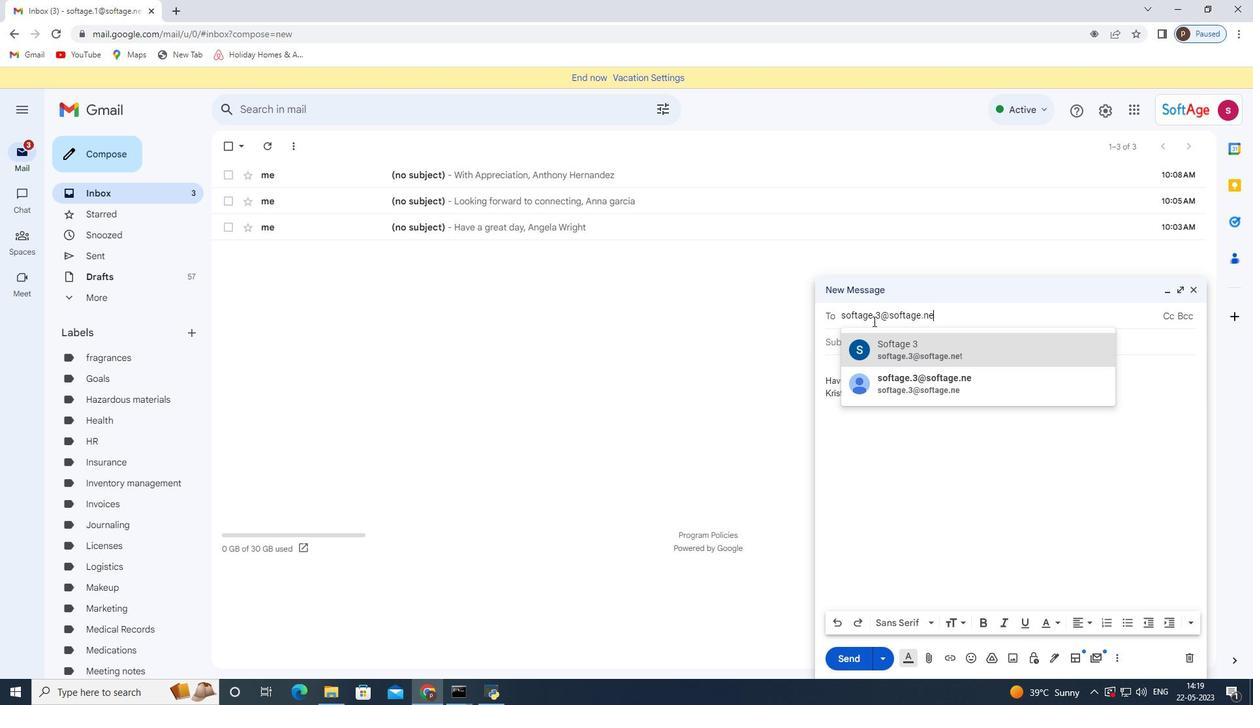 
Action: Mouse moved to (950, 349)
Screenshot: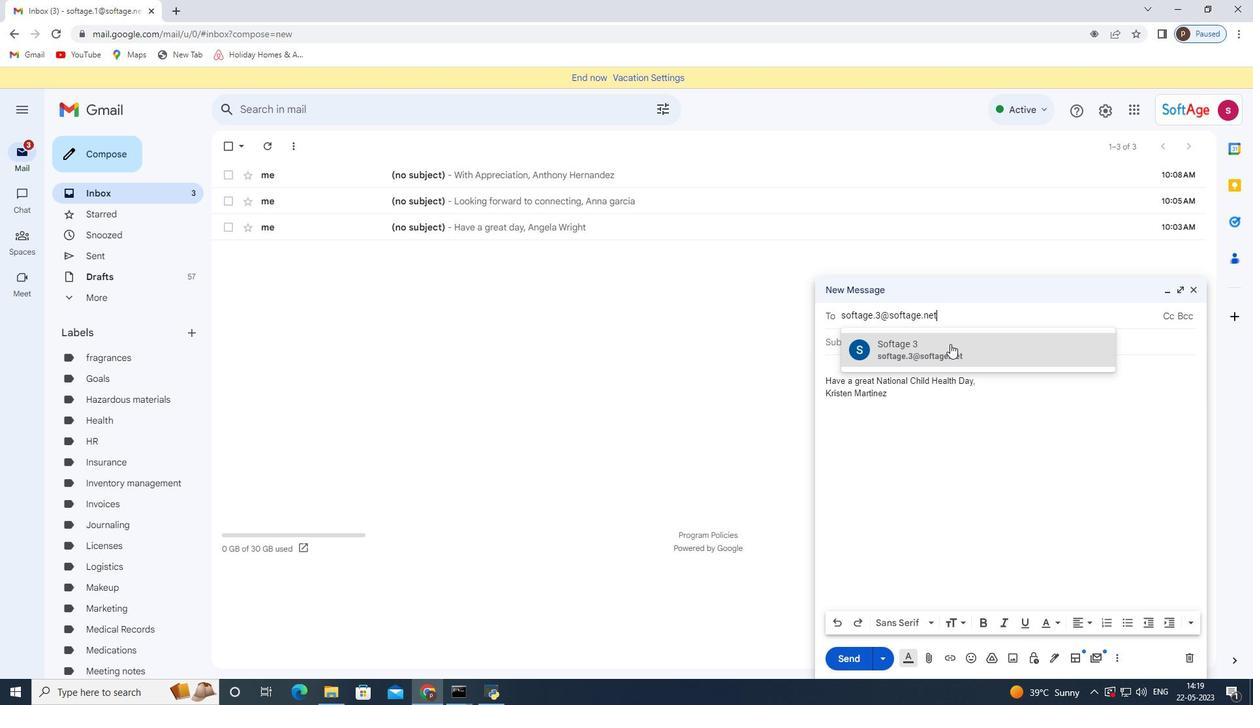
Action: Mouse pressed left at (950, 349)
Screenshot: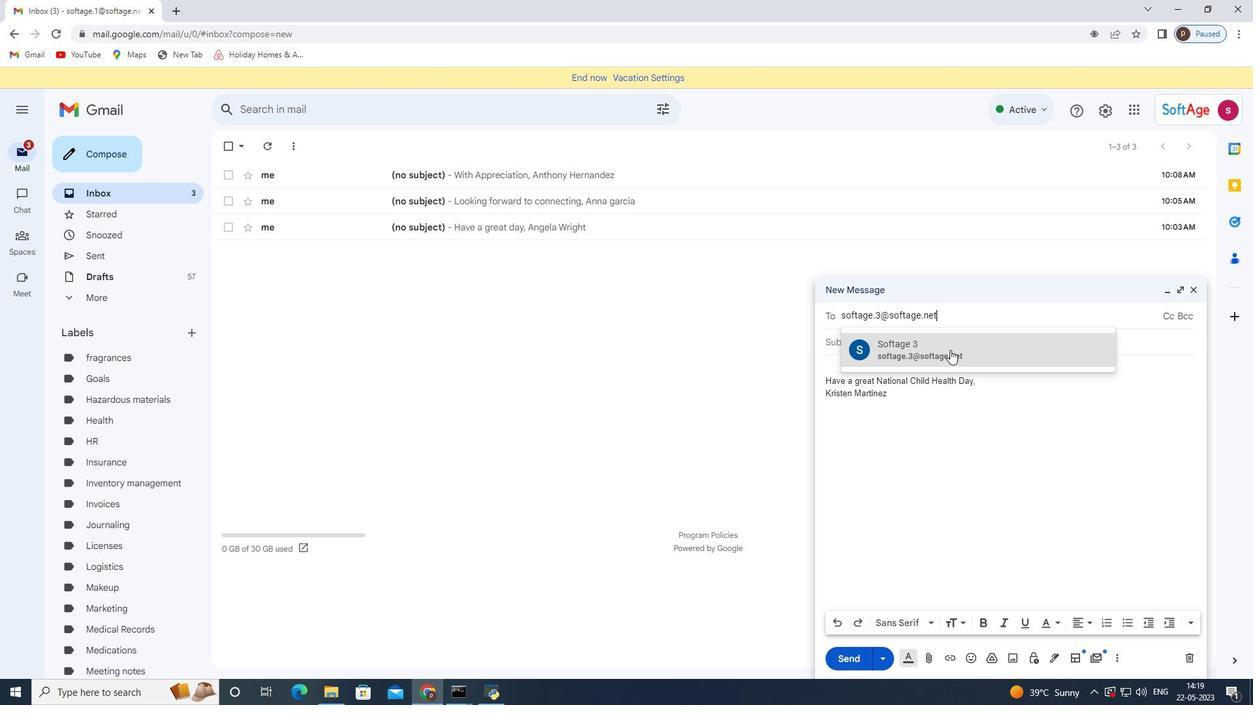 
Action: Mouse moved to (951, 492)
Screenshot: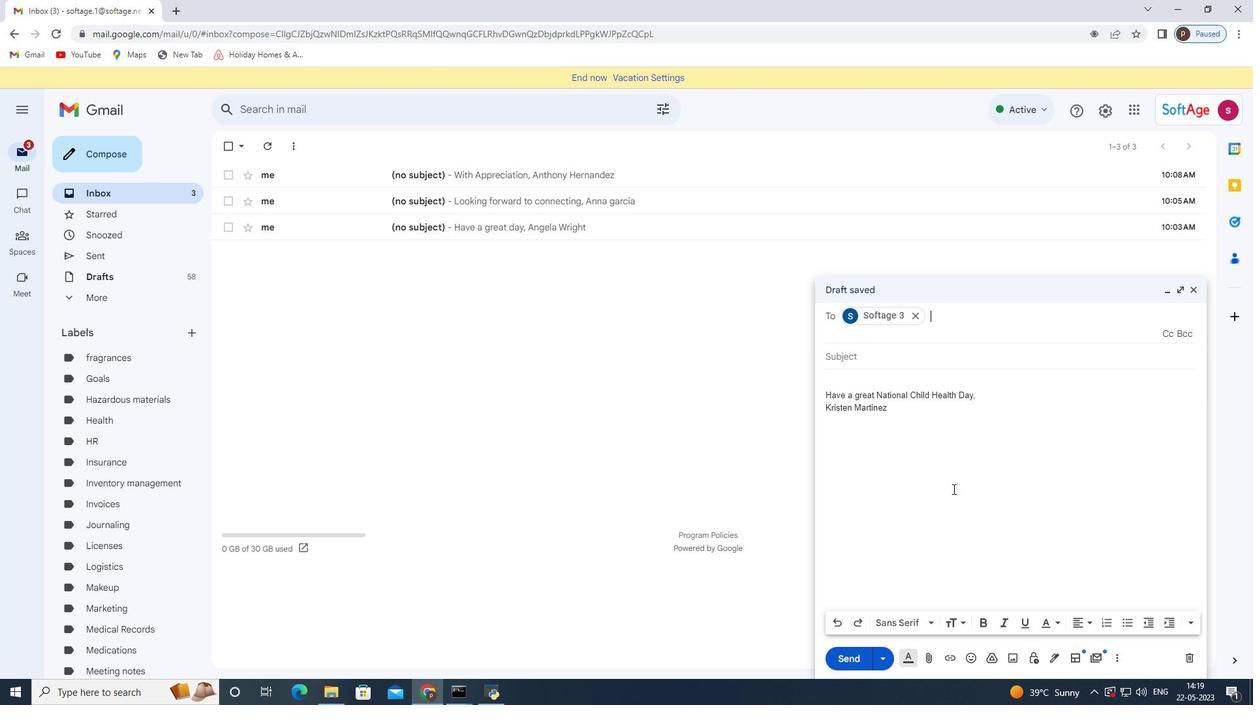 
Action: Mouse scrolled (951, 491) with delta (0, 0)
Screenshot: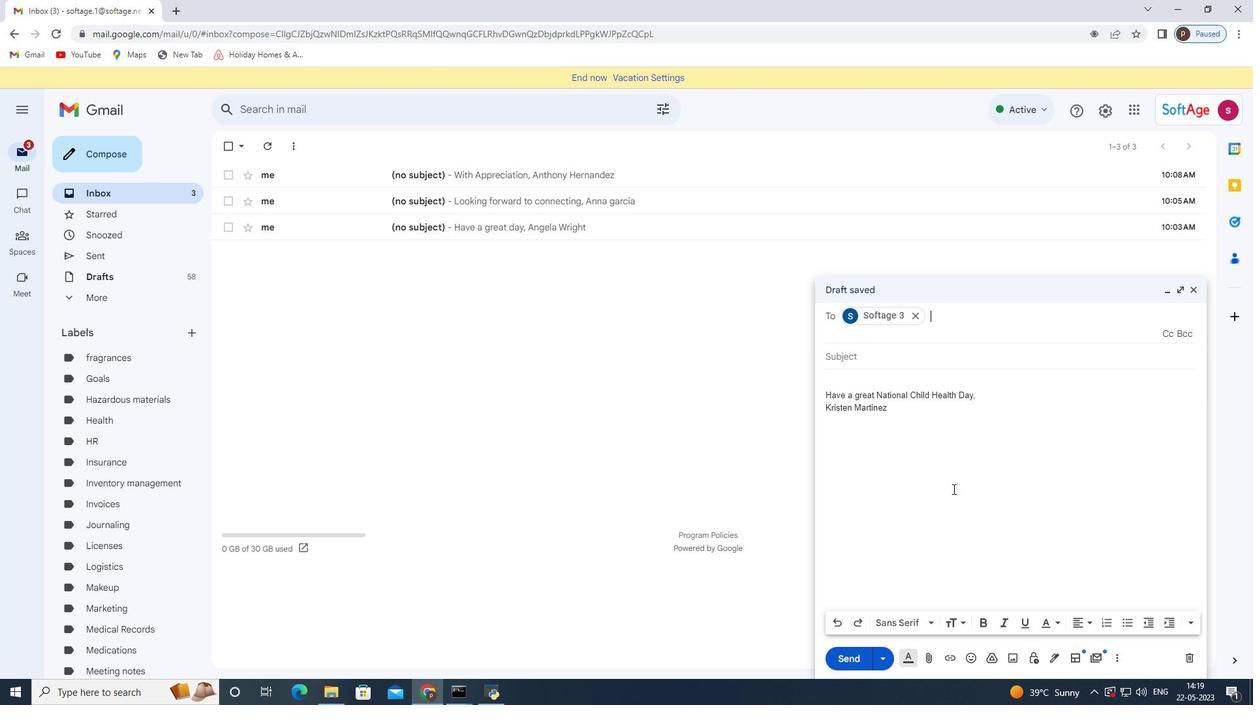 
Action: Mouse moved to (948, 493)
Screenshot: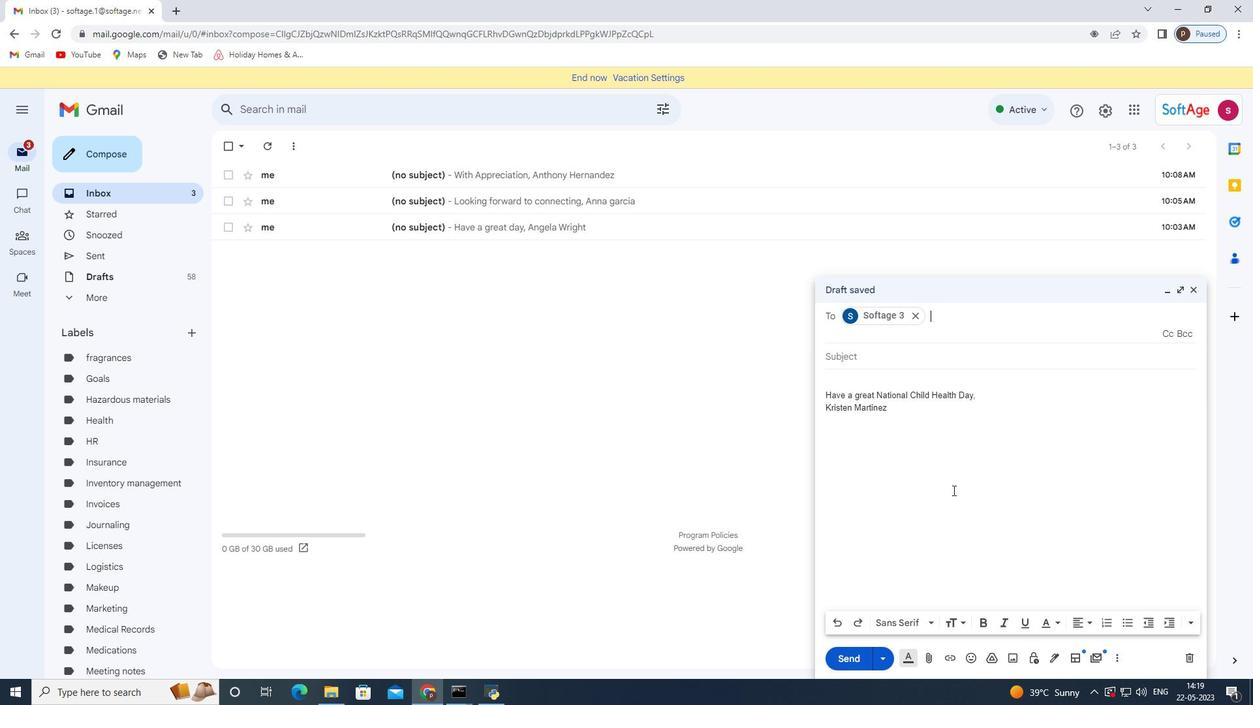 
Action: Mouse scrolled (948, 492) with delta (0, 0)
Screenshot: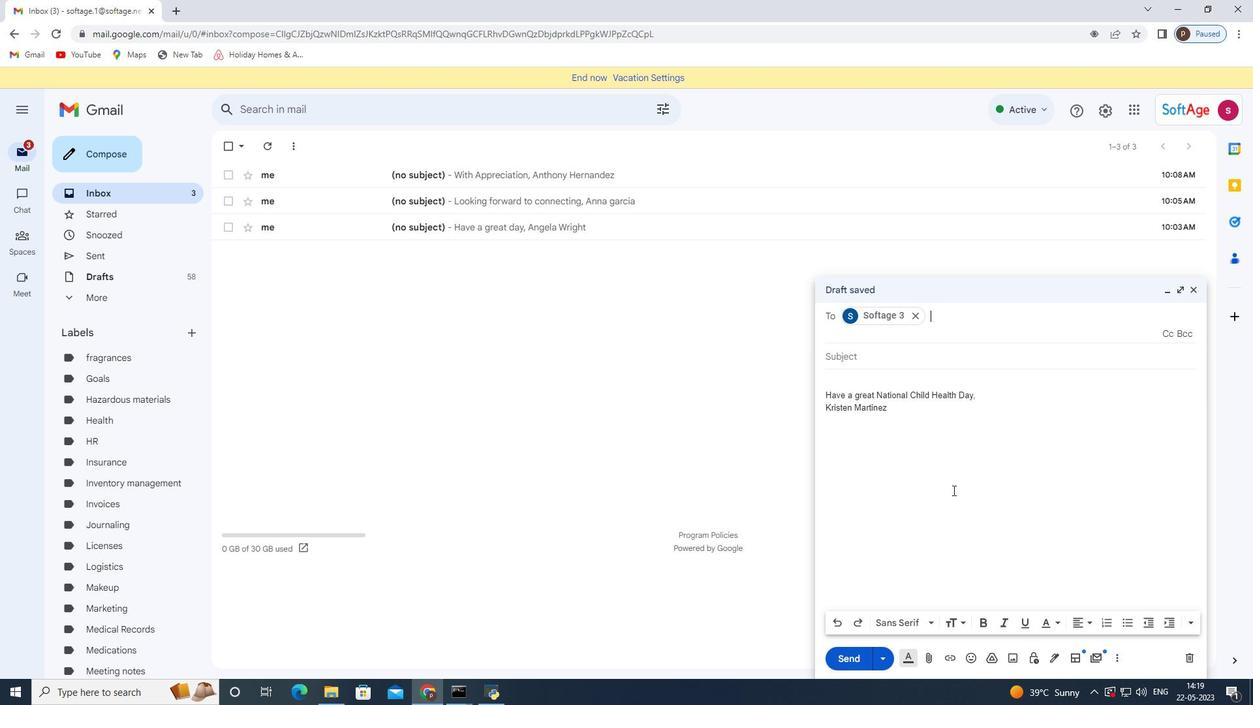 
Action: Mouse scrolled (948, 492) with delta (0, 0)
Screenshot: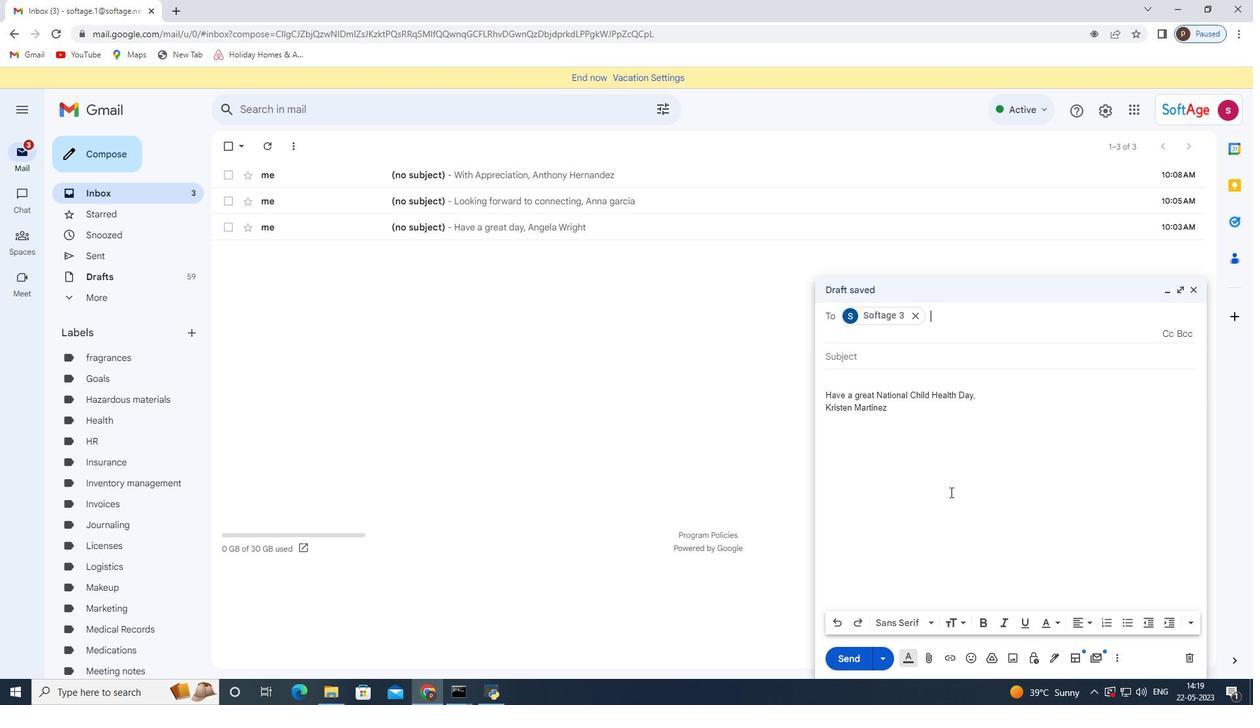 
Action: Mouse moved to (1116, 659)
Screenshot: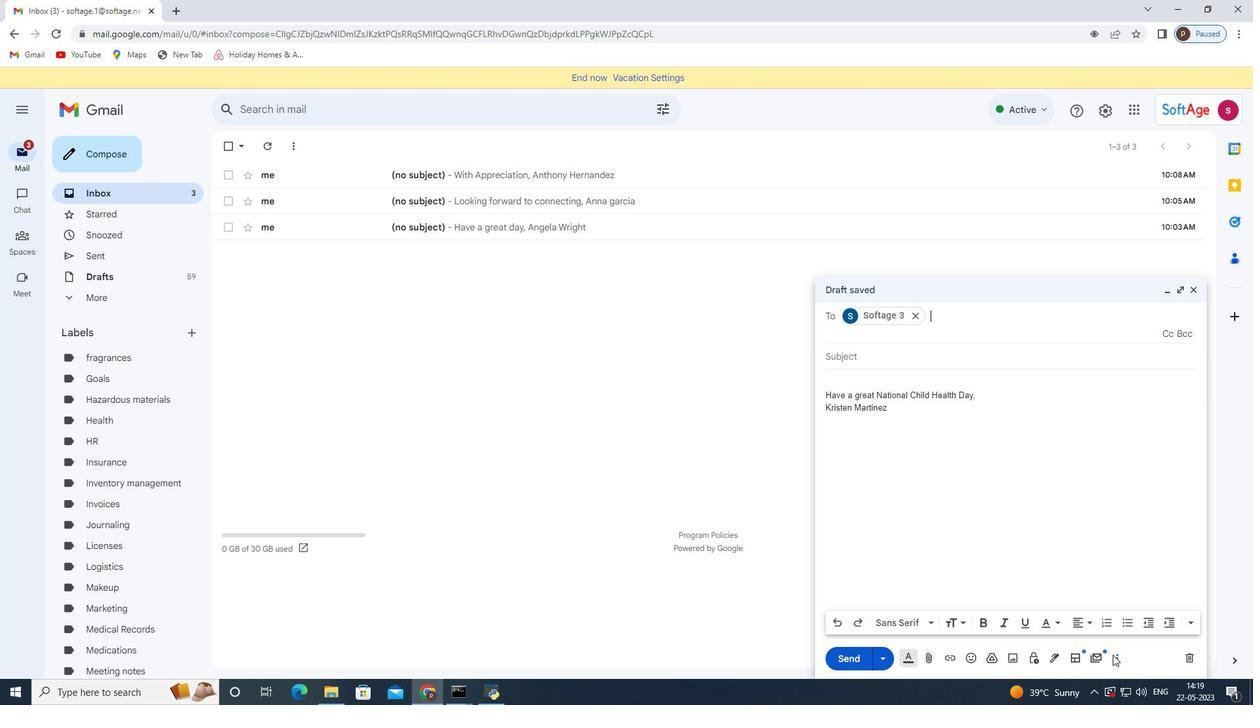 
Action: Mouse pressed left at (1116, 659)
Screenshot: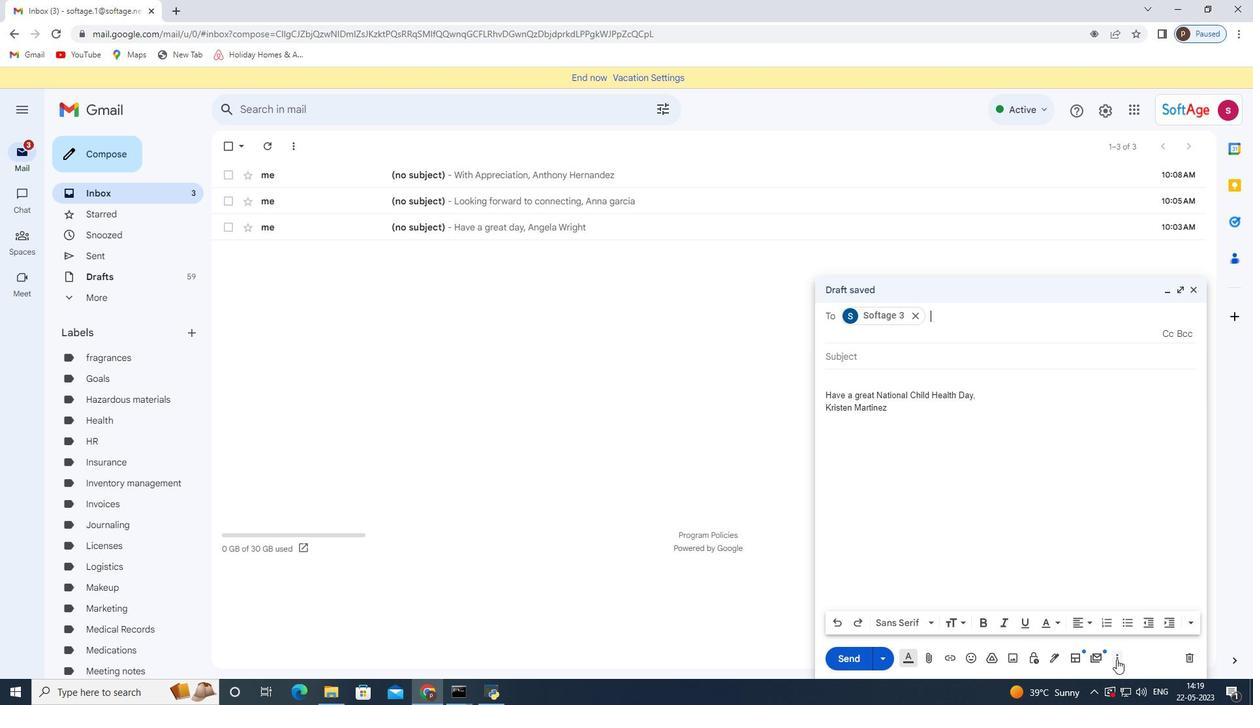 
Action: Mouse moved to (1038, 543)
Screenshot: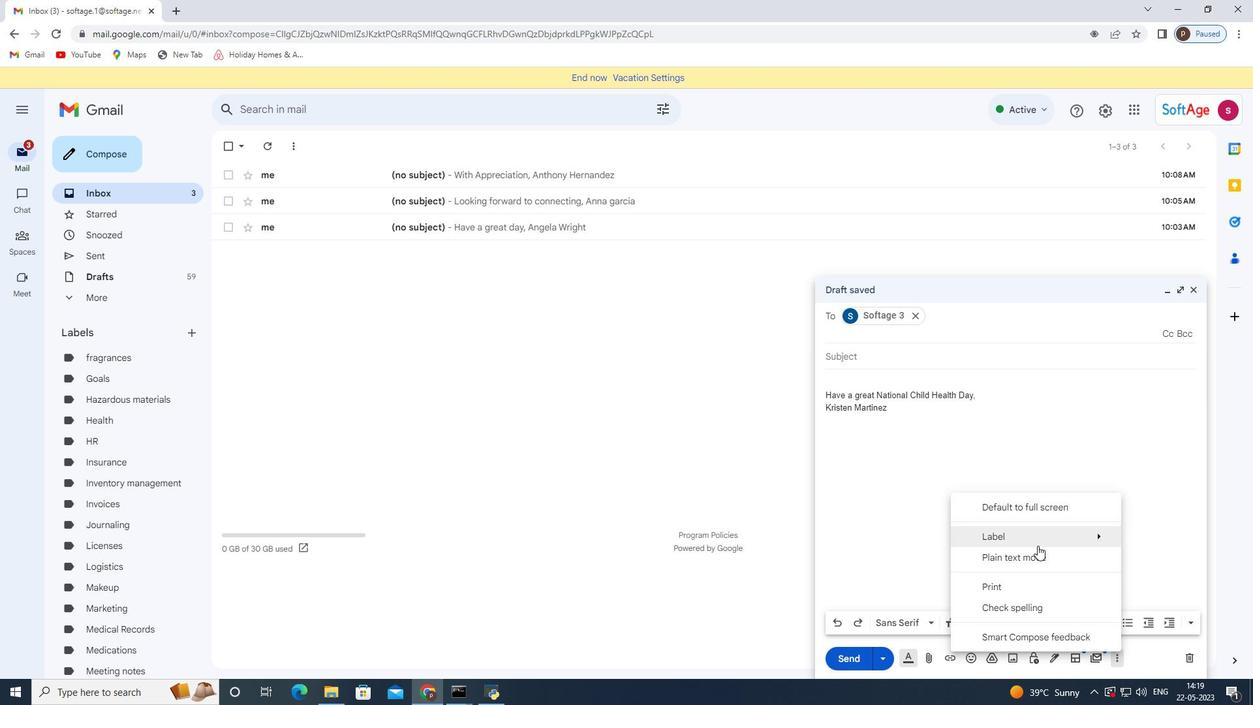 
Action: Mouse pressed left at (1038, 543)
Screenshot: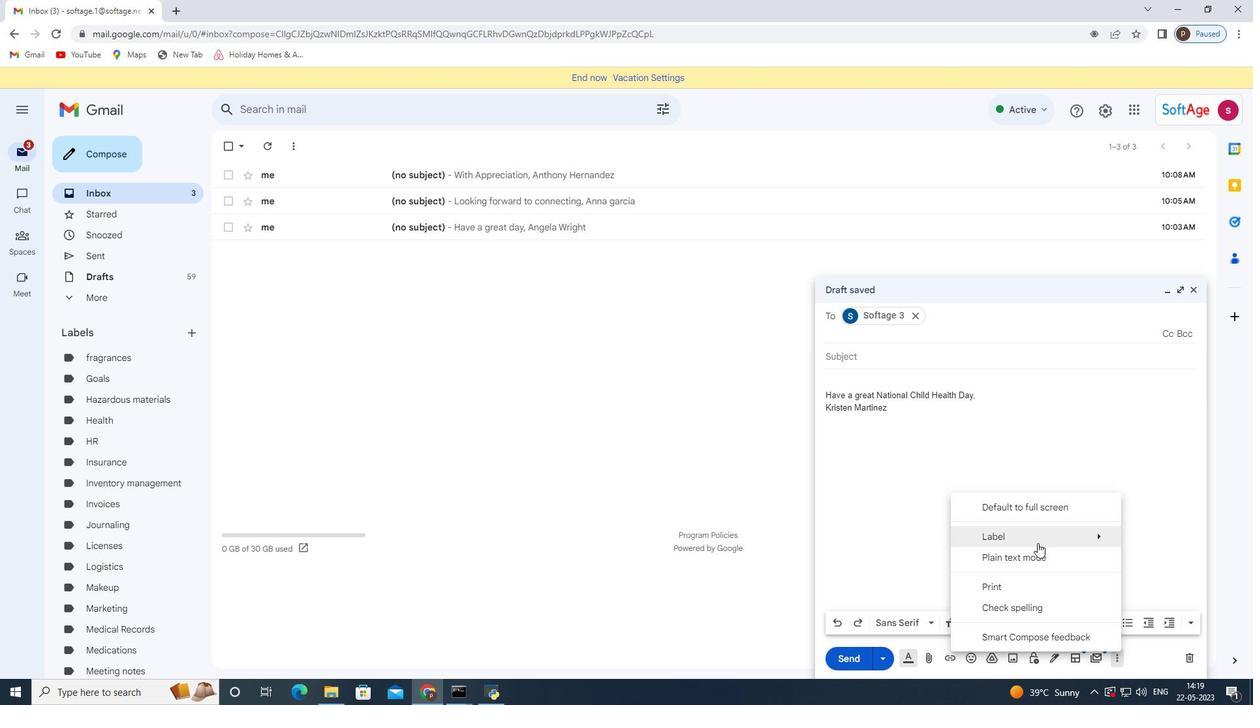 
Action: Mouse moved to (857, 507)
Screenshot: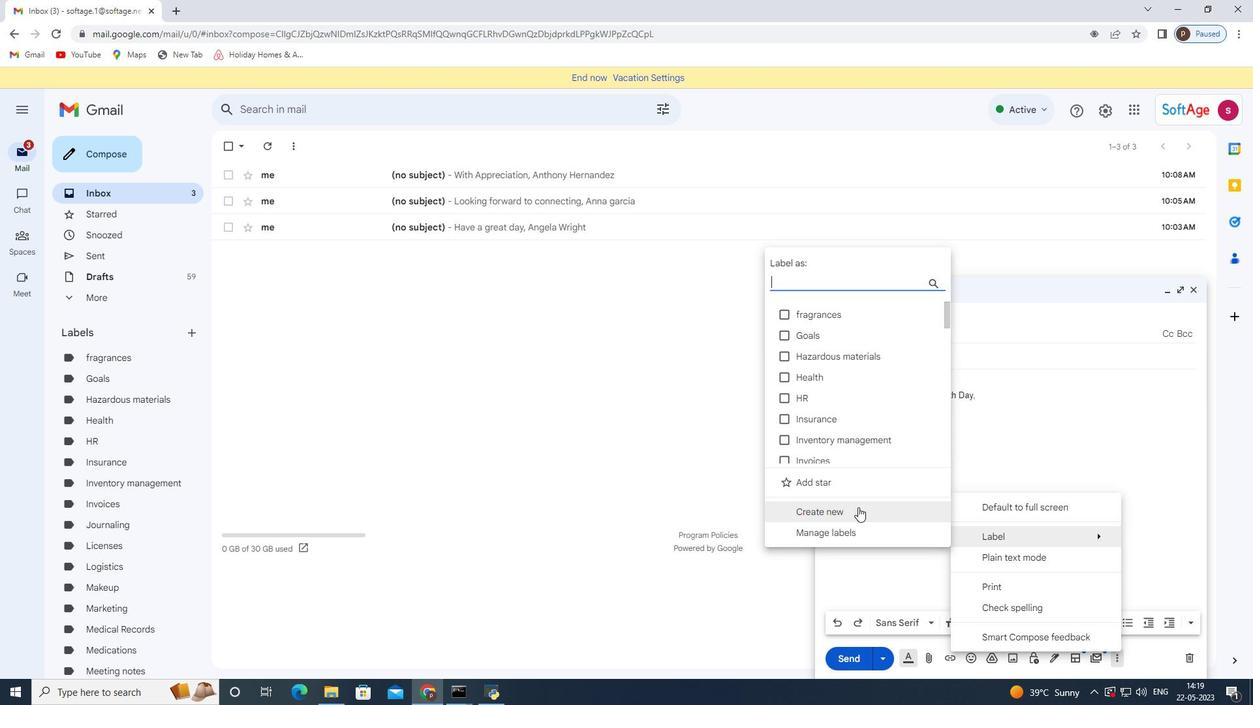 
Action: Mouse pressed left at (857, 507)
Screenshot: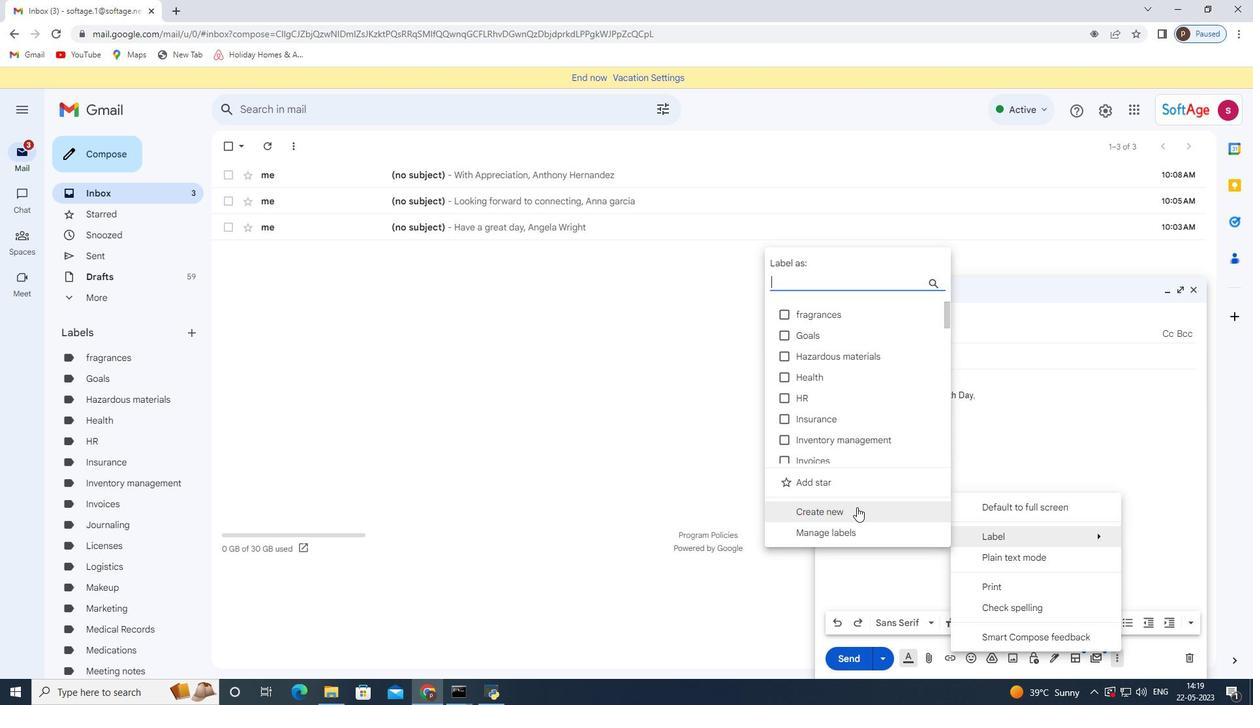
Action: Mouse moved to (558, 362)
Screenshot: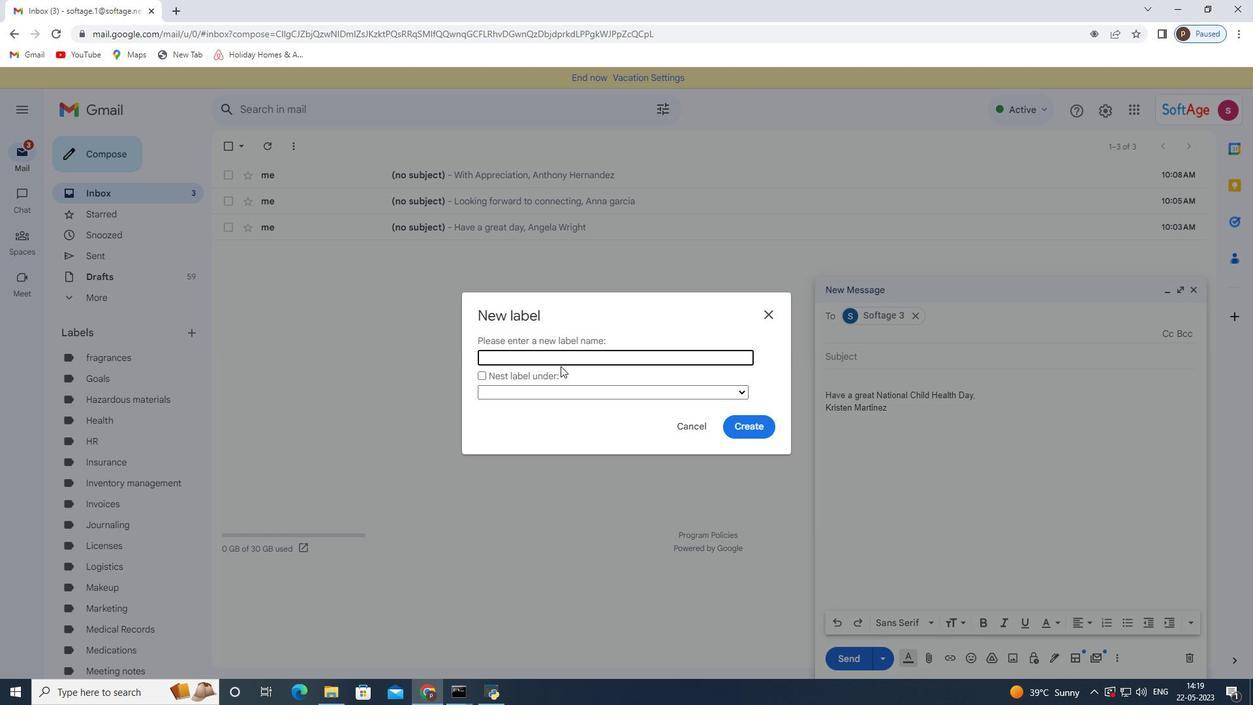 
Action: Mouse pressed left at (558, 362)
Screenshot: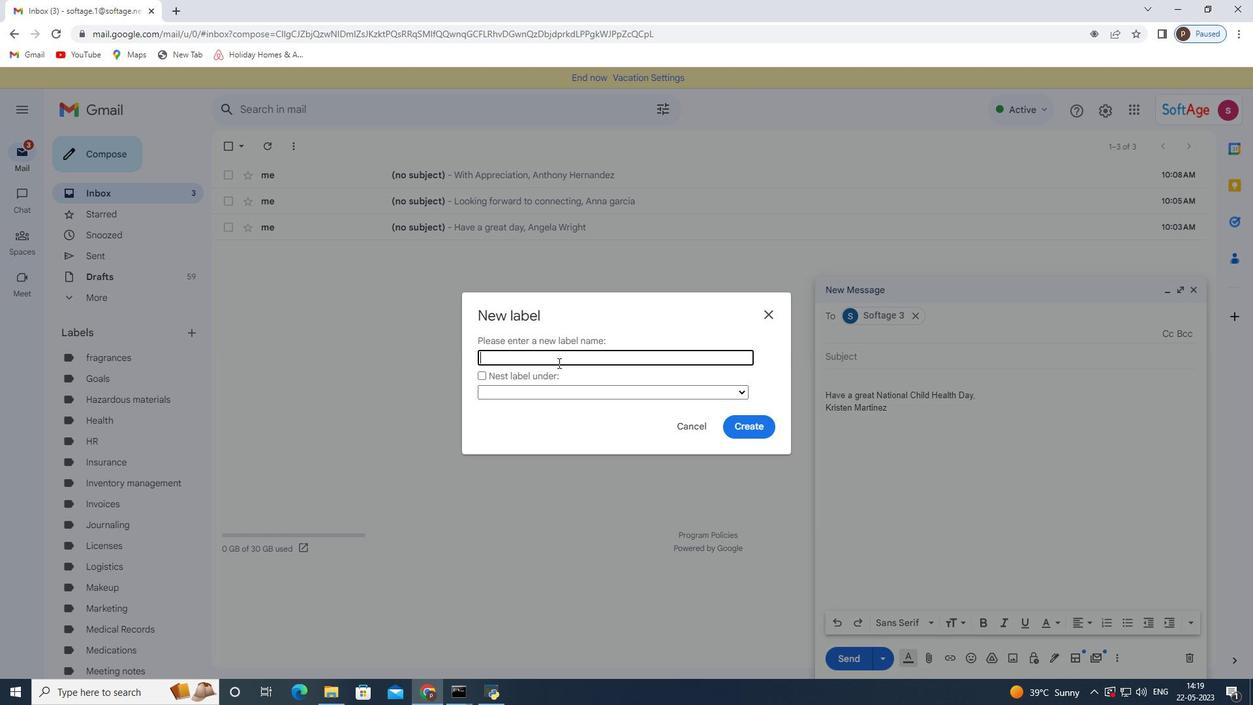 
Action: Key pressed <Key.shift>Shu<Key.backspace>ipping<Key.space>and<Key.space>receiving
Screenshot: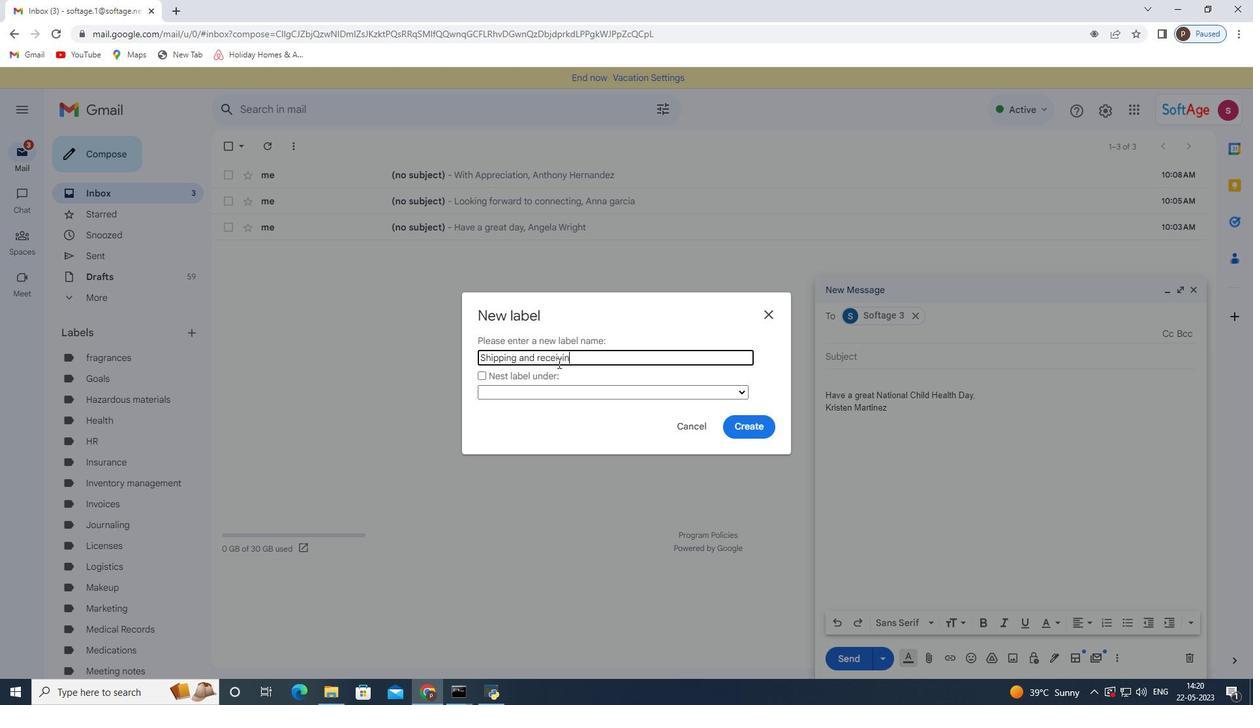 
Action: Mouse moved to (764, 425)
Screenshot: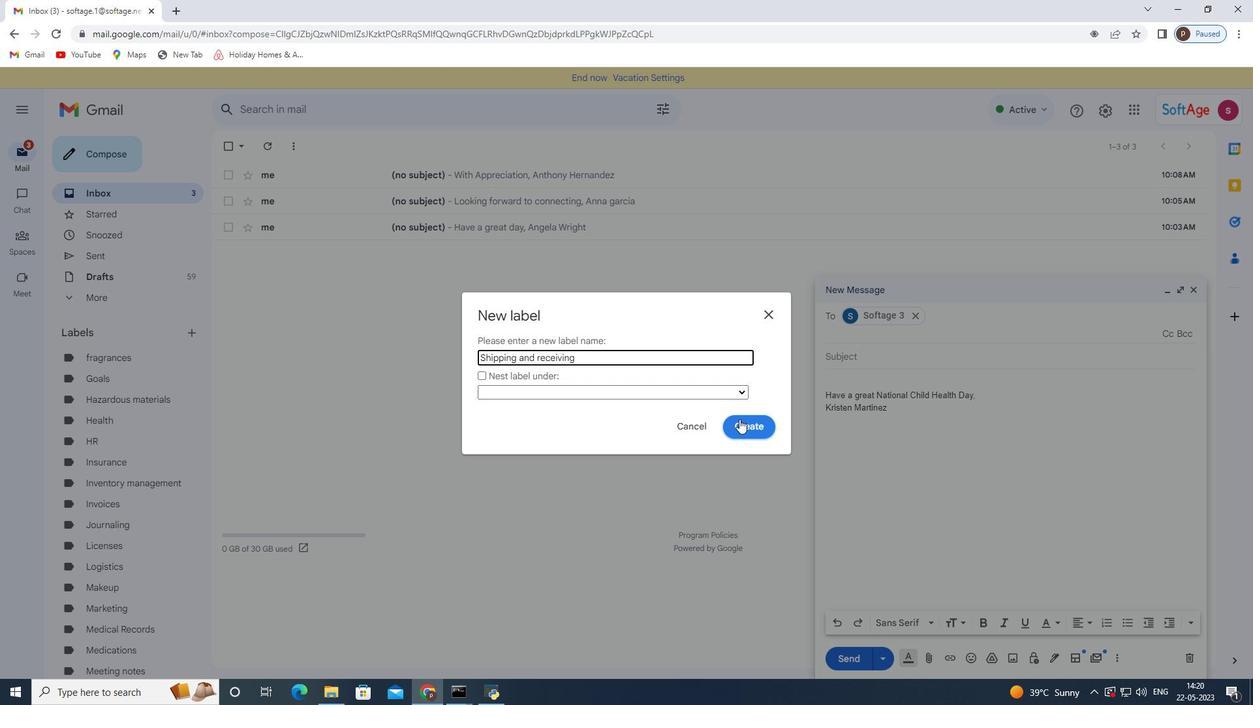 
Action: Mouse pressed left at (764, 425)
Screenshot: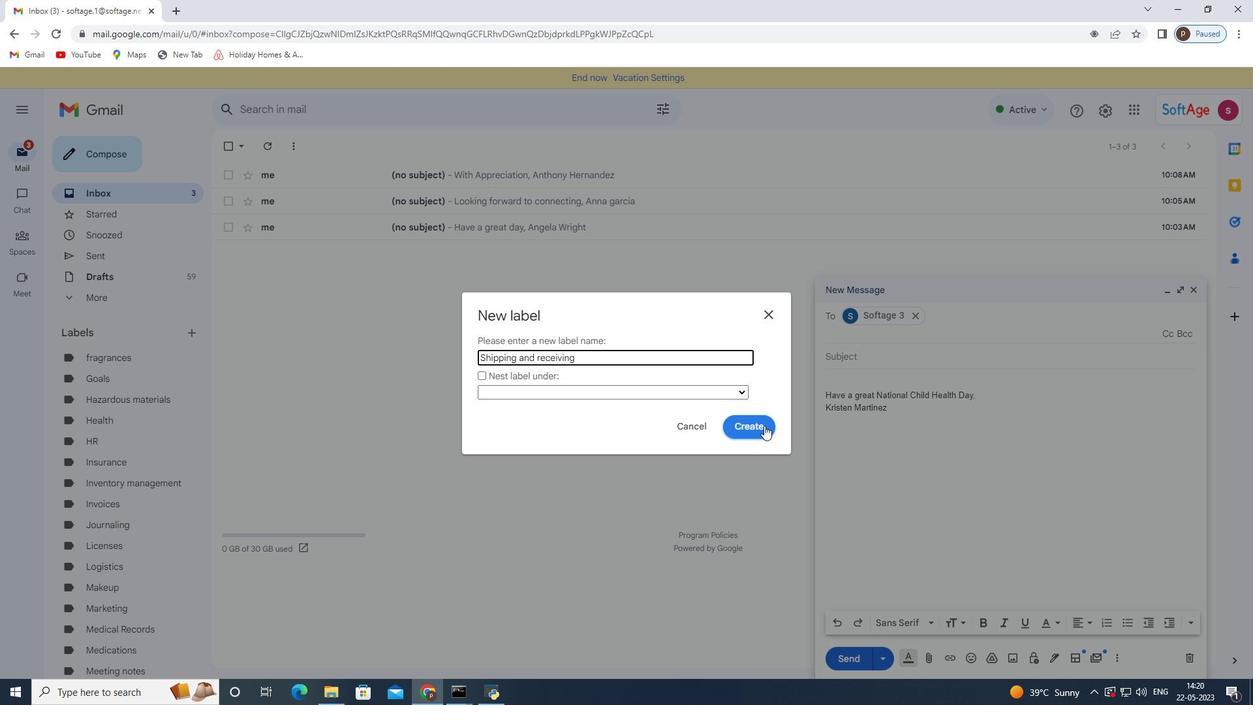 
Action: Mouse moved to (846, 659)
Screenshot: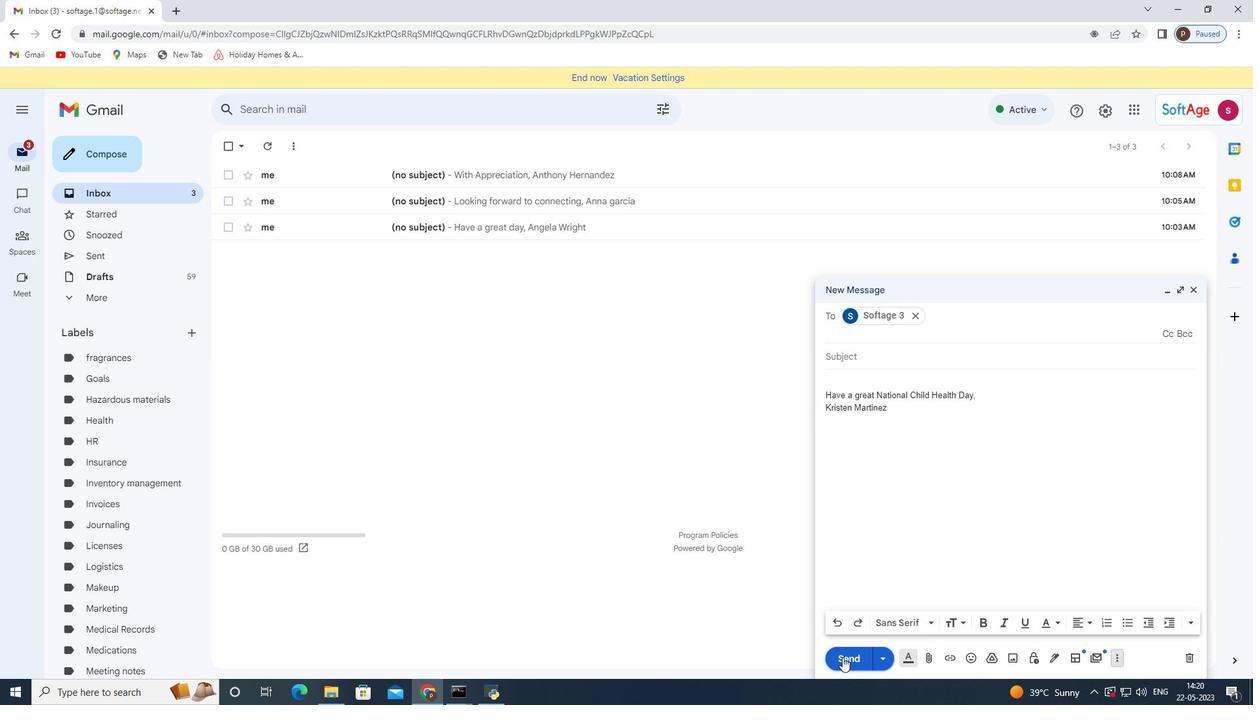 
Action: Mouse pressed left at (846, 659)
Screenshot: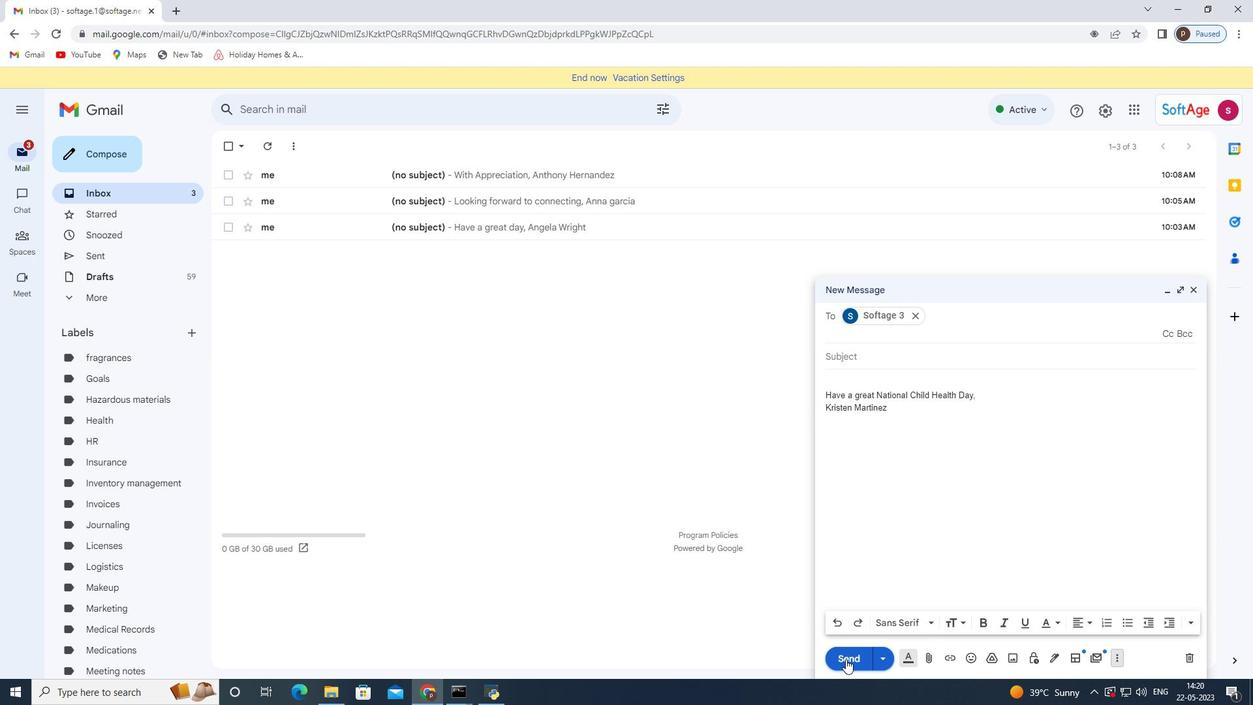 
Action: Mouse moved to (90, 300)
Screenshot: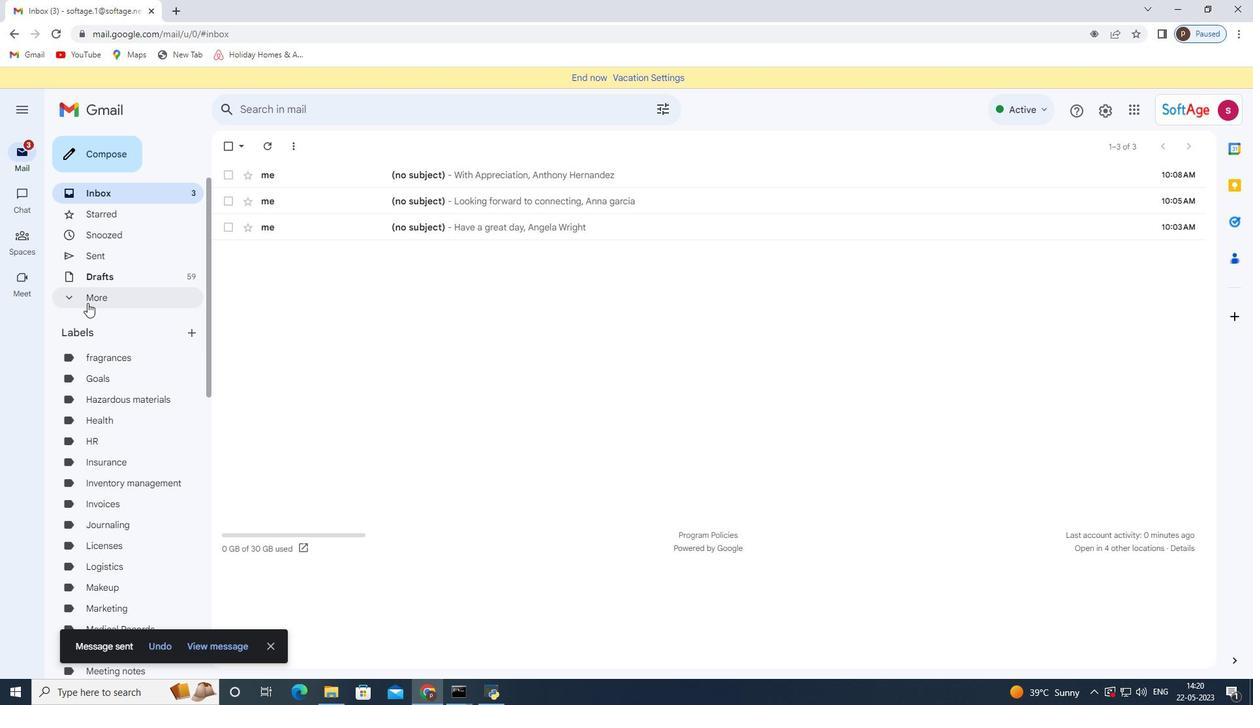 
